 Task: Add a timeline in the project CodeWorks for the epic 'Social Media Integration' from 2024/04/01 to 2025/10/09. Add a timeline in the project CodeWorks for the epic 'E-commerce Integration' from 2023/01/26 to 2024/10/27. Add a timeline in the project CodeWorks for the epic 'Payment Gateway Integration' from 2024/02/27 to 2025/11/10
Action: Mouse moved to (174, 45)
Screenshot: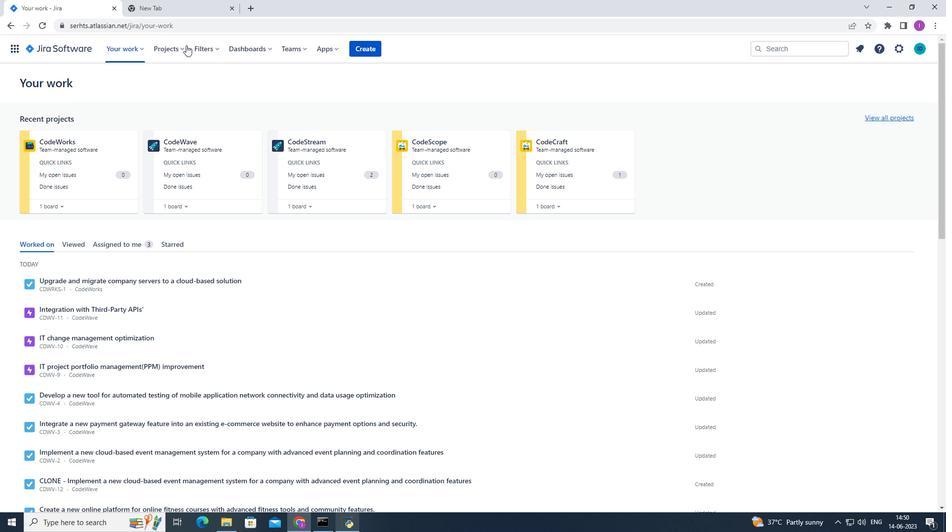 
Action: Mouse pressed left at (174, 45)
Screenshot: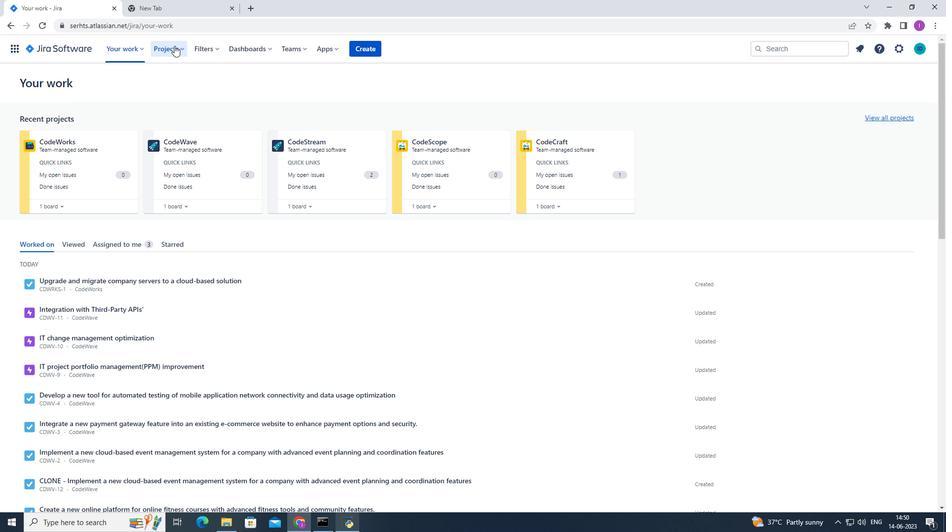 
Action: Mouse moved to (215, 91)
Screenshot: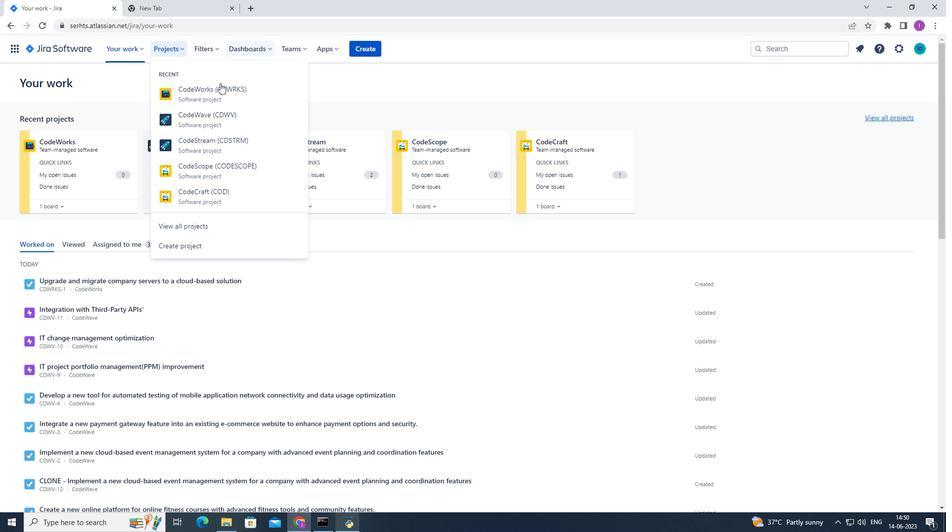 
Action: Mouse pressed left at (215, 91)
Screenshot: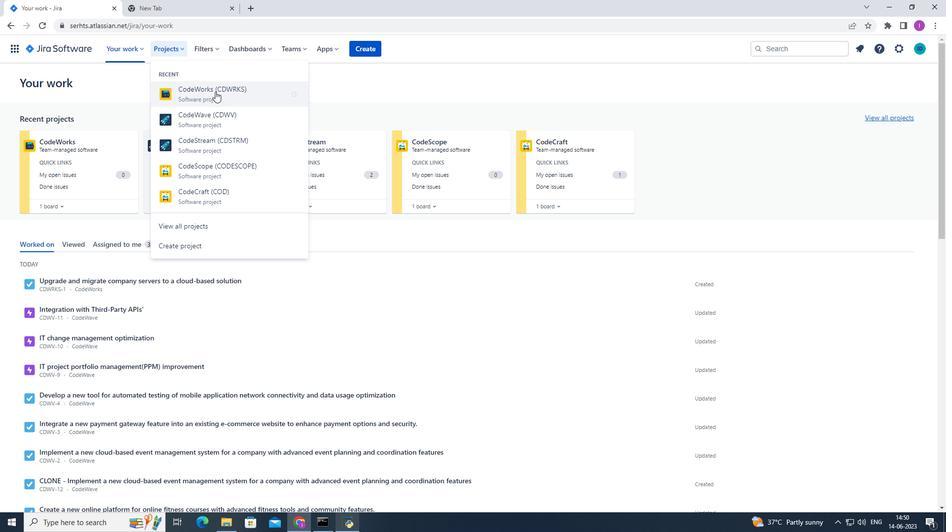
Action: Mouse moved to (45, 152)
Screenshot: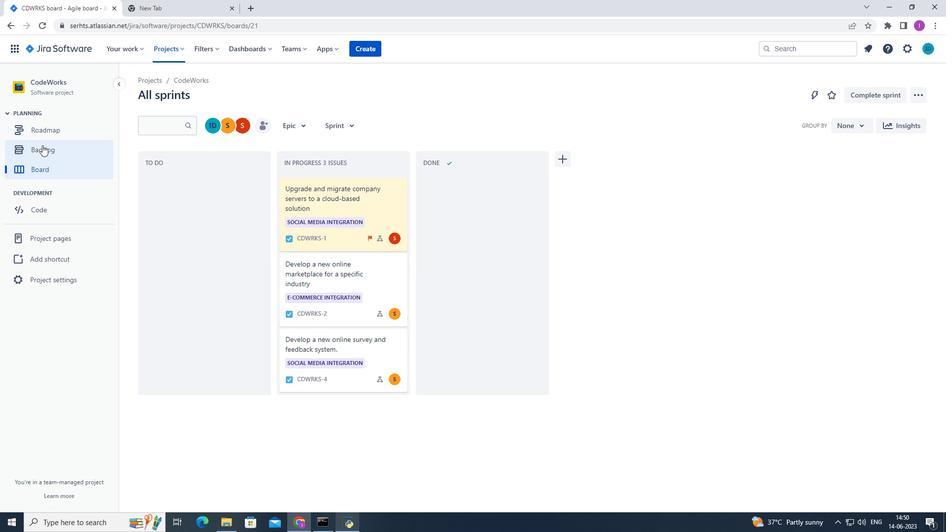 
Action: Mouse pressed left at (45, 152)
Screenshot: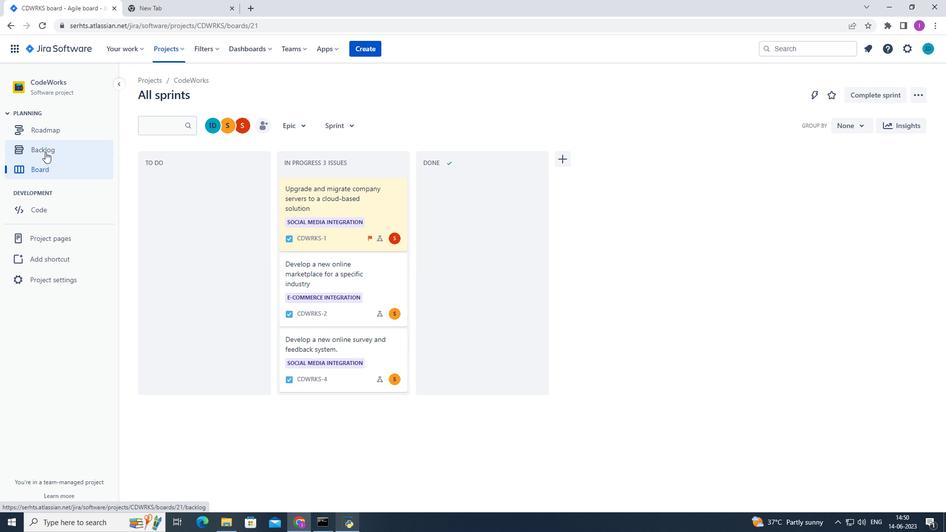 
Action: Mouse moved to (149, 200)
Screenshot: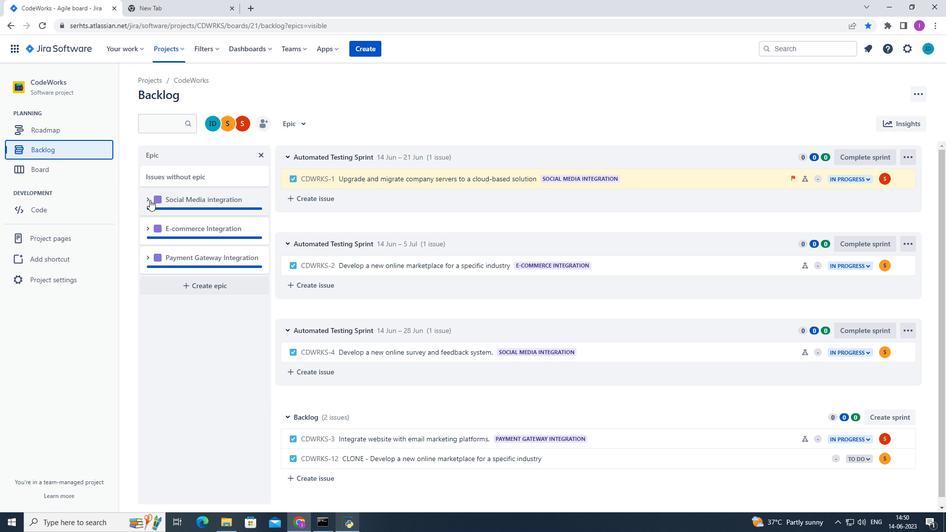 
Action: Mouse pressed left at (149, 200)
Screenshot: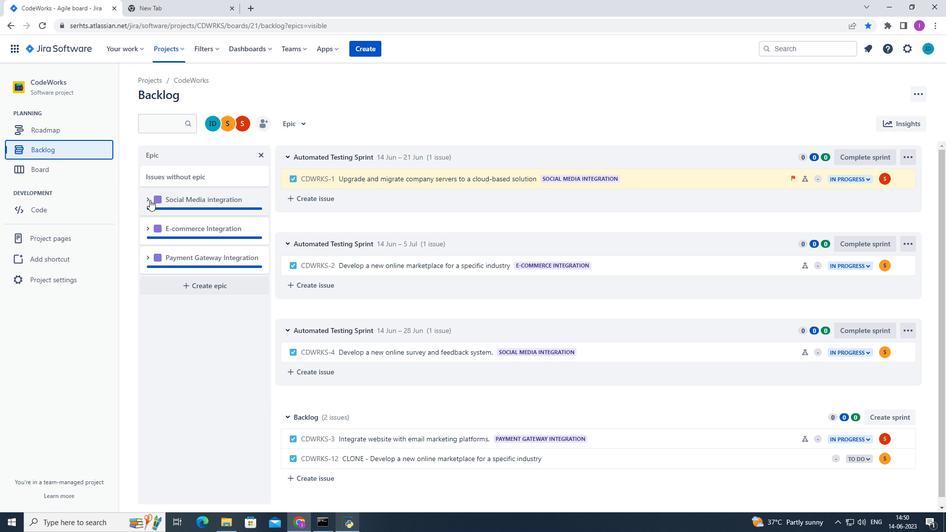 
Action: Mouse moved to (193, 271)
Screenshot: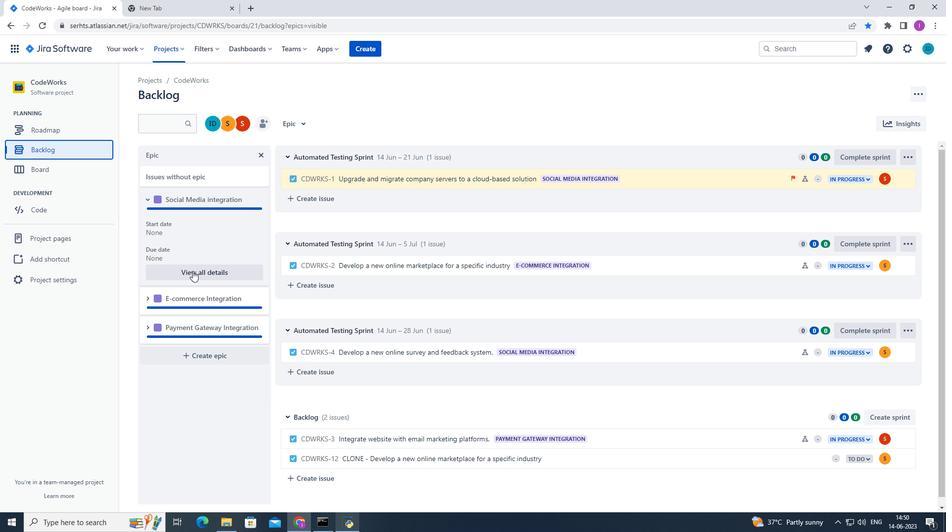 
Action: Mouse pressed left at (193, 271)
Screenshot: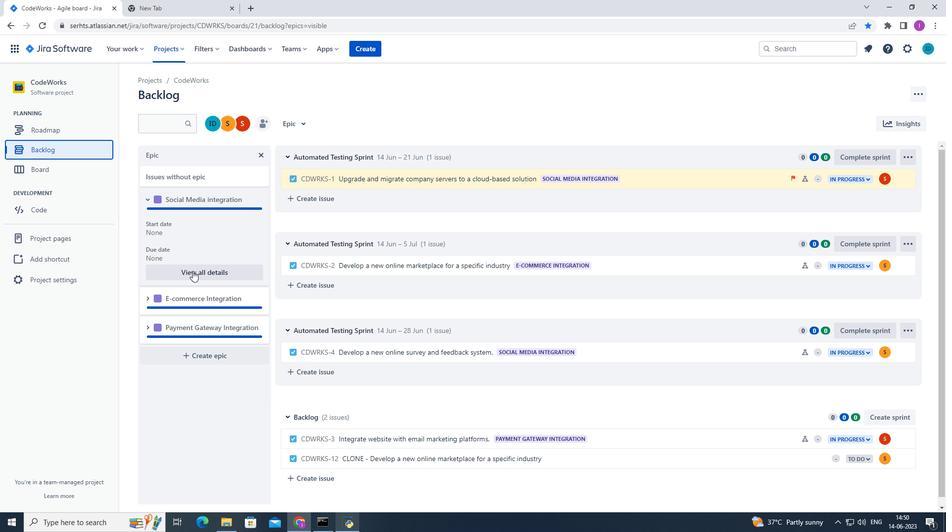 
Action: Mouse moved to (912, 415)
Screenshot: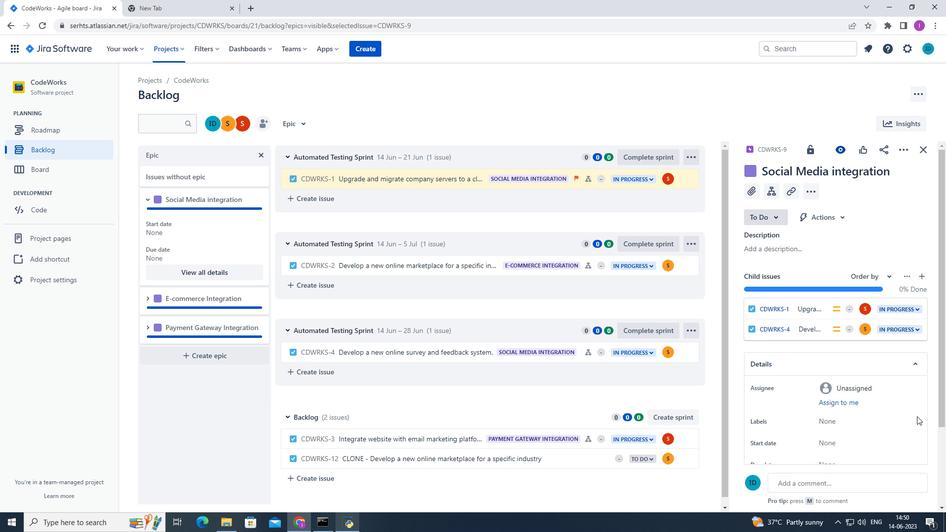 
Action: Mouse scrolled (912, 415) with delta (0, 0)
Screenshot: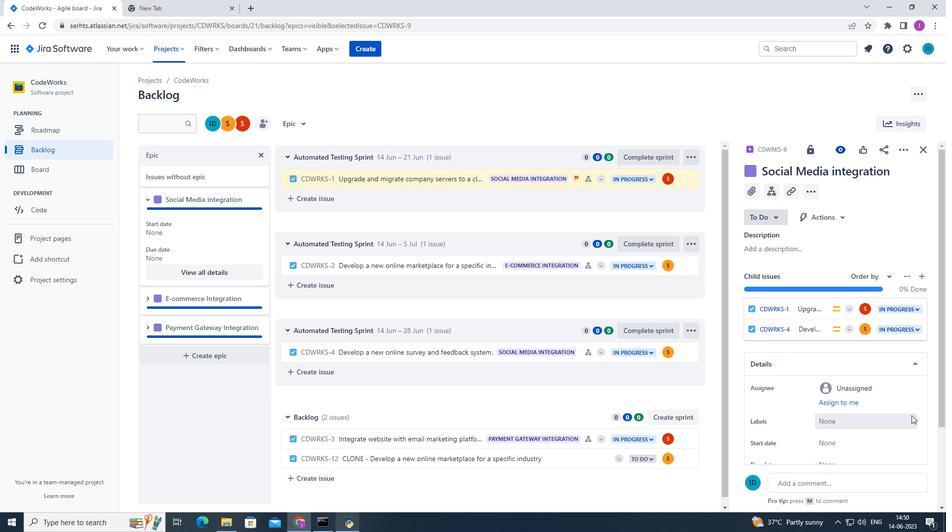 
Action: Mouse moved to (898, 362)
Screenshot: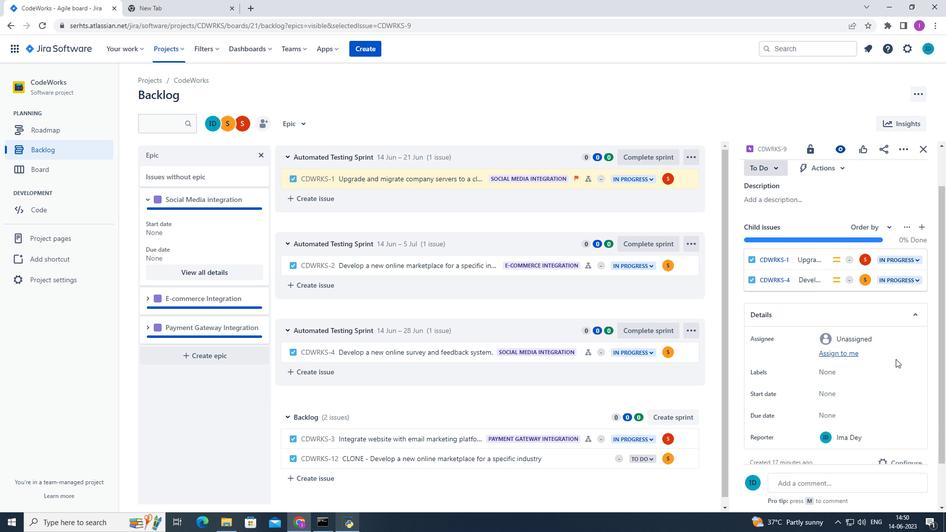 
Action: Mouse scrolled (898, 363) with delta (0, 0)
Screenshot: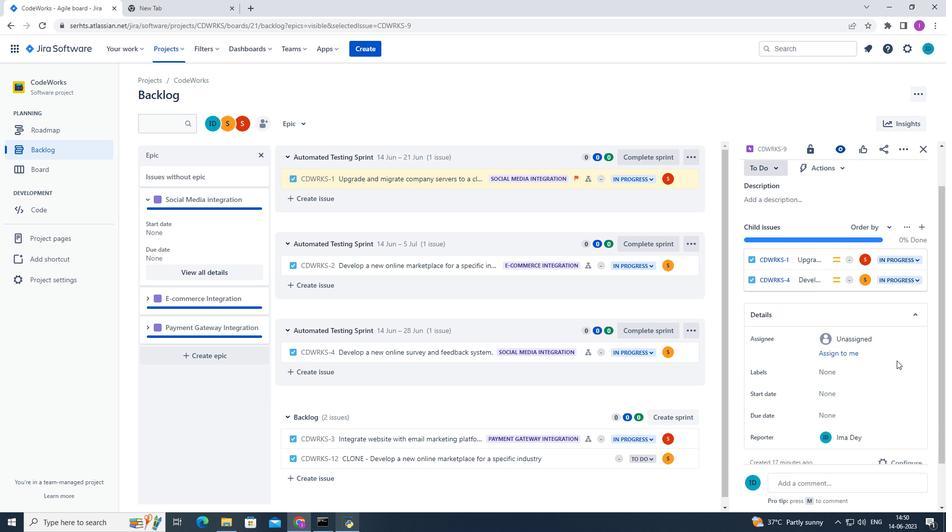 
Action: Mouse scrolled (898, 362) with delta (0, 0)
Screenshot: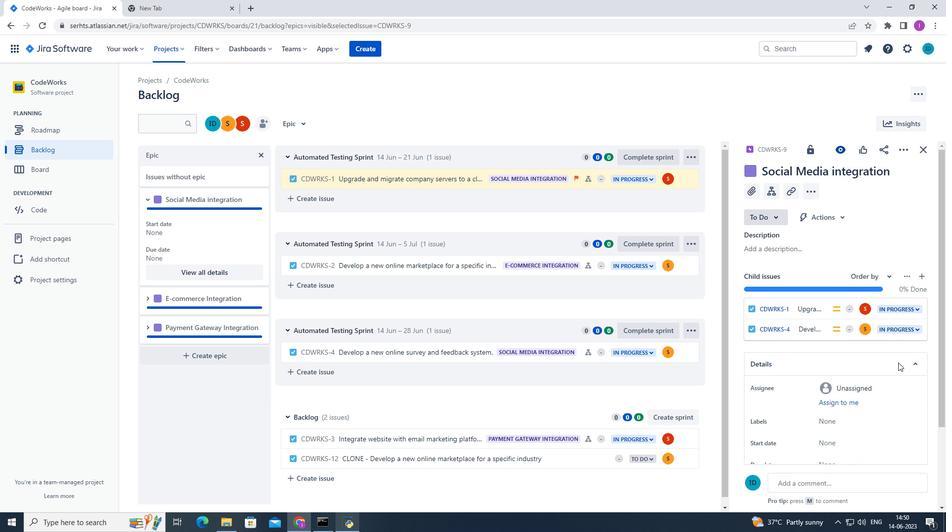 
Action: Mouse moved to (844, 390)
Screenshot: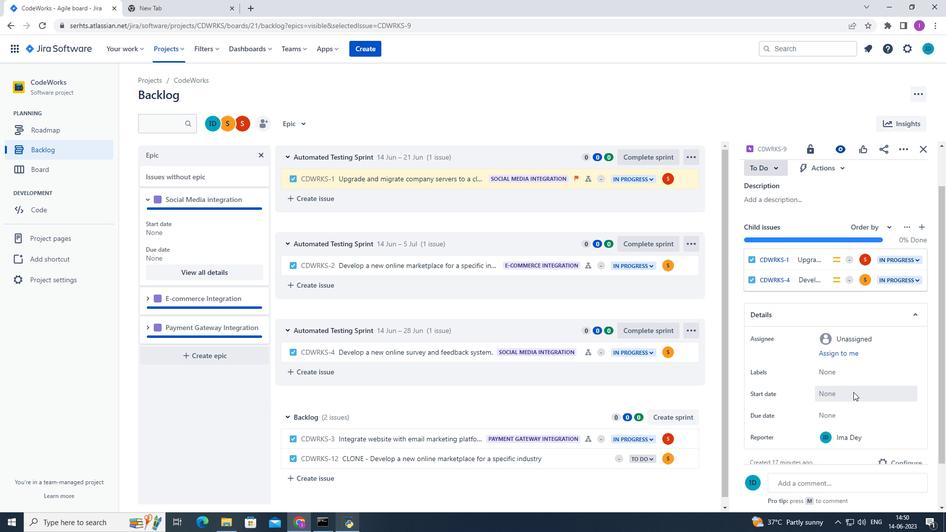 
Action: Mouse pressed left at (844, 390)
Screenshot: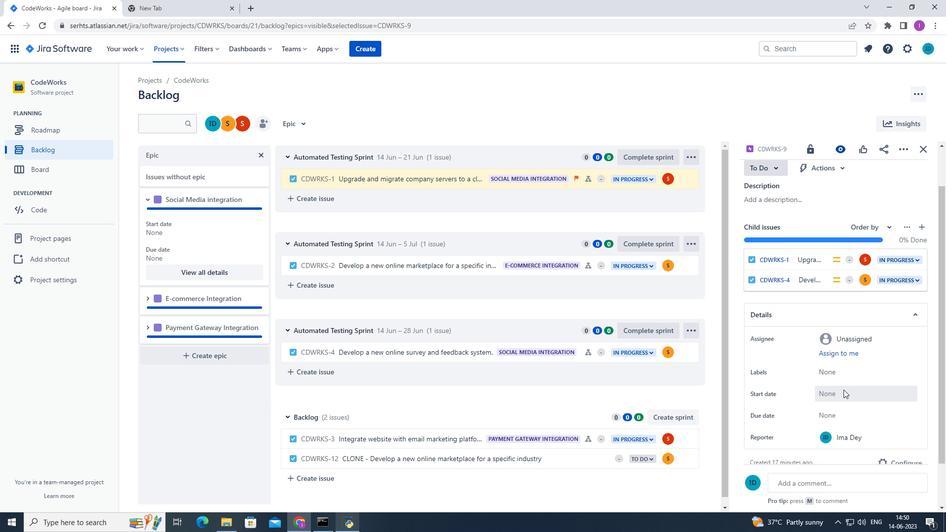 
Action: Mouse moved to (930, 252)
Screenshot: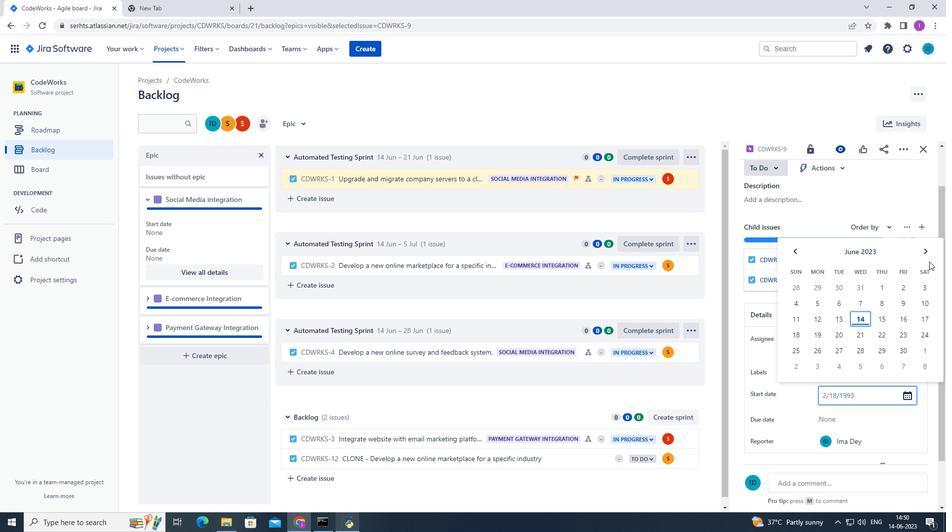
Action: Mouse pressed left at (930, 252)
Screenshot: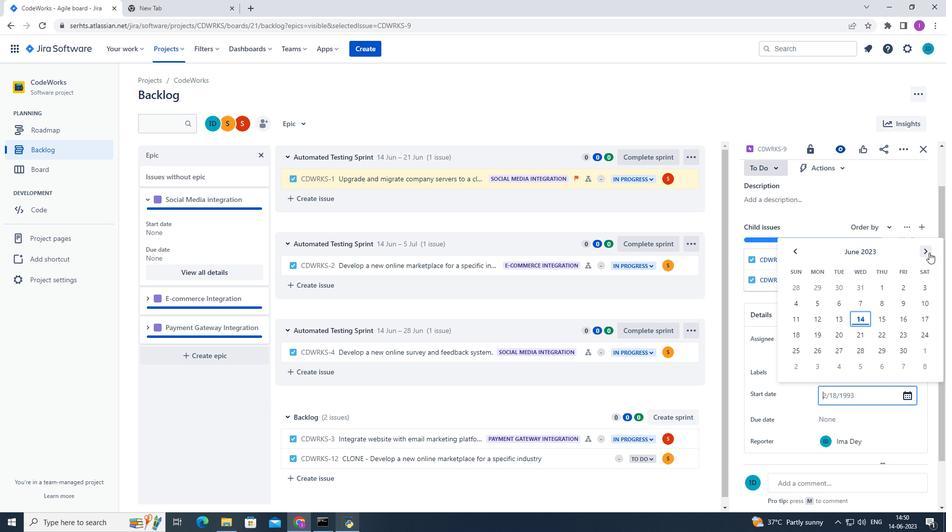
Action: Mouse moved to (930, 252)
Screenshot: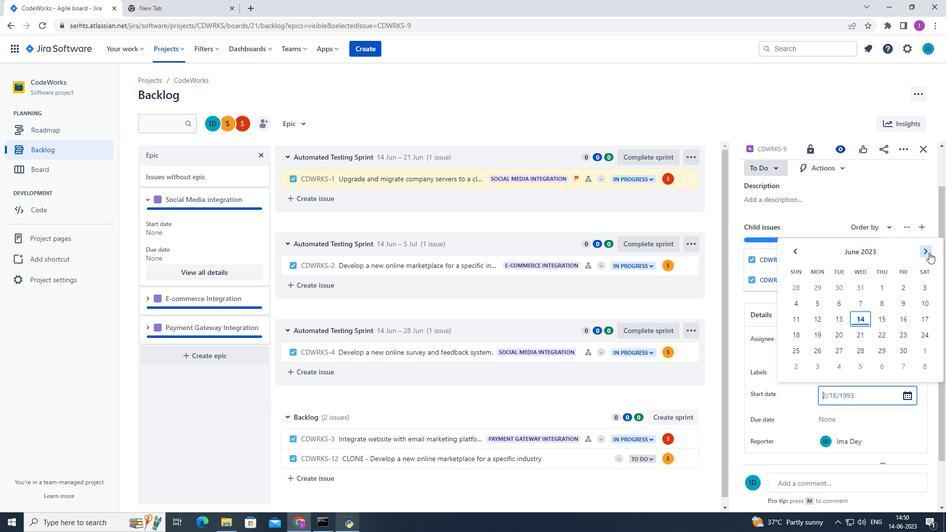 
Action: Mouse pressed left at (930, 252)
Screenshot: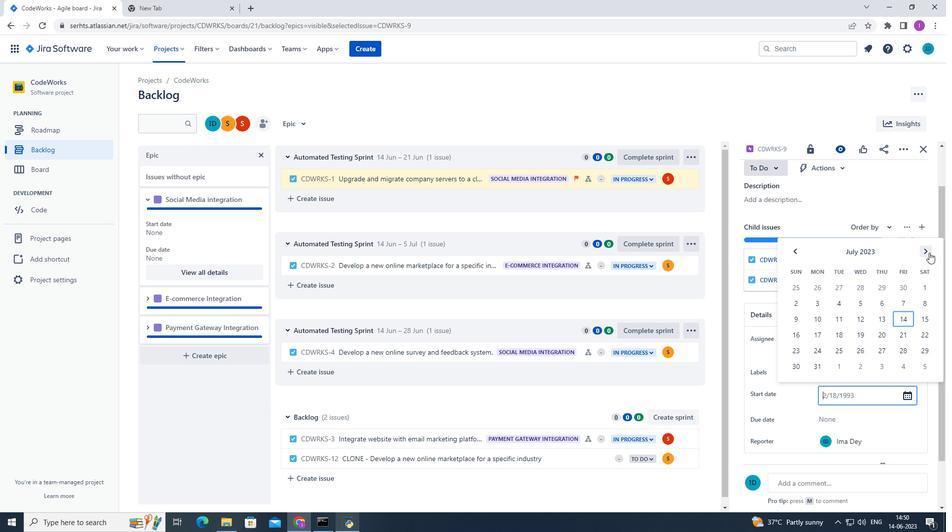 
Action: Mouse pressed left at (930, 252)
Screenshot: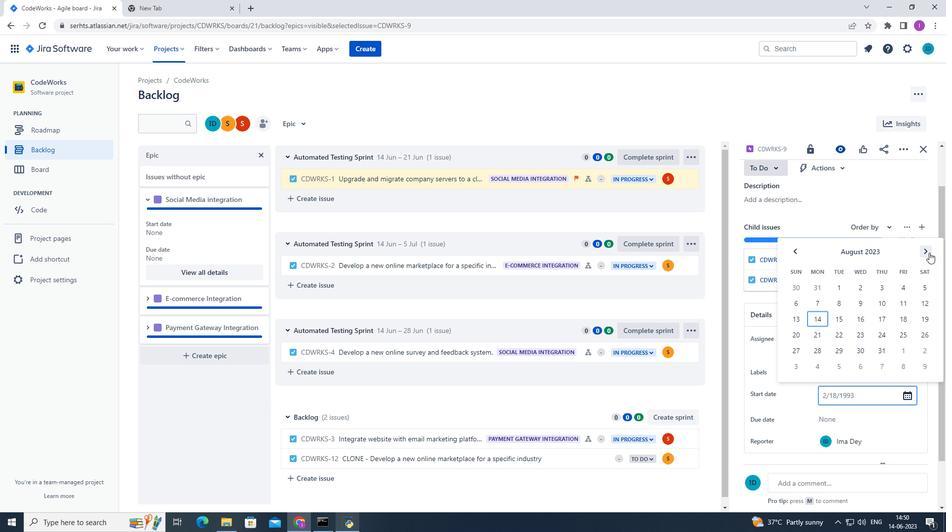 
Action: Mouse pressed left at (930, 252)
Screenshot: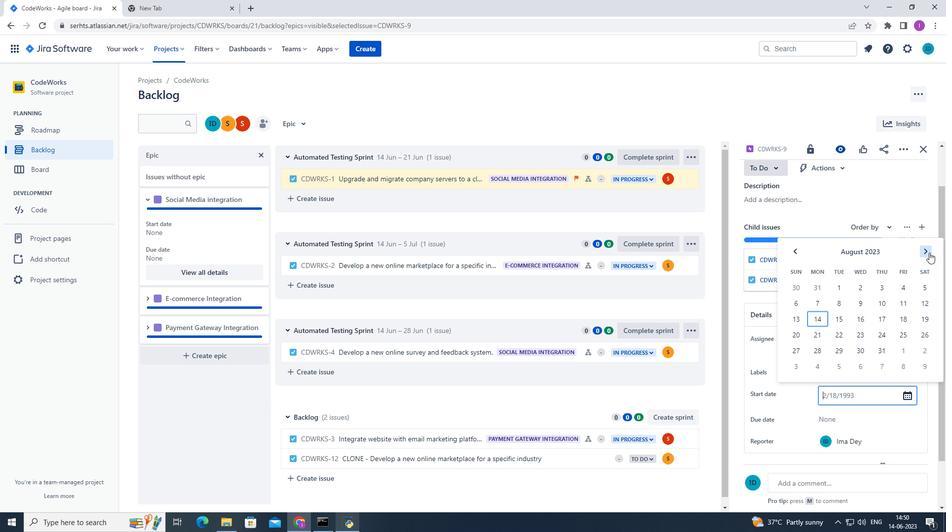 
Action: Mouse pressed left at (930, 252)
Screenshot: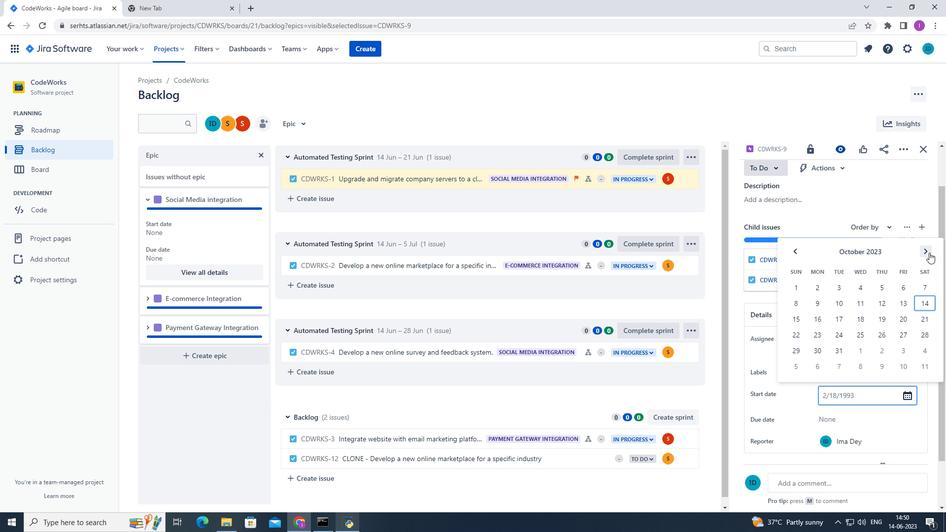 
Action: Mouse pressed left at (930, 252)
Screenshot: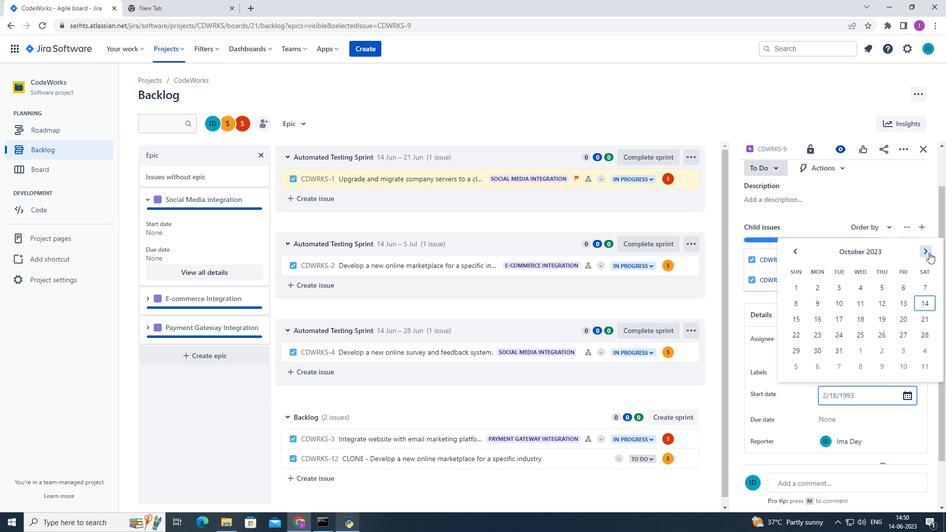 
Action: Mouse moved to (928, 254)
Screenshot: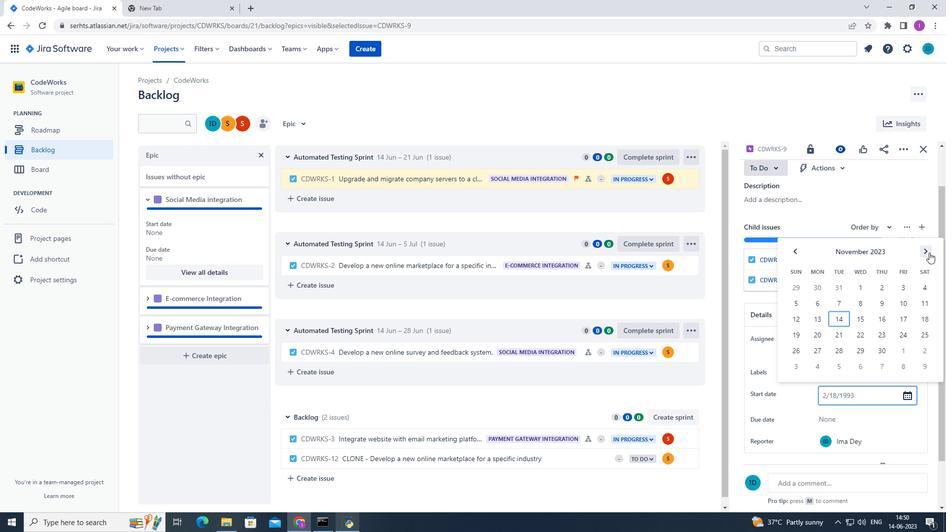 
Action: Mouse pressed left at (928, 254)
Screenshot: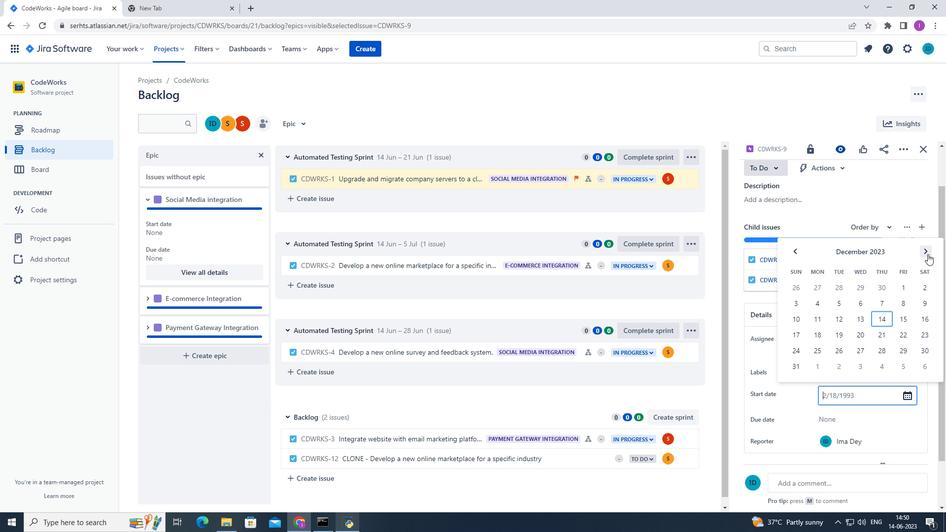 
Action: Mouse moved to (928, 254)
Screenshot: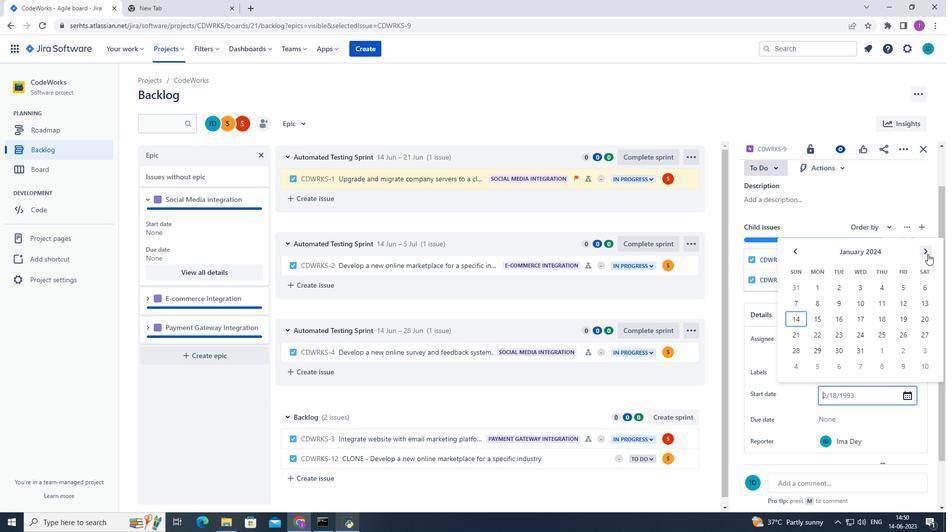 
Action: Mouse pressed left at (928, 254)
Screenshot: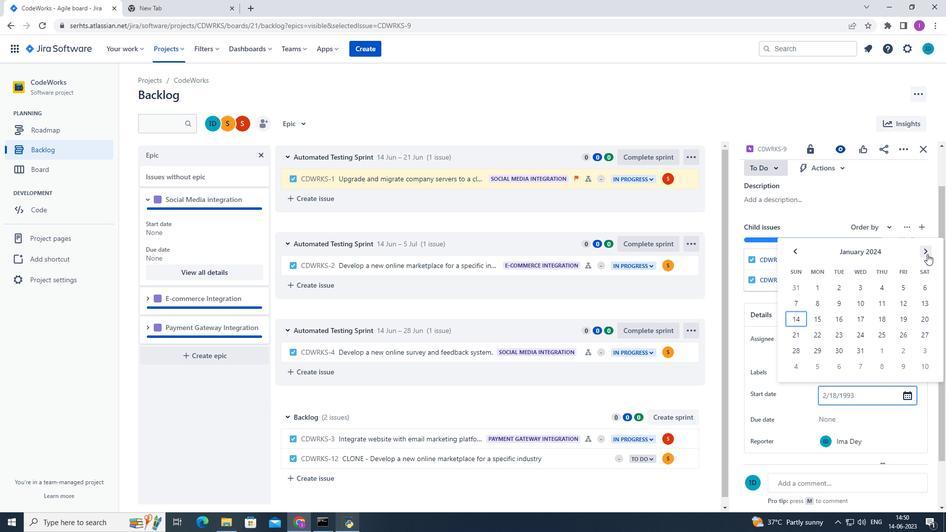 
Action: Mouse pressed left at (928, 254)
Screenshot: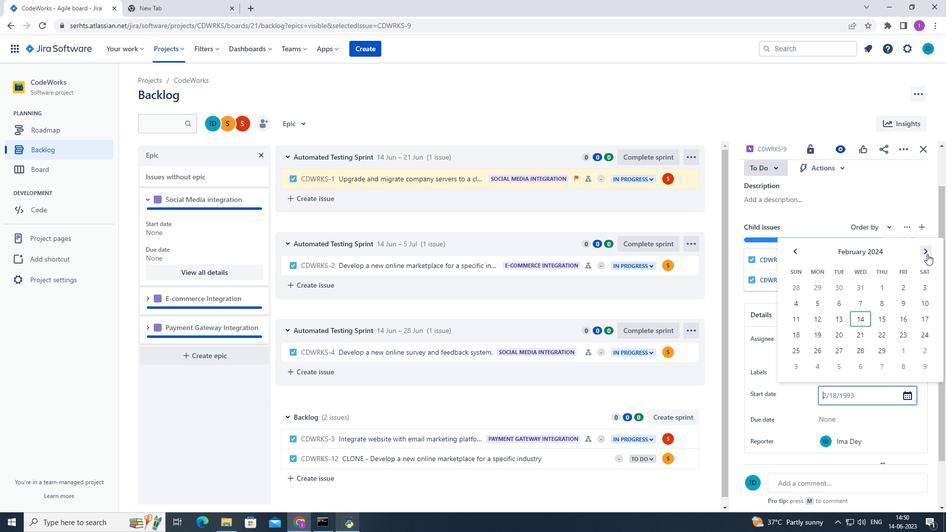 
Action: Mouse pressed left at (928, 254)
Screenshot: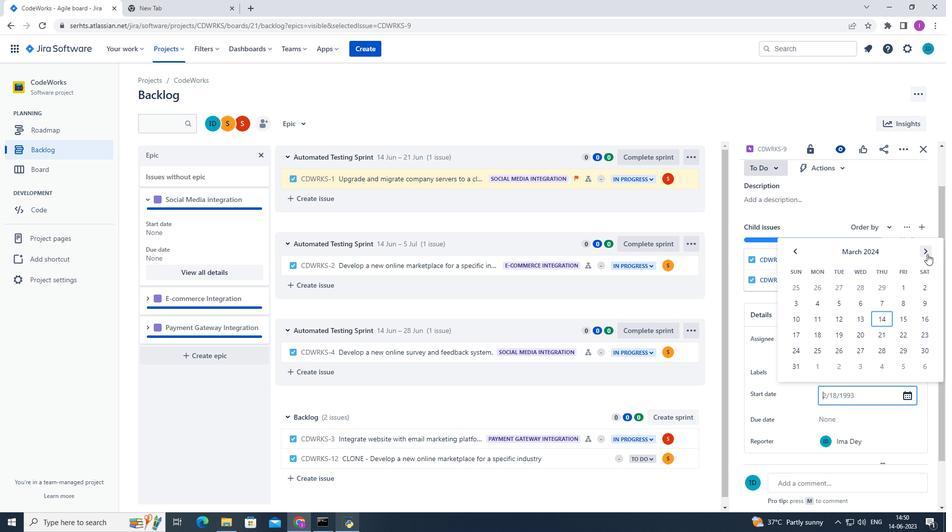 
Action: Mouse moved to (819, 285)
Screenshot: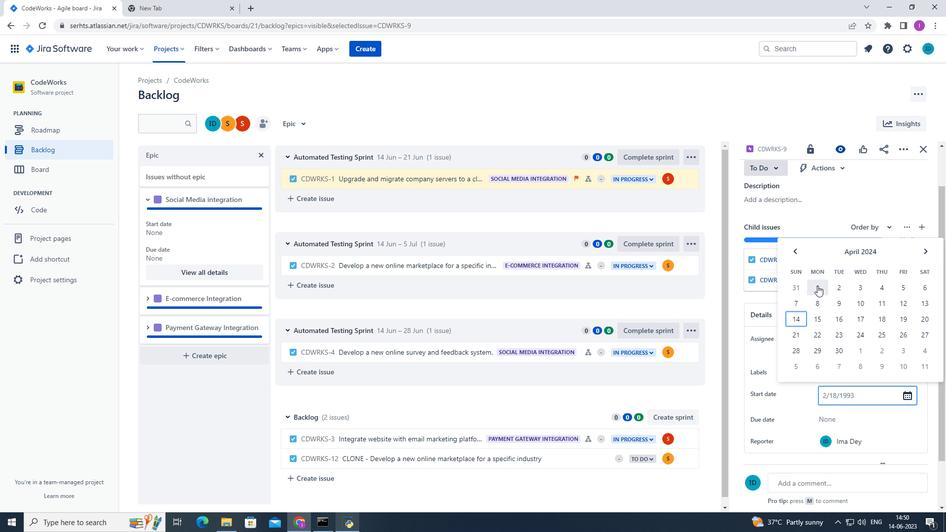 
Action: Mouse pressed left at (819, 285)
Screenshot: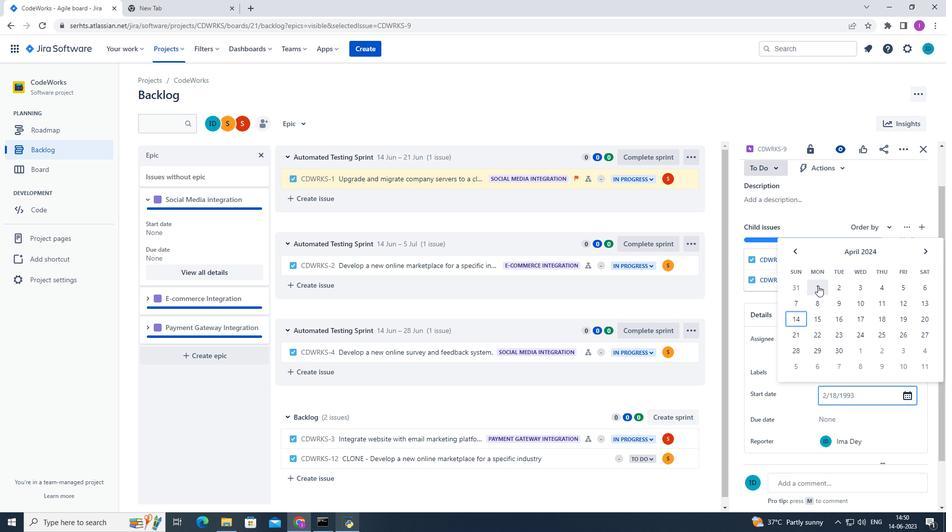 
Action: Mouse moved to (867, 401)
Screenshot: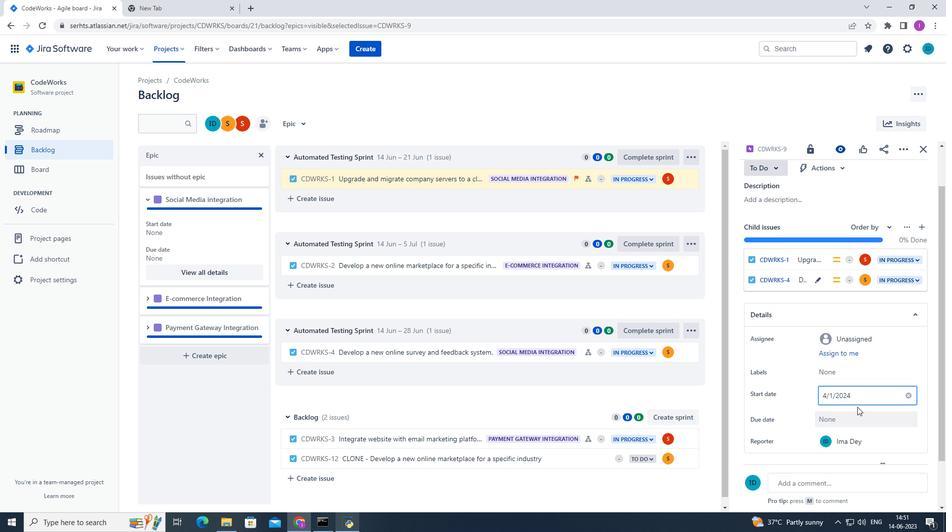 
Action: Mouse scrolled (867, 400) with delta (0, 0)
Screenshot: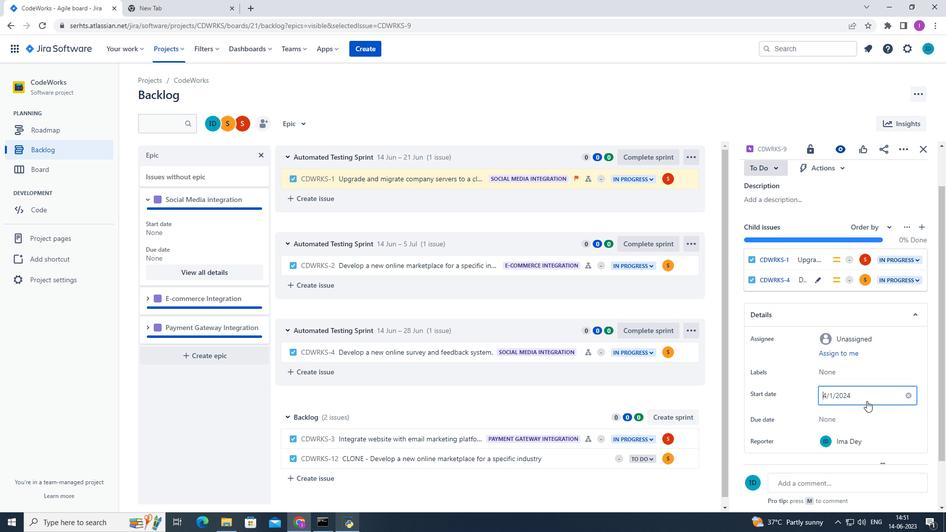 
Action: Mouse moved to (841, 374)
Screenshot: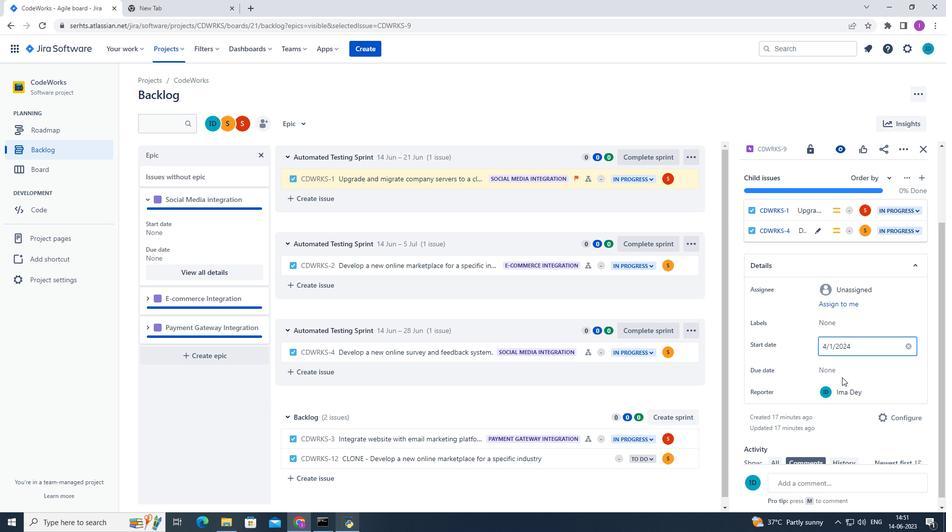 
Action: Mouse pressed left at (841, 374)
Screenshot: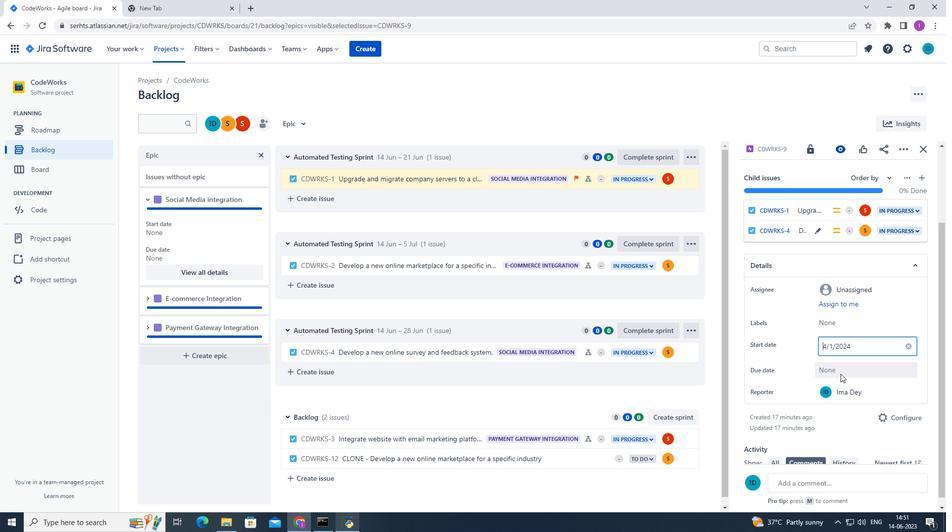 
Action: Mouse moved to (924, 228)
Screenshot: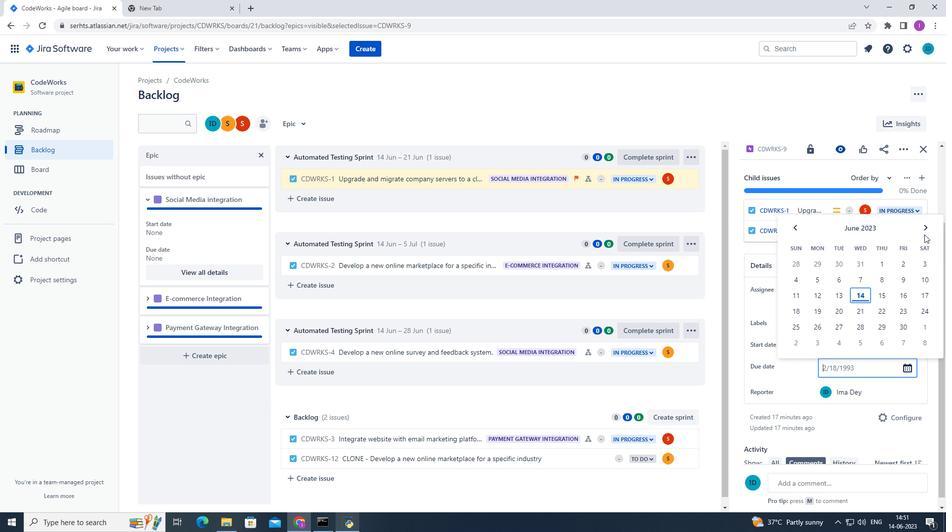 
Action: Mouse pressed left at (924, 228)
Screenshot: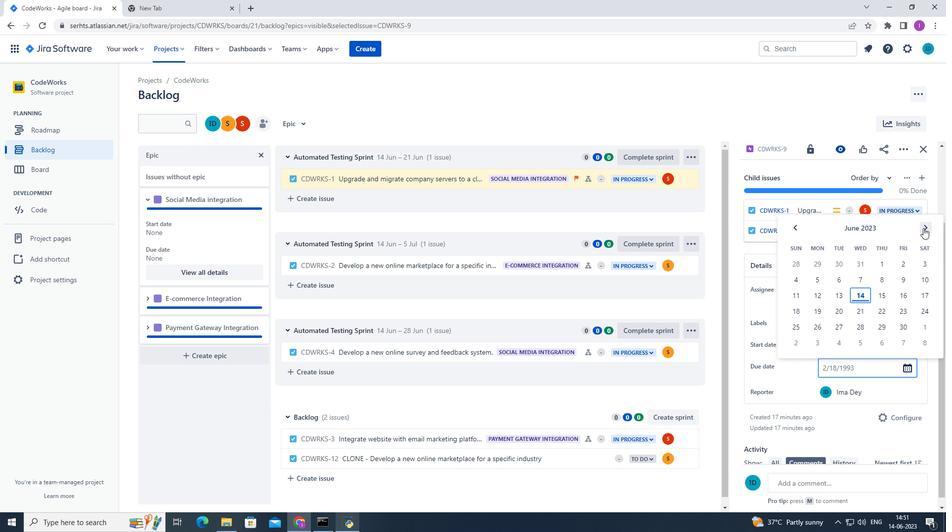 
Action: Mouse pressed left at (924, 228)
Screenshot: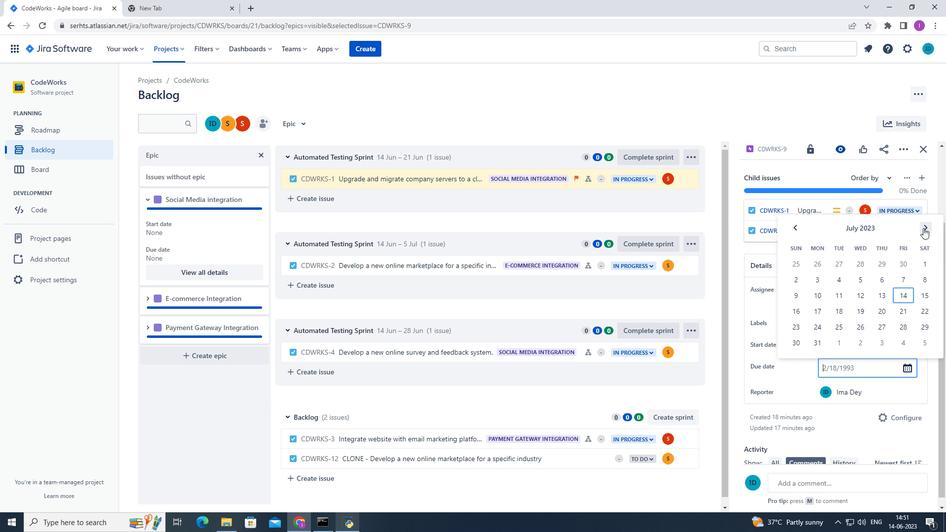 
Action: Mouse pressed left at (924, 228)
Screenshot: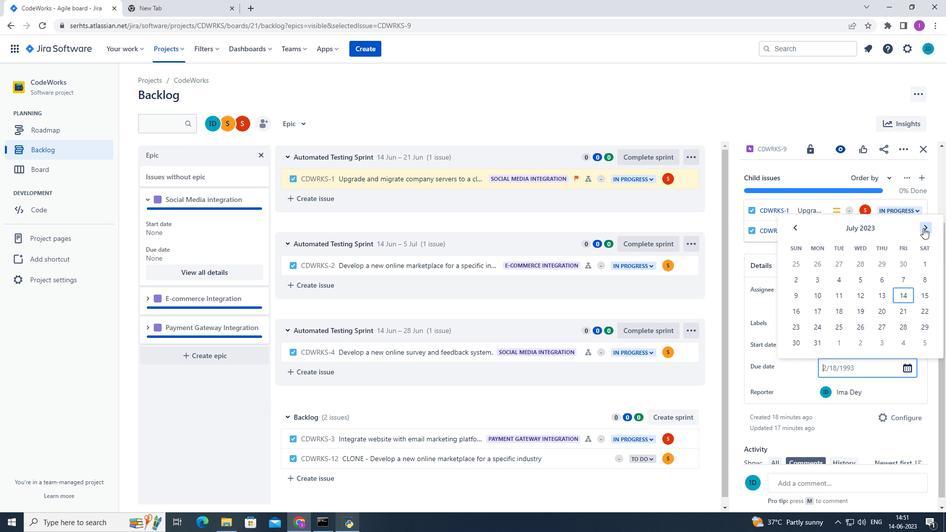 
Action: Mouse pressed left at (924, 228)
Screenshot: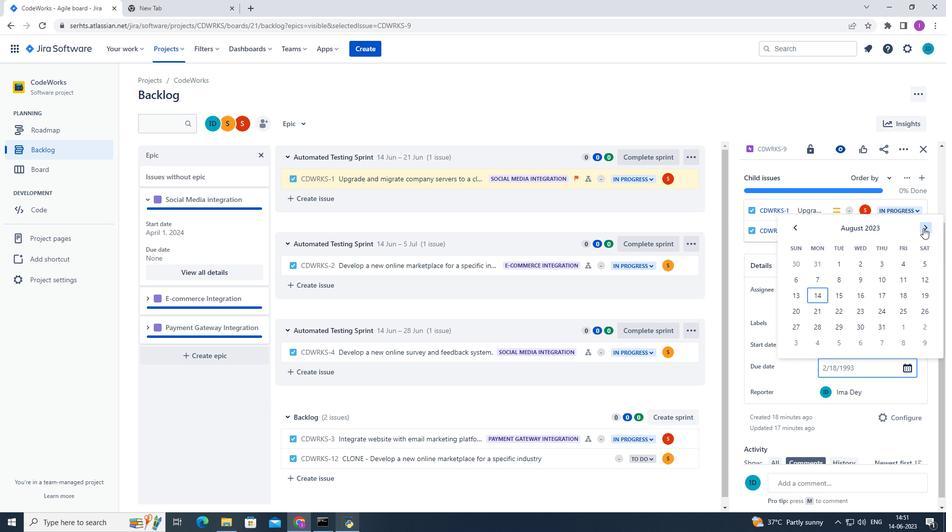 
Action: Mouse pressed left at (924, 228)
Screenshot: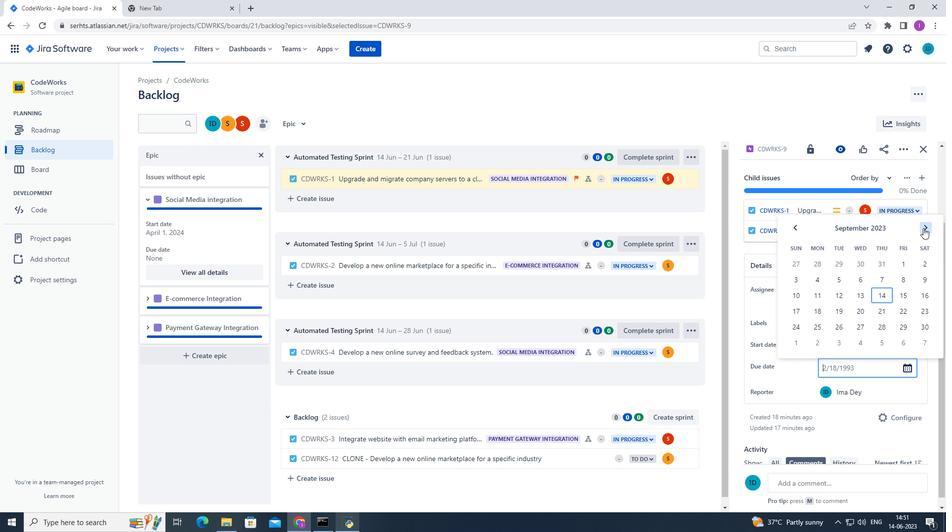 
Action: Mouse pressed left at (924, 228)
Screenshot: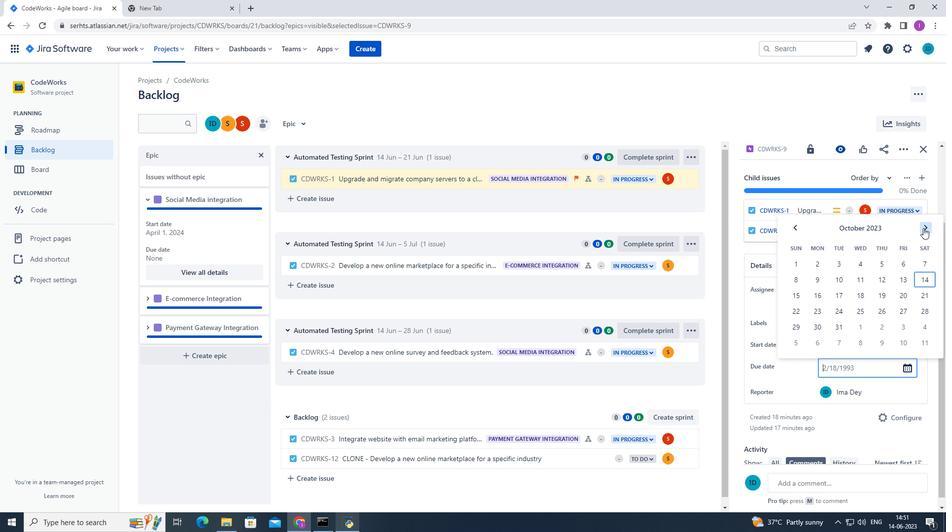 
Action: Mouse pressed left at (924, 228)
Screenshot: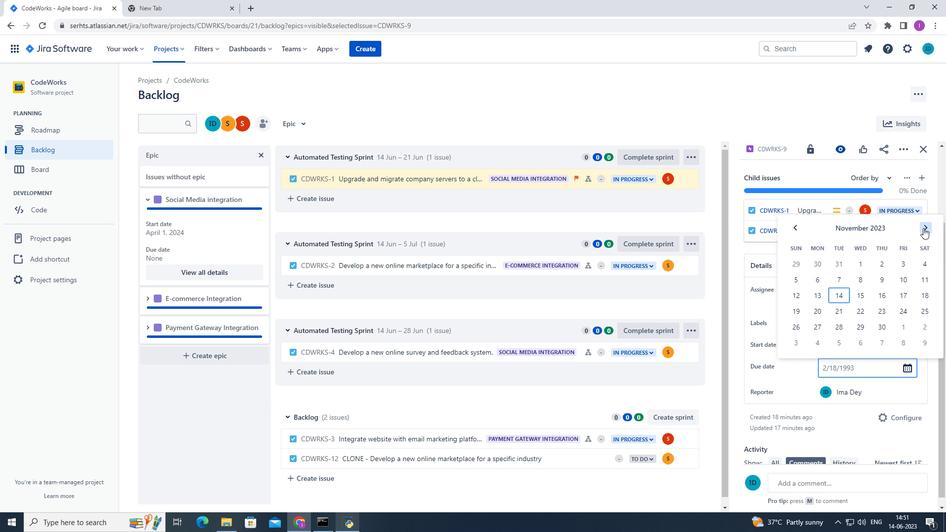 
Action: Mouse pressed left at (924, 228)
Screenshot: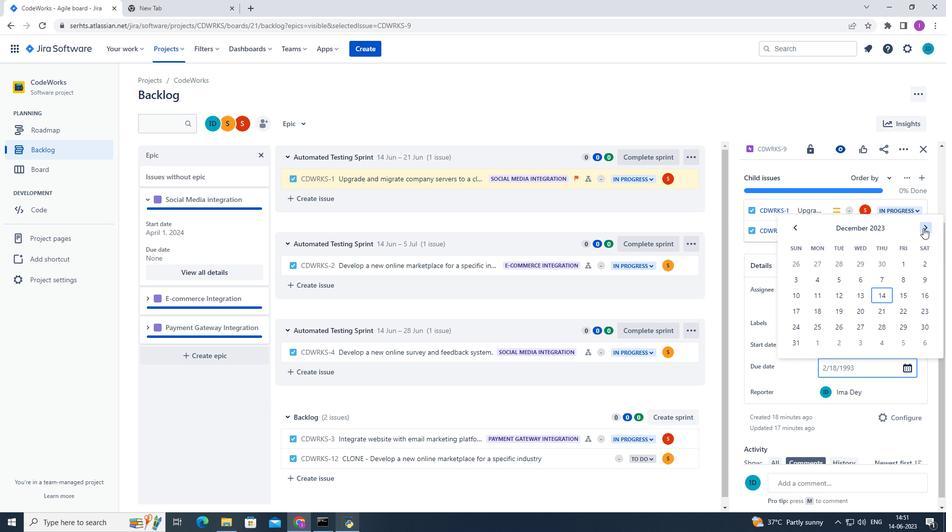 
Action: Mouse pressed left at (924, 228)
Screenshot: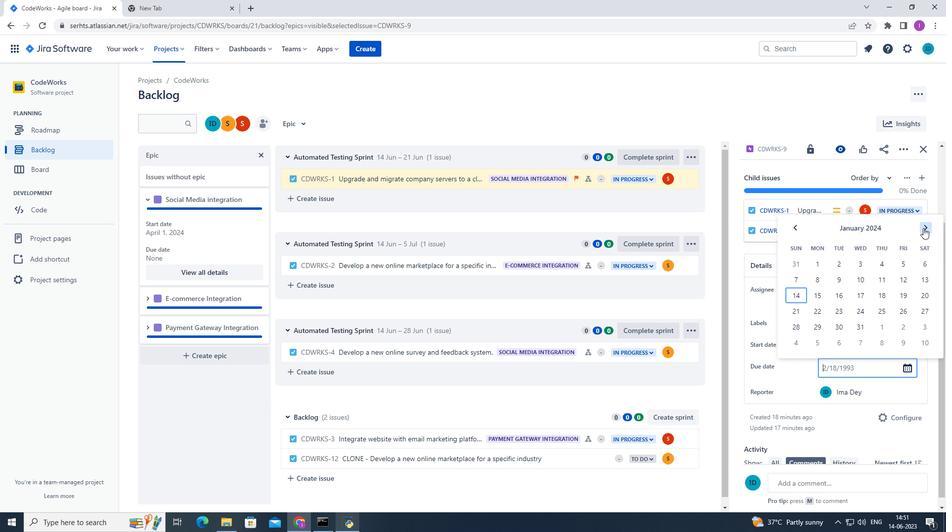 
Action: Mouse pressed left at (924, 228)
Screenshot: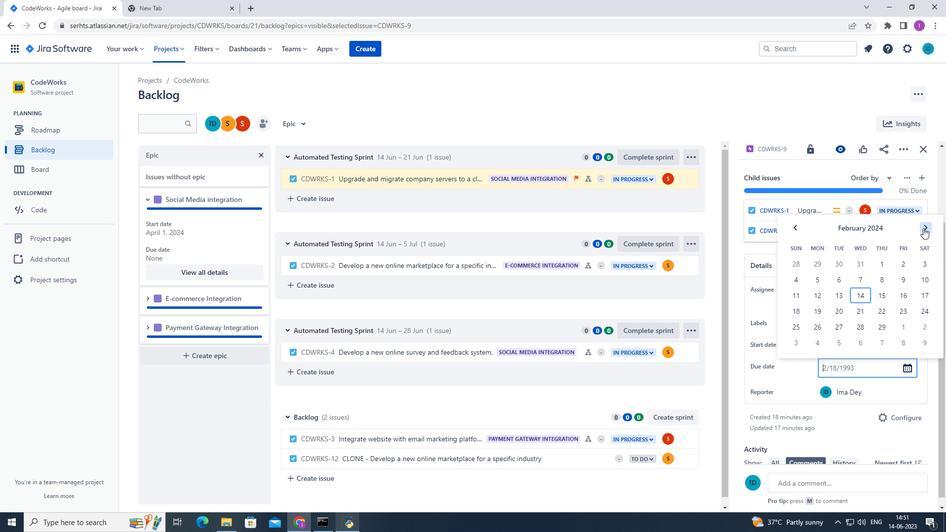 
Action: Mouse pressed left at (924, 228)
Screenshot: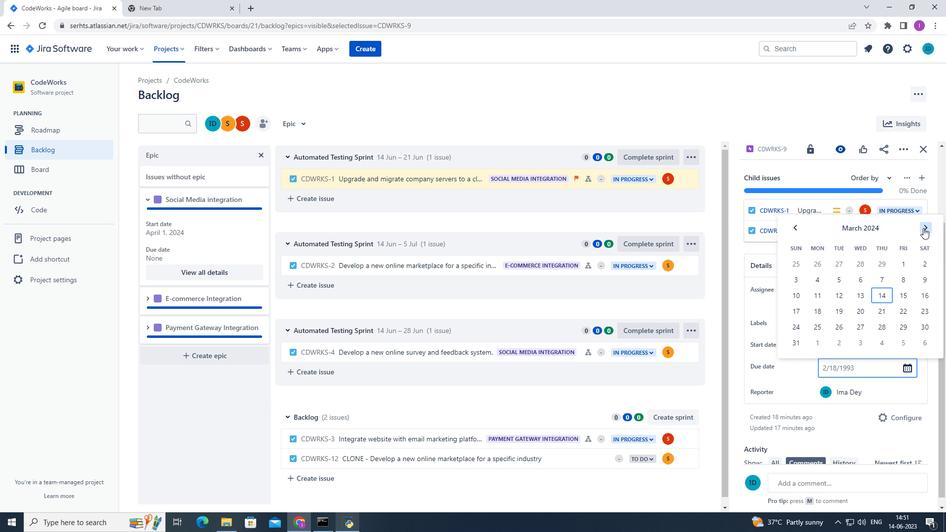 
Action: Mouse pressed left at (924, 228)
Screenshot: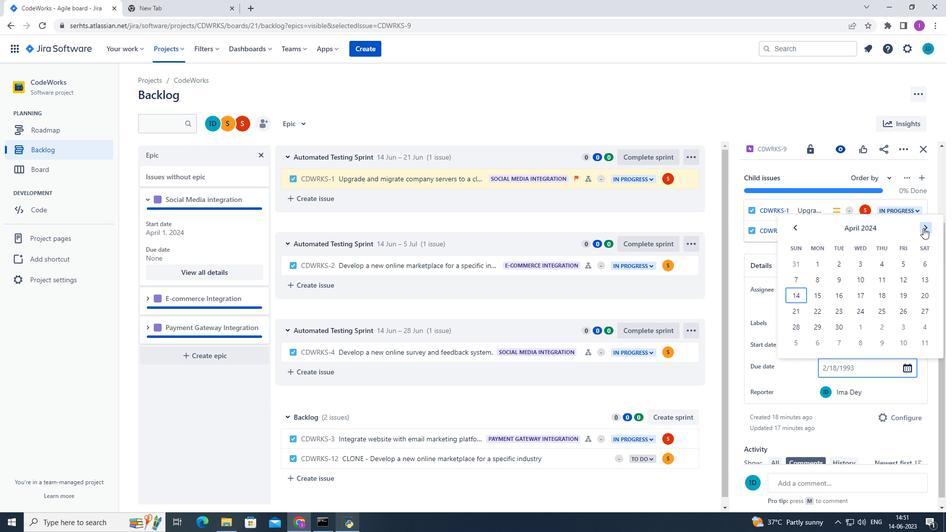 
Action: Mouse pressed left at (924, 228)
Screenshot: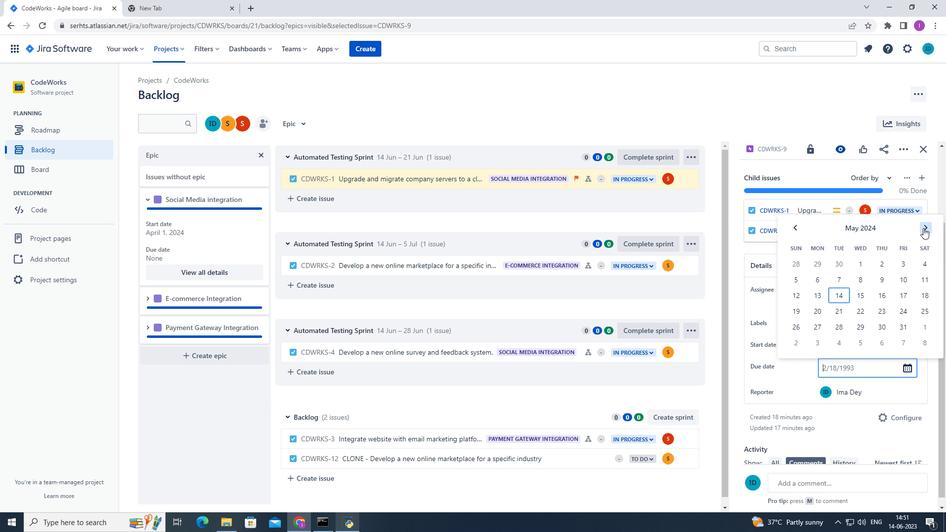 
Action: Mouse pressed left at (924, 228)
Screenshot: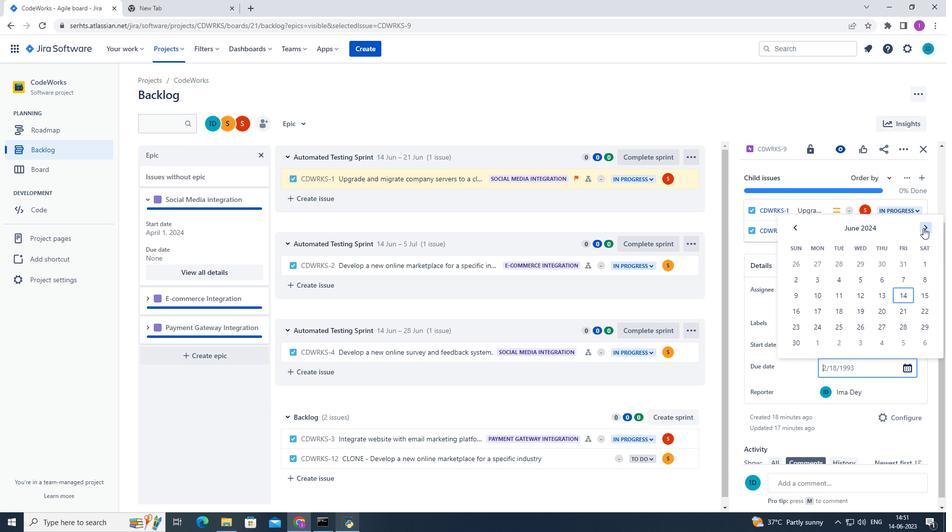 
Action: Mouse pressed left at (924, 228)
Screenshot: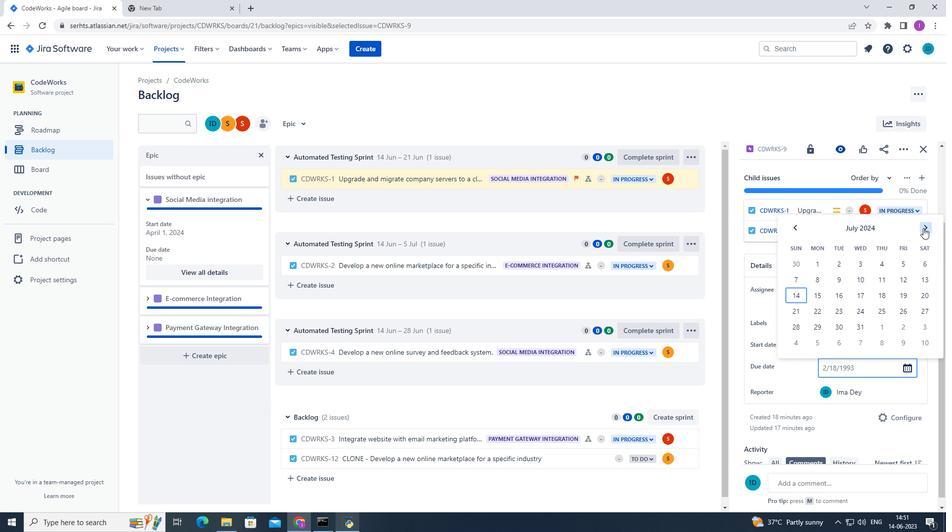 
Action: Mouse pressed left at (924, 228)
Screenshot: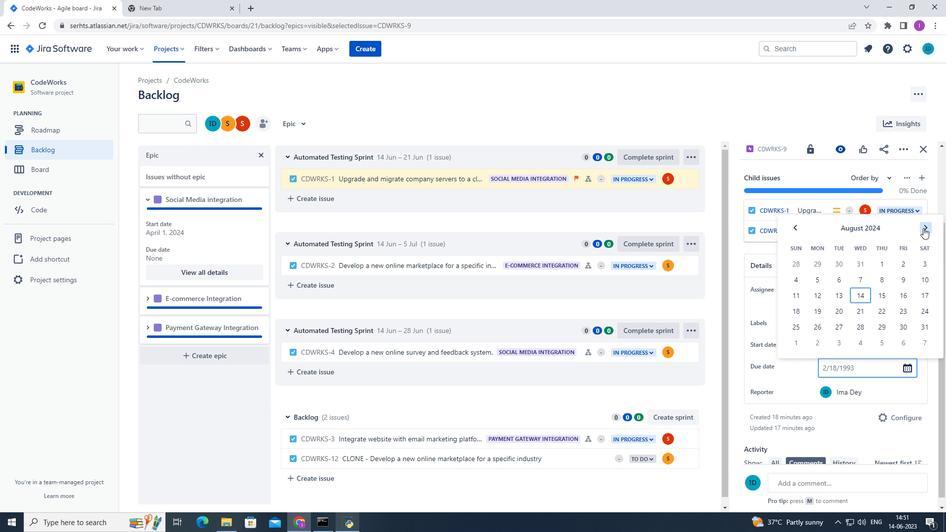 
Action: Mouse pressed left at (924, 228)
Screenshot: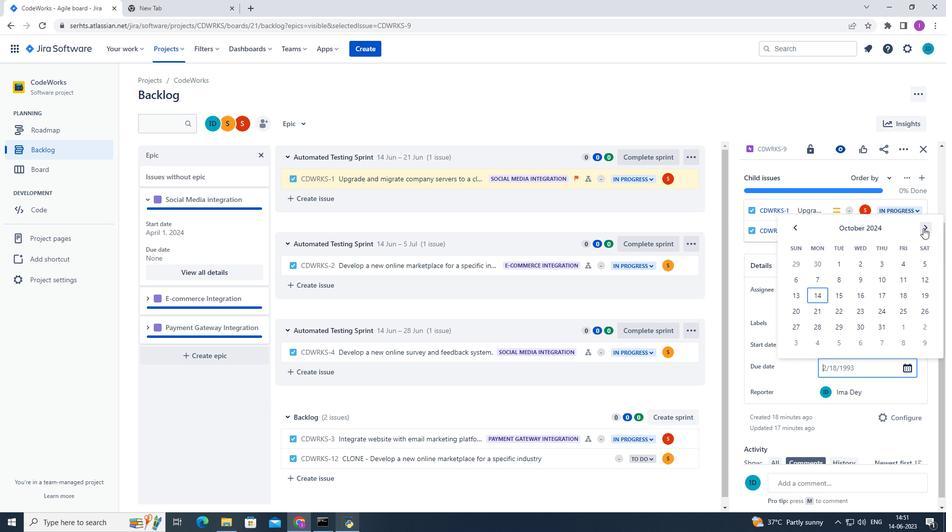 
Action: Mouse pressed left at (924, 228)
Screenshot: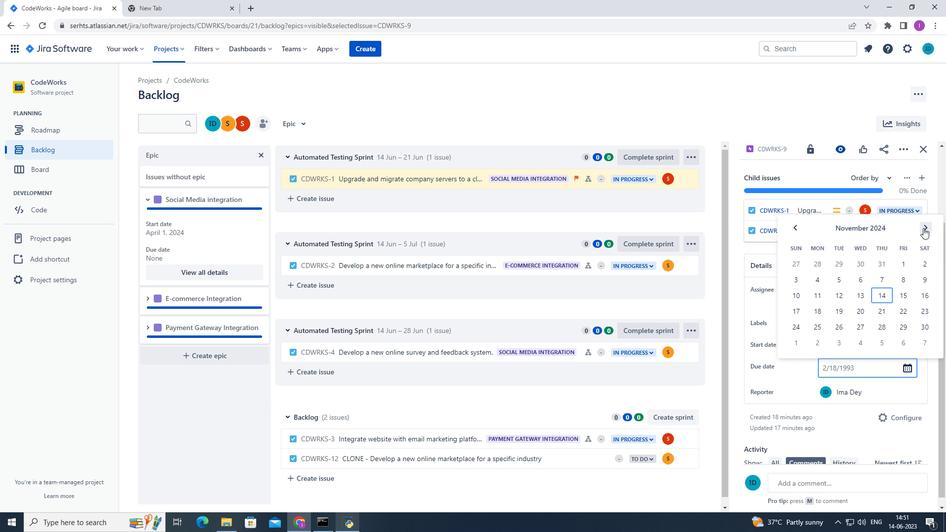 
Action: Mouse pressed left at (924, 228)
Screenshot: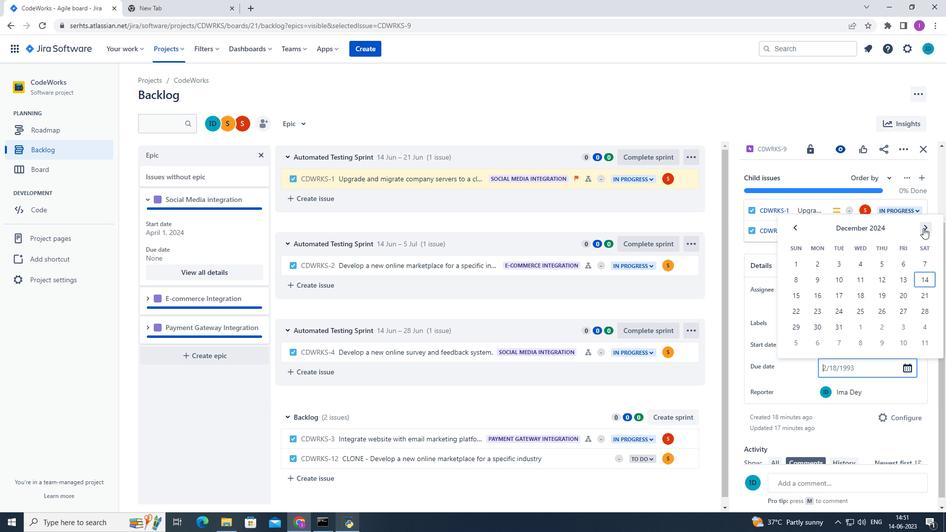 
Action: Mouse pressed left at (924, 228)
Screenshot: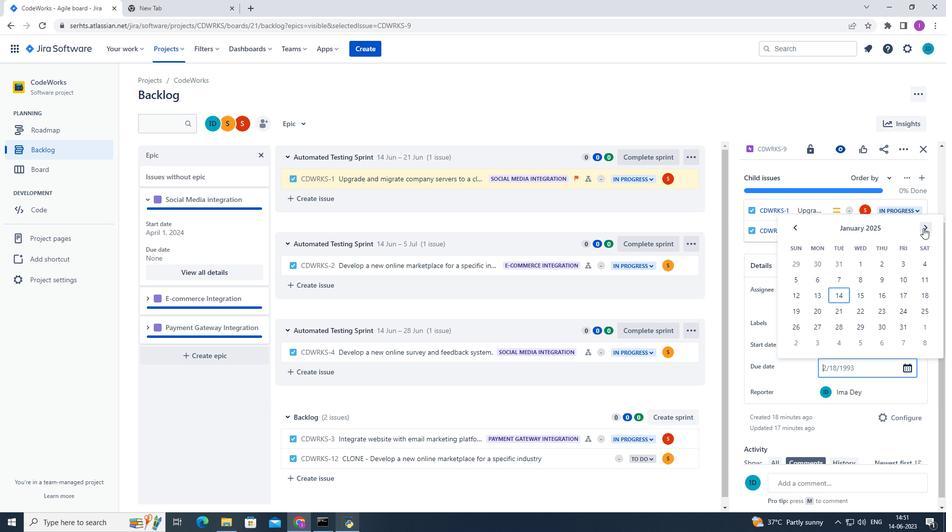 
Action: Mouse pressed left at (924, 228)
Screenshot: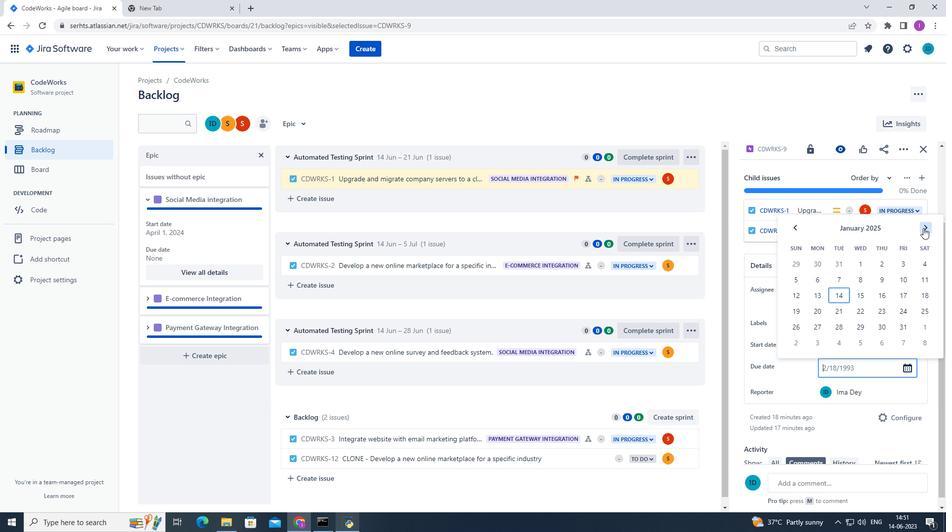 
Action: Mouse pressed left at (924, 228)
Screenshot: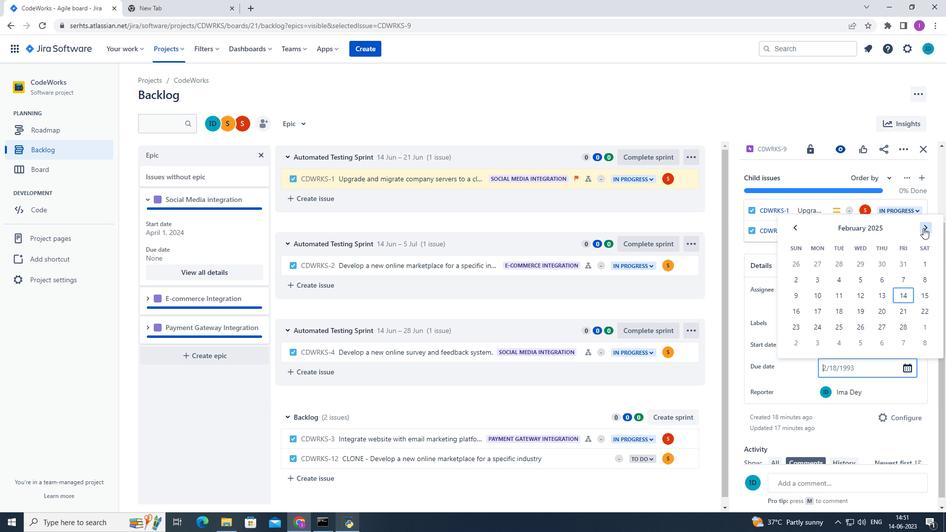 
Action: Mouse pressed left at (924, 228)
Screenshot: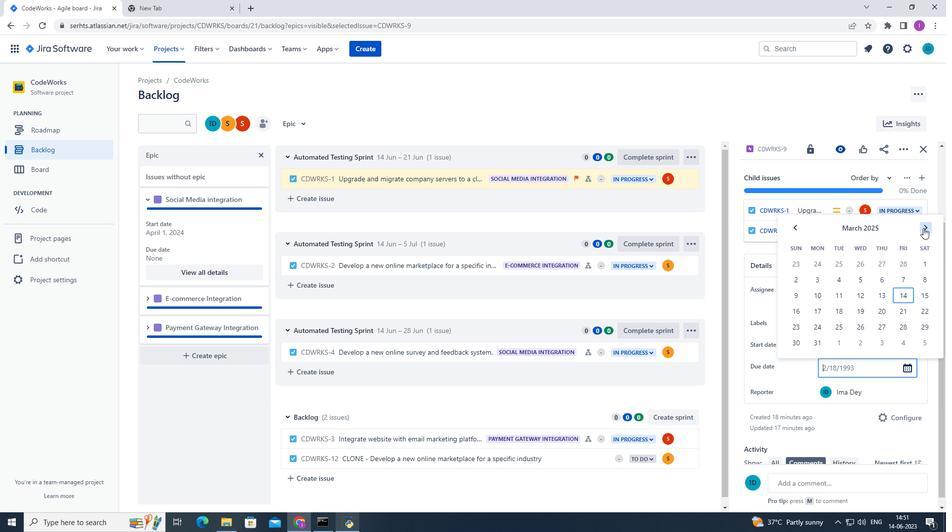 
Action: Mouse pressed left at (924, 228)
Screenshot: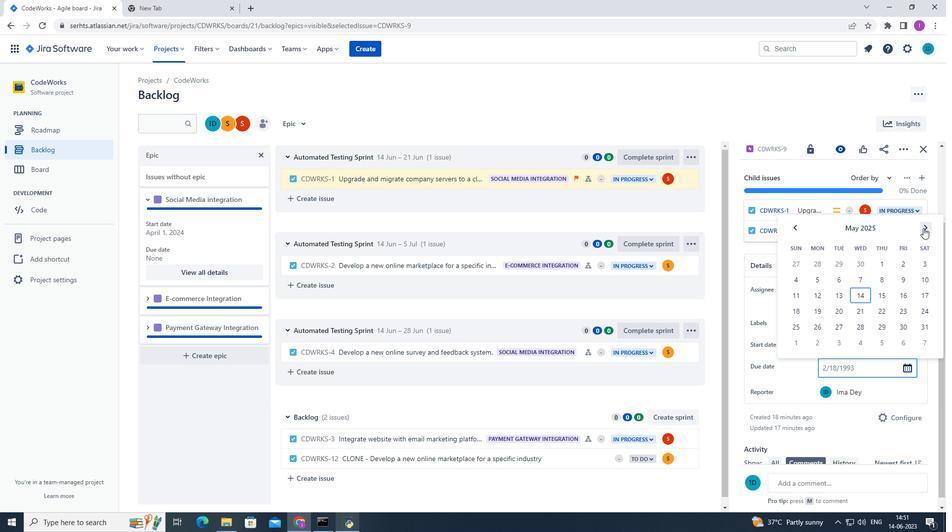 
Action: Mouse pressed left at (924, 228)
Screenshot: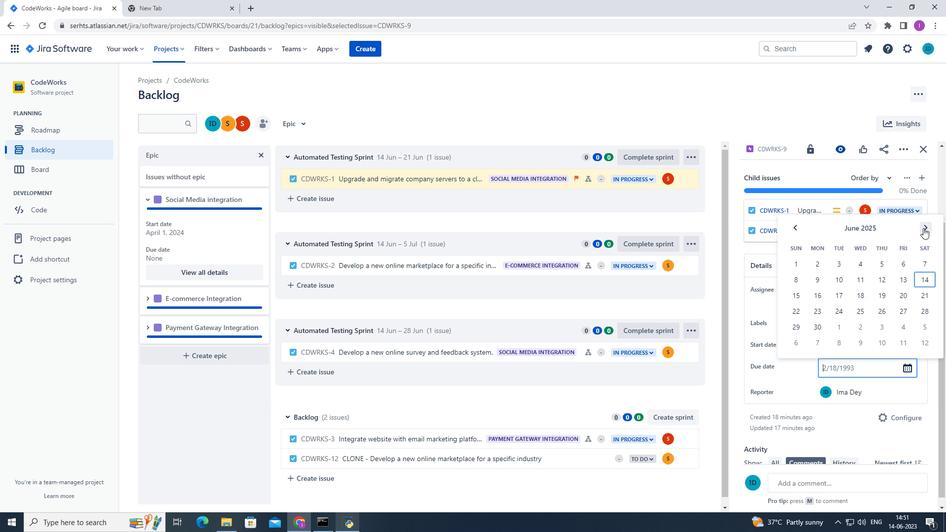 
Action: Mouse pressed left at (924, 228)
Screenshot: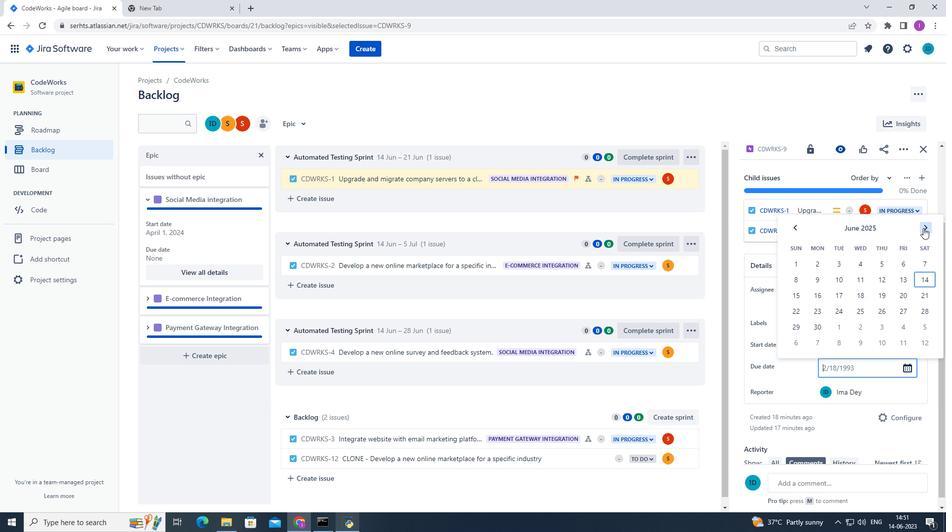 
Action: Mouse pressed left at (924, 228)
Screenshot: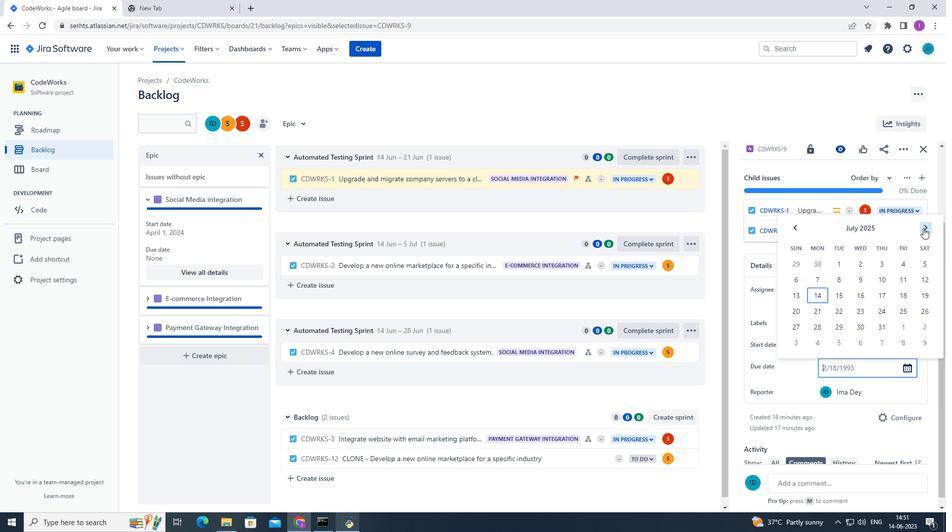 
Action: Mouse pressed left at (924, 228)
Screenshot: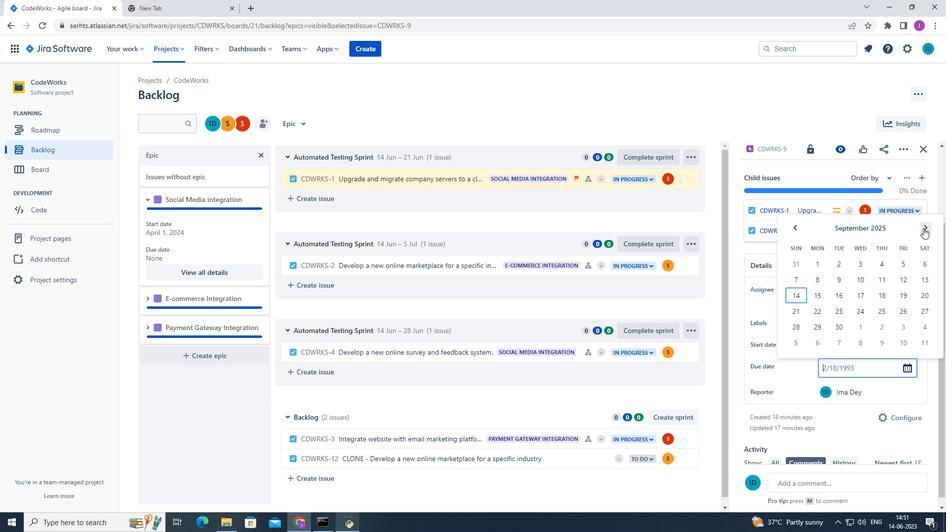 
Action: Mouse moved to (879, 276)
Screenshot: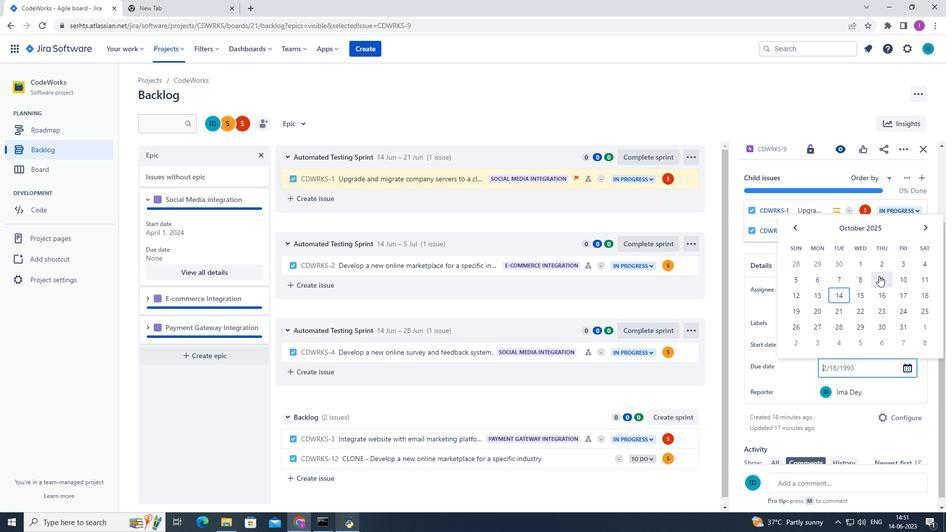 
Action: Mouse pressed left at (879, 276)
Screenshot: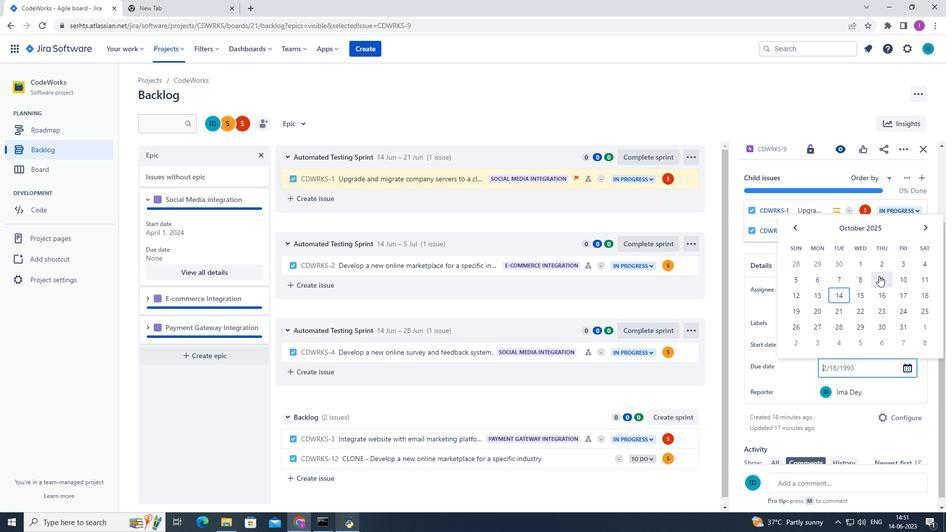 
Action: Mouse moved to (828, 319)
Screenshot: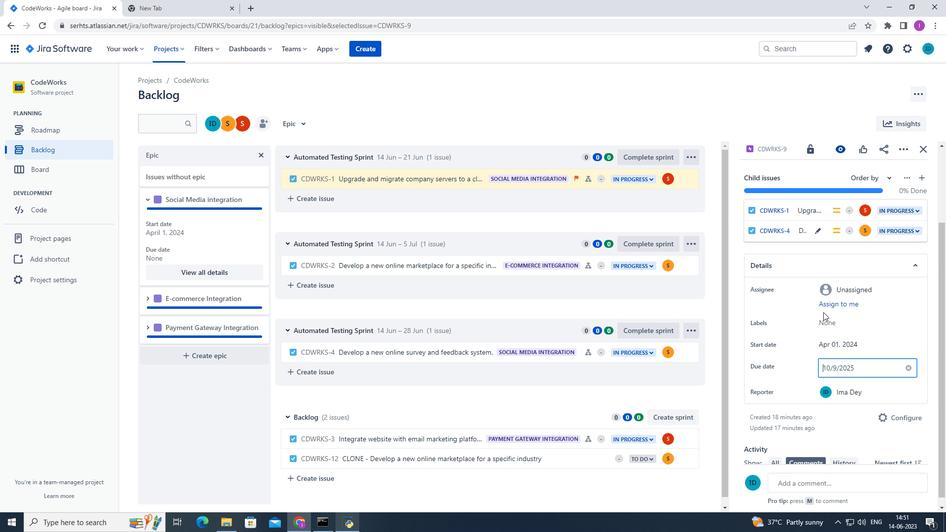 
Action: Mouse pressed left at (828, 319)
Screenshot: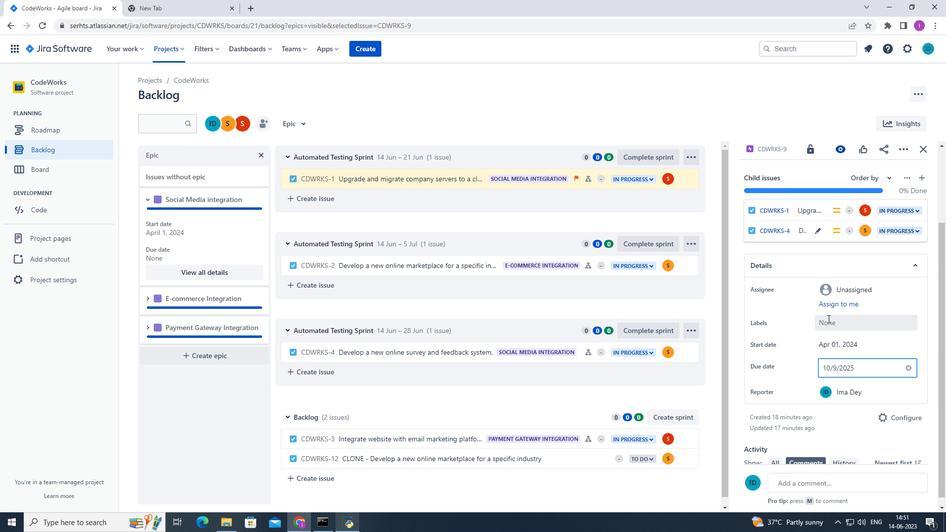
Action: Mouse moved to (146, 302)
Screenshot: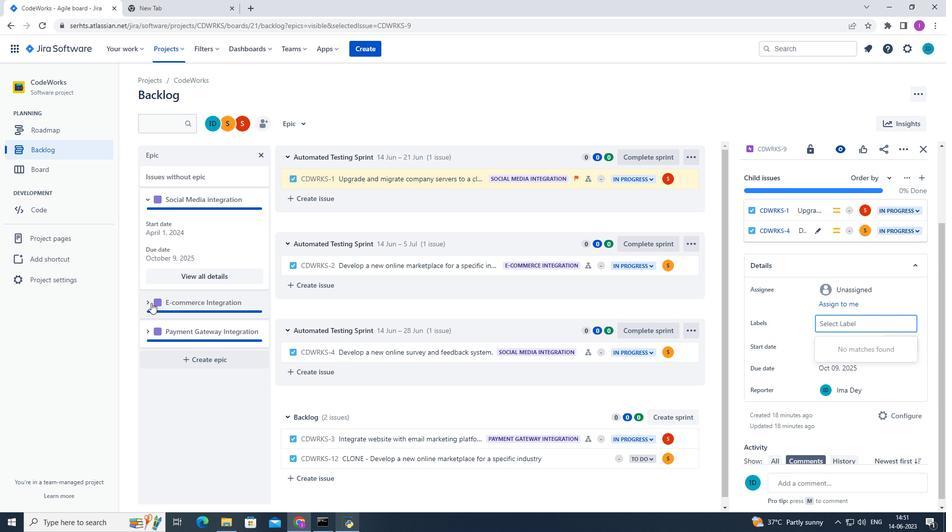 
Action: Mouse pressed left at (146, 302)
Screenshot: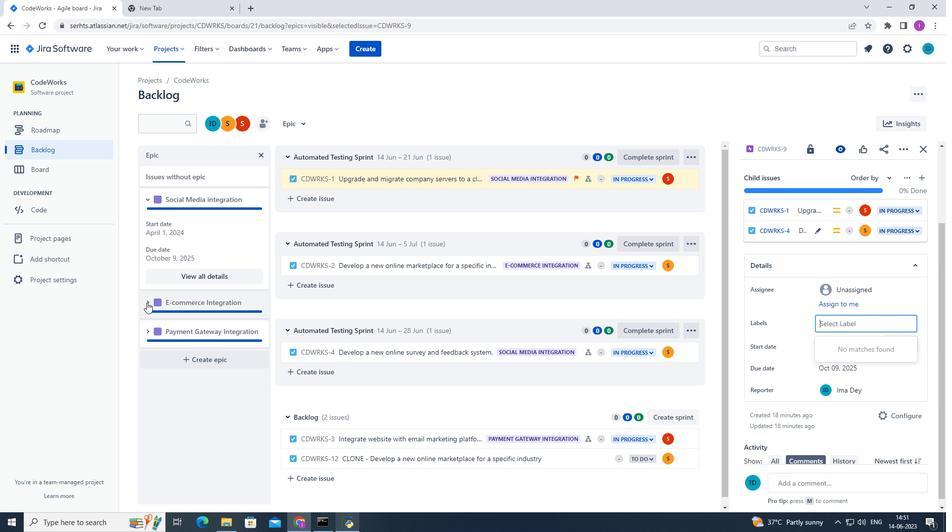 
Action: Mouse moved to (193, 379)
Screenshot: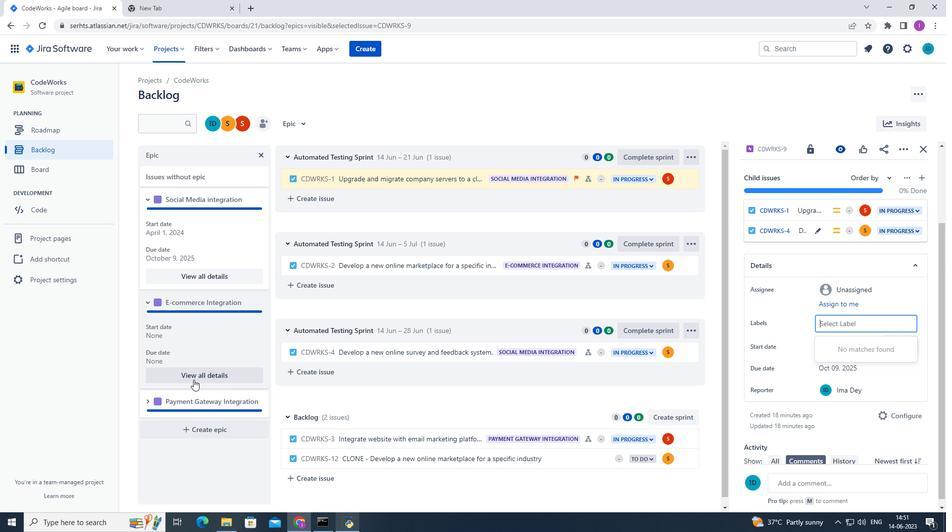 
Action: Mouse pressed left at (193, 379)
Screenshot: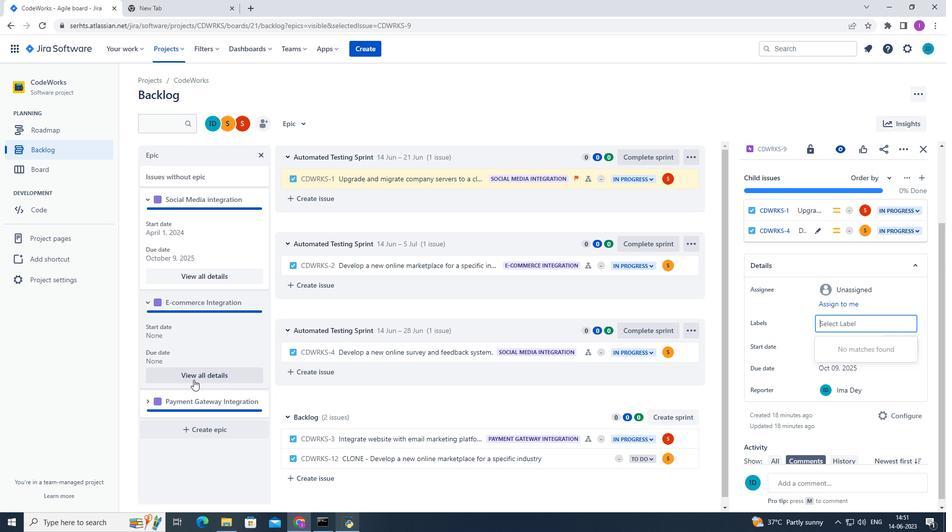 
Action: Mouse moved to (826, 411)
Screenshot: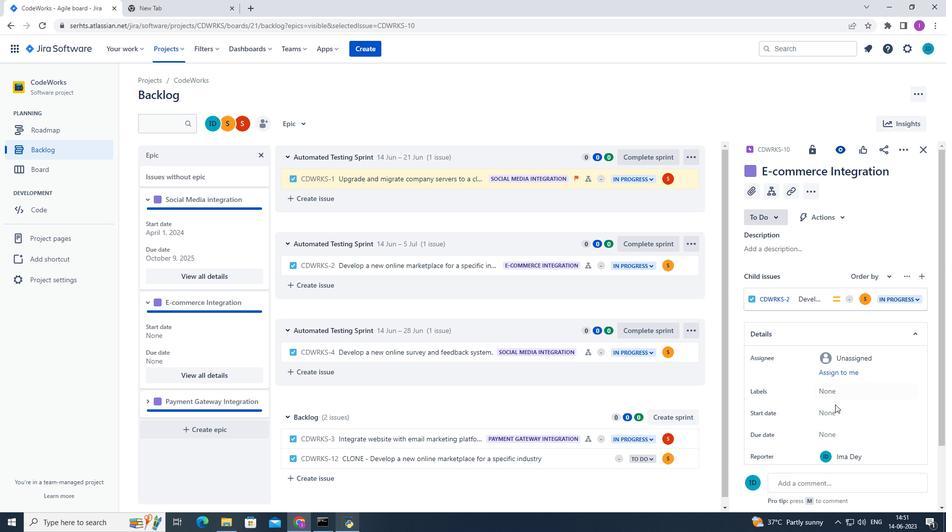 
Action: Mouse pressed left at (826, 411)
Screenshot: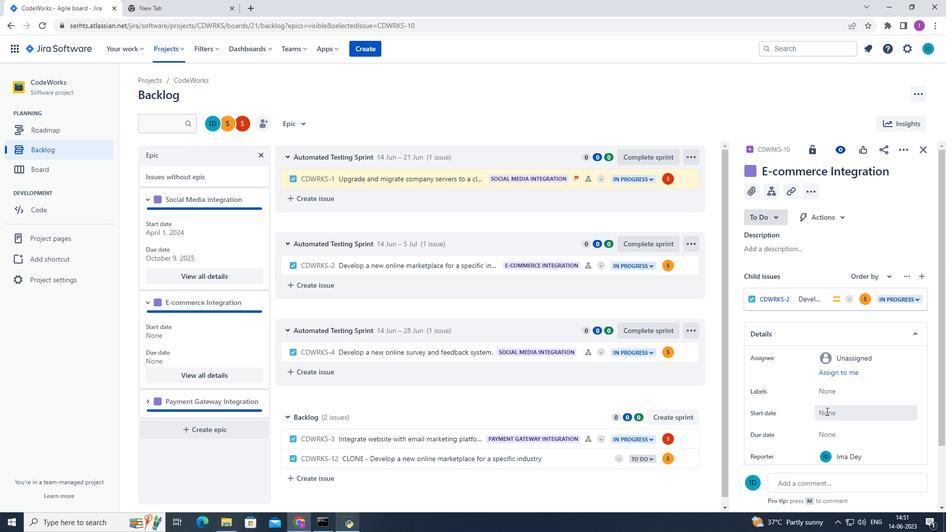 
Action: Mouse moved to (925, 268)
Screenshot: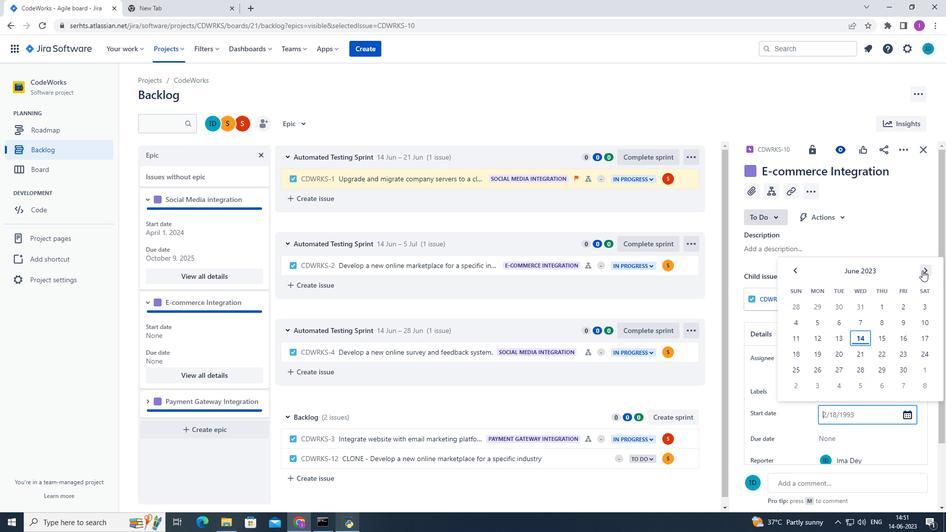 
Action: Mouse pressed left at (925, 268)
Screenshot: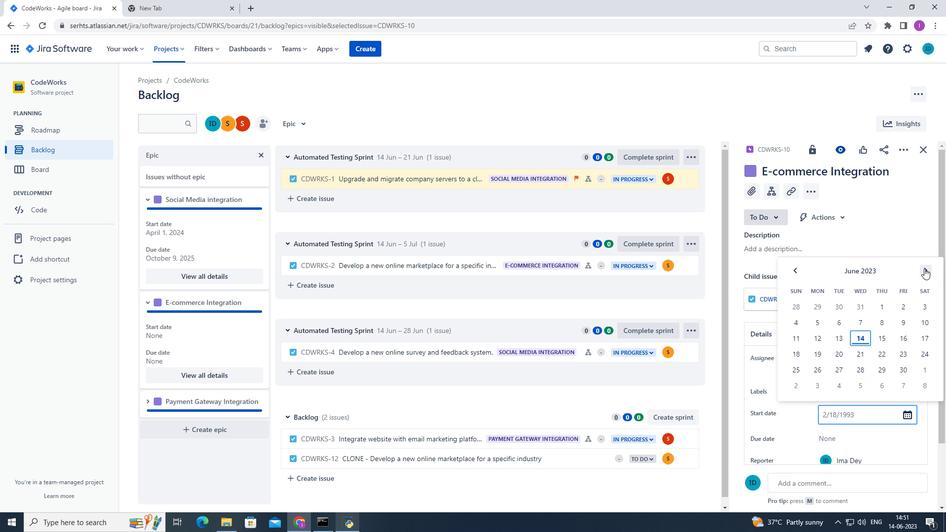 
Action: Mouse pressed left at (925, 268)
Screenshot: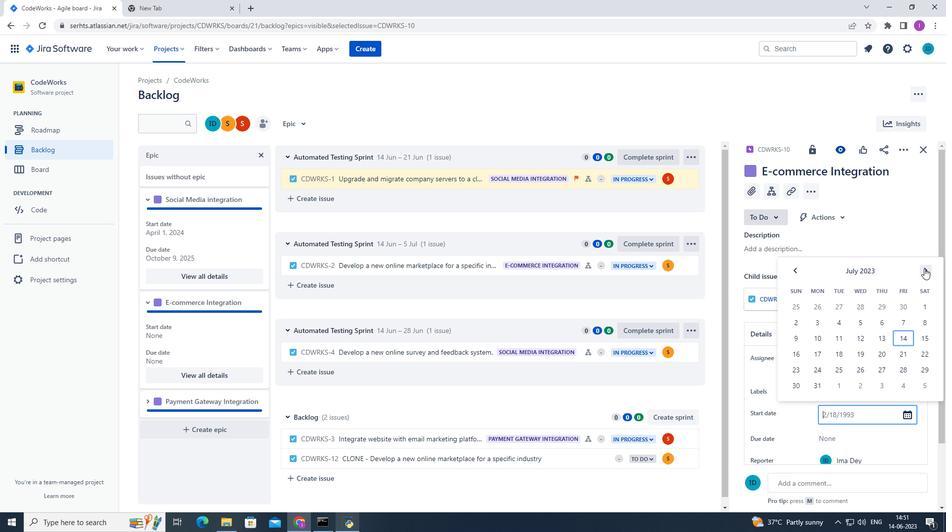 
Action: Mouse moved to (797, 274)
Screenshot: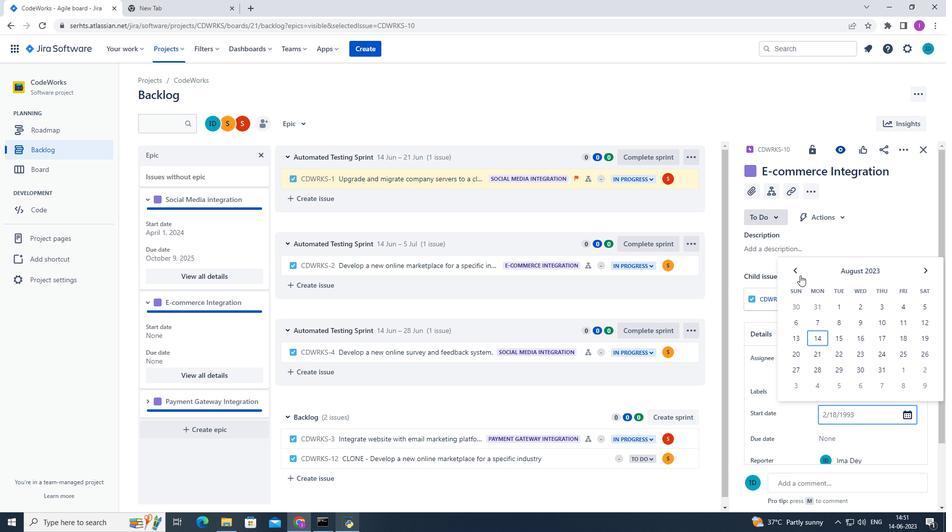 
Action: Mouse pressed left at (797, 274)
Screenshot: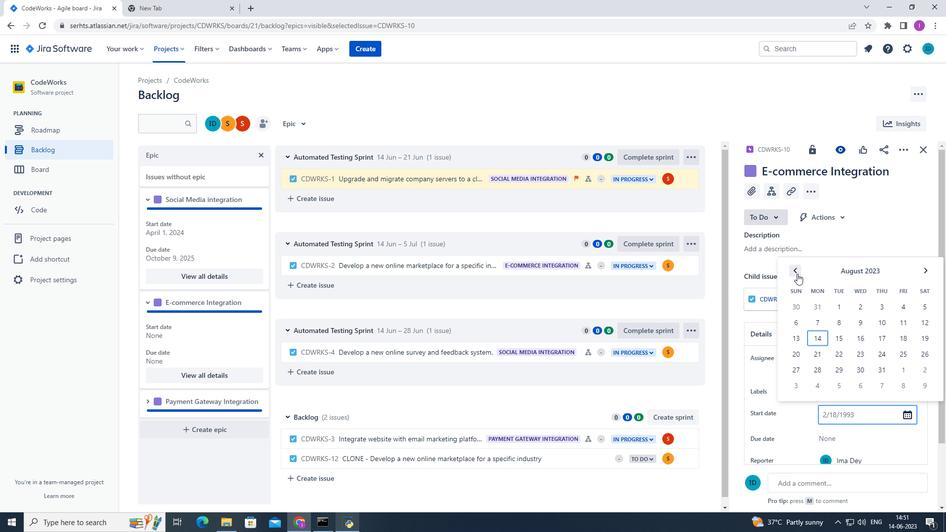 
Action: Mouse pressed left at (797, 274)
Screenshot: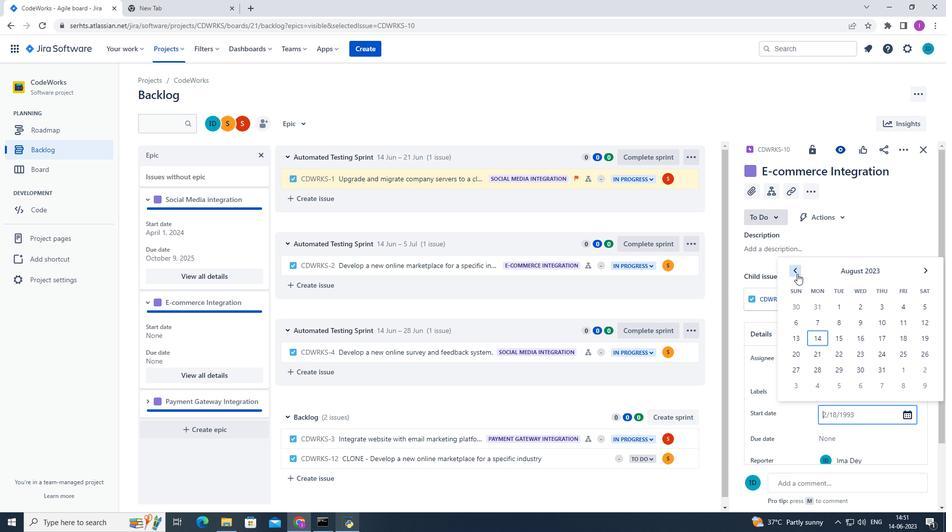 
Action: Mouse pressed left at (797, 274)
Screenshot: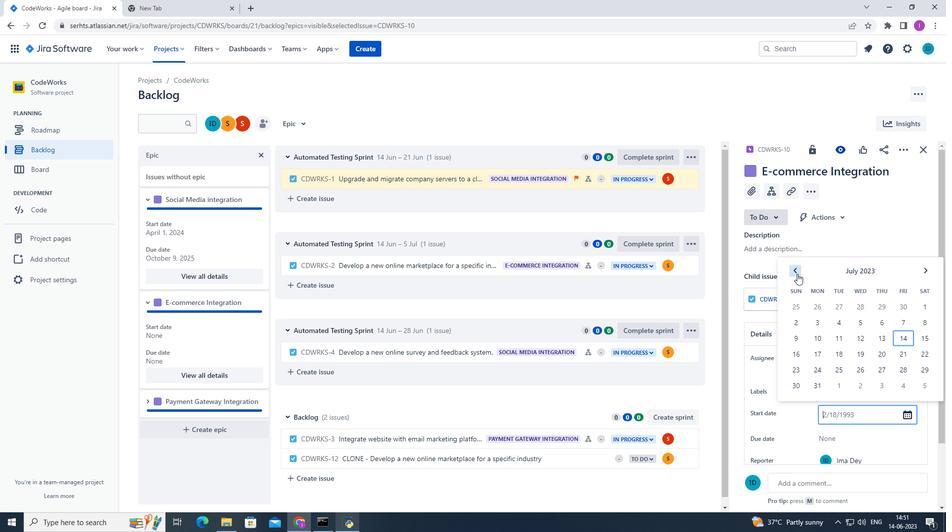 
Action: Mouse pressed left at (797, 274)
Screenshot: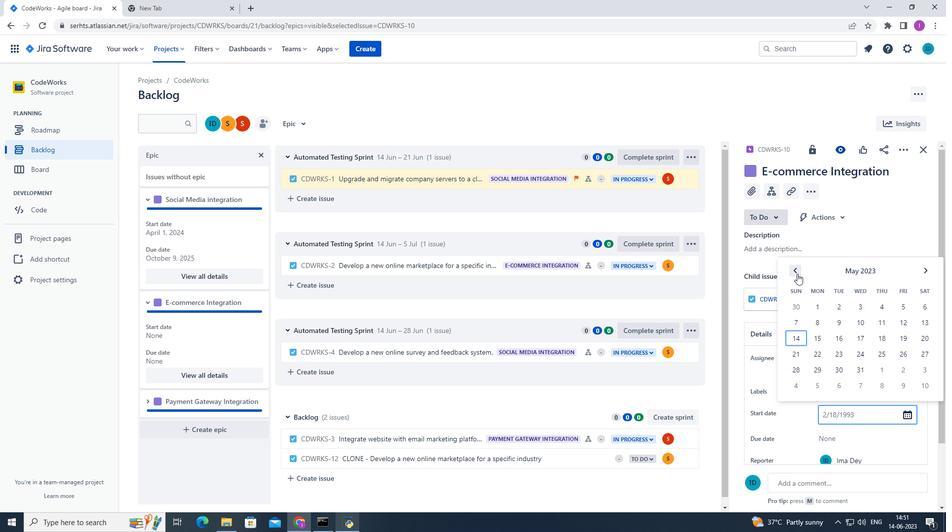 
Action: Mouse pressed left at (797, 274)
Screenshot: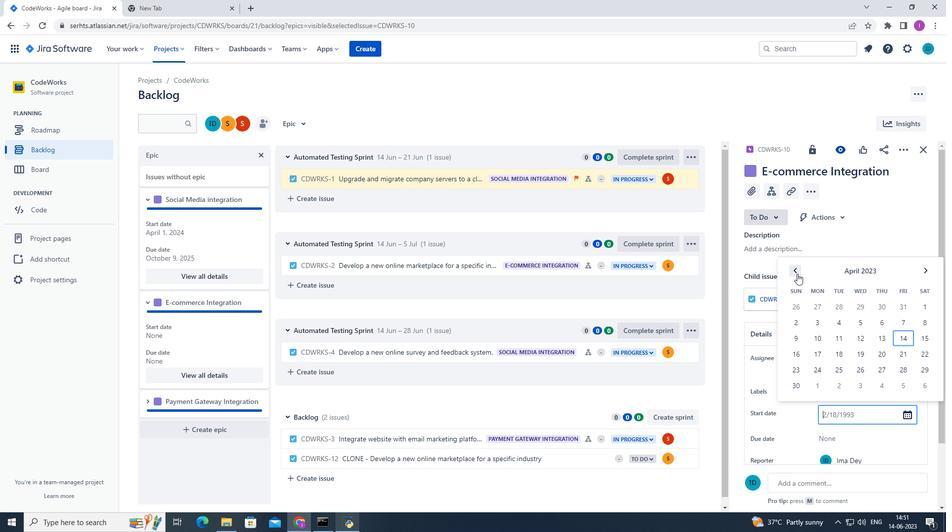 
Action: Mouse pressed left at (797, 274)
Screenshot: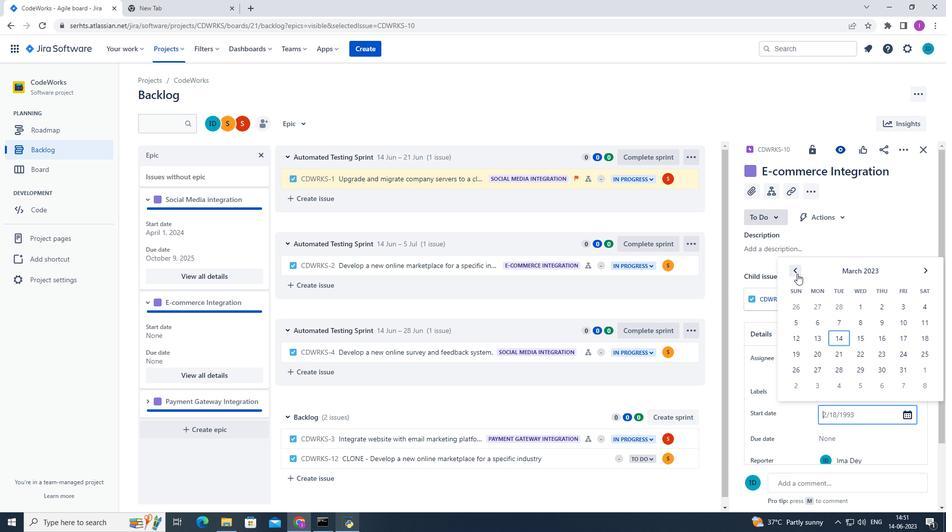 
Action: Mouse pressed left at (797, 274)
Screenshot: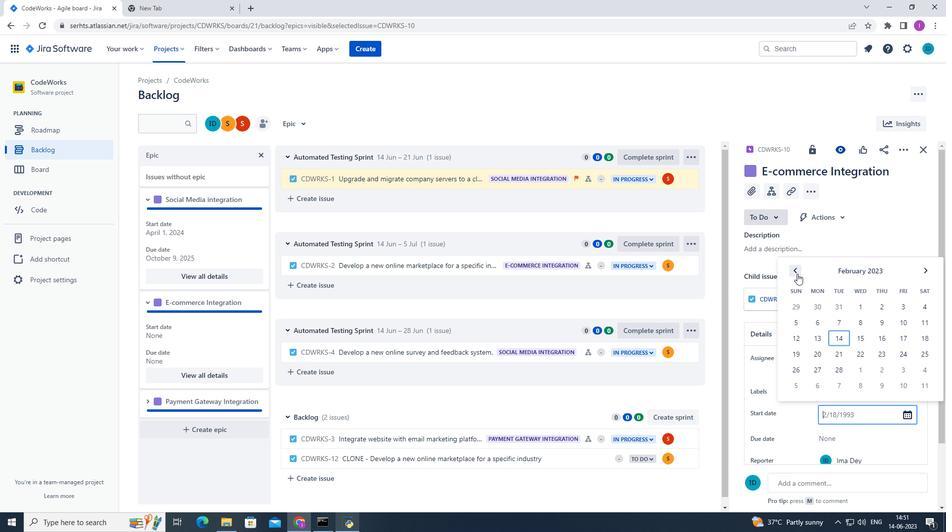 
Action: Mouse moved to (881, 352)
Screenshot: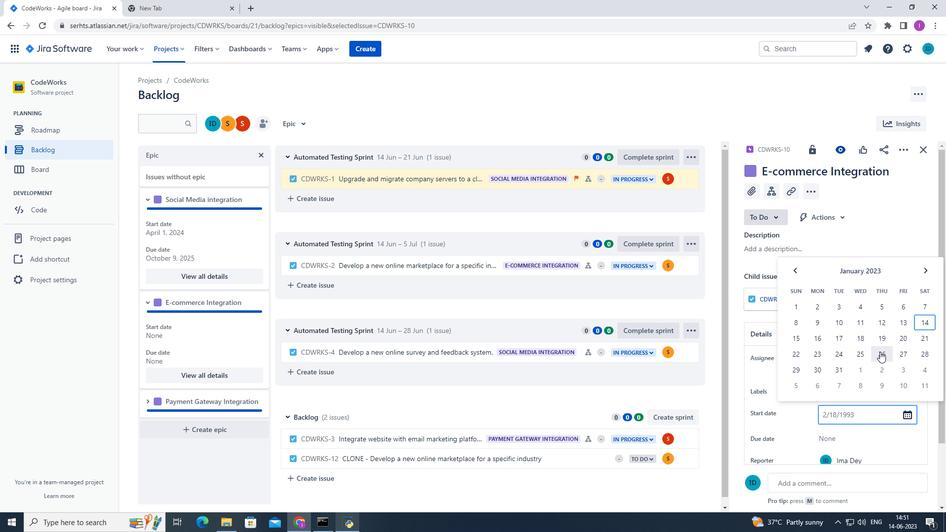 
Action: Mouse pressed left at (881, 352)
Screenshot: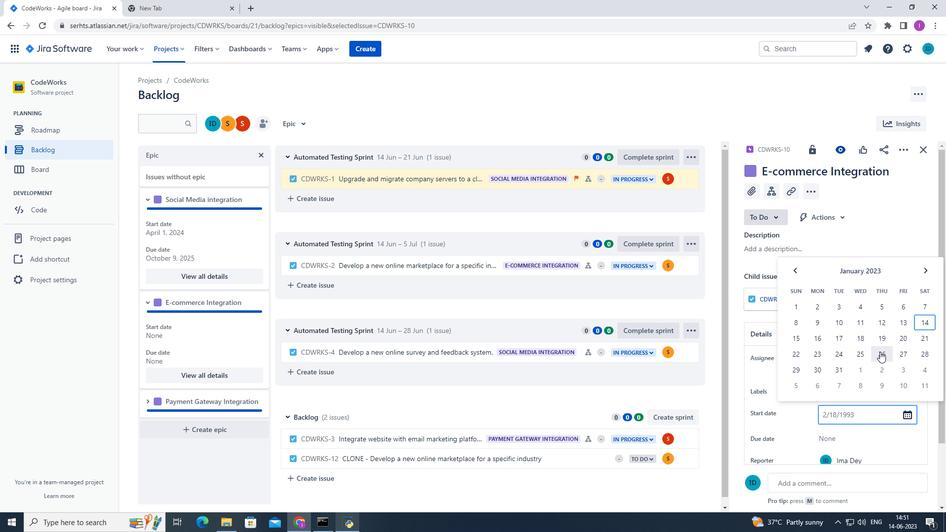 
Action: Mouse moved to (850, 430)
Screenshot: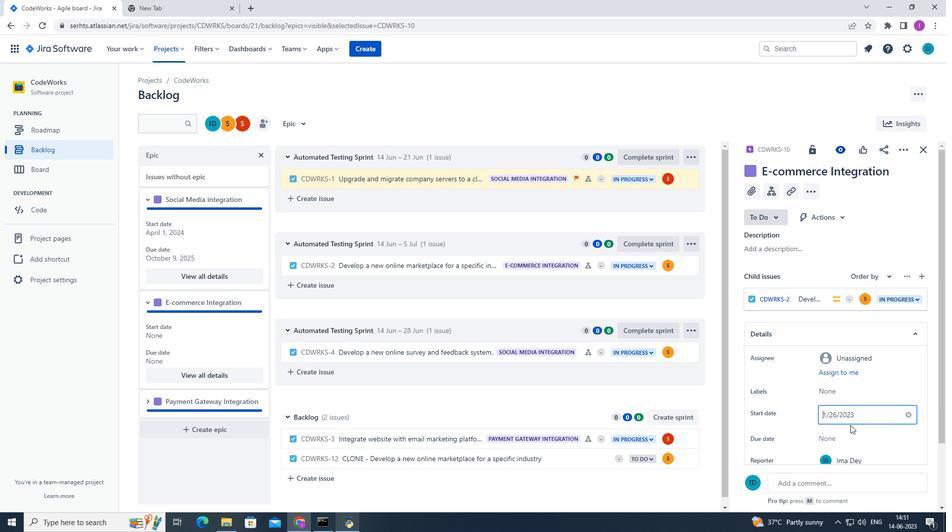 
Action: Mouse scrolled (850, 429) with delta (0, 0)
Screenshot: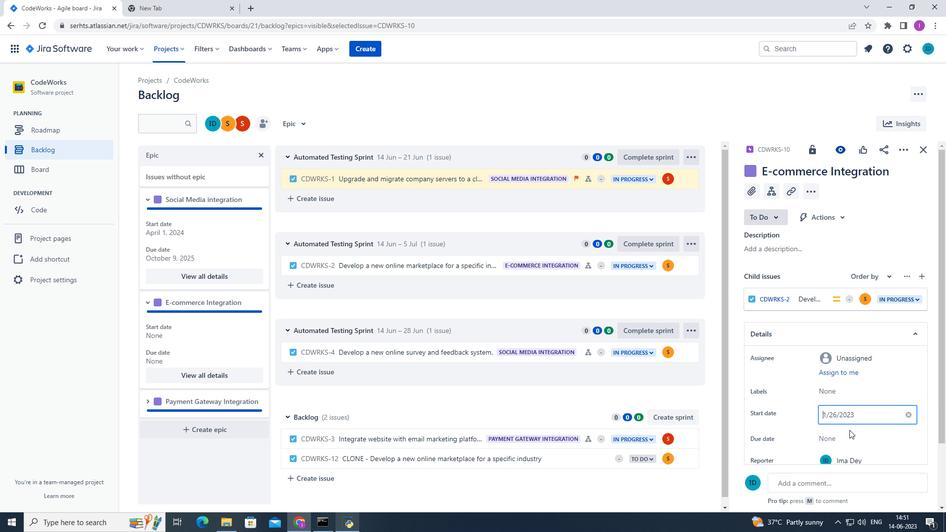 
Action: Mouse moved to (835, 391)
Screenshot: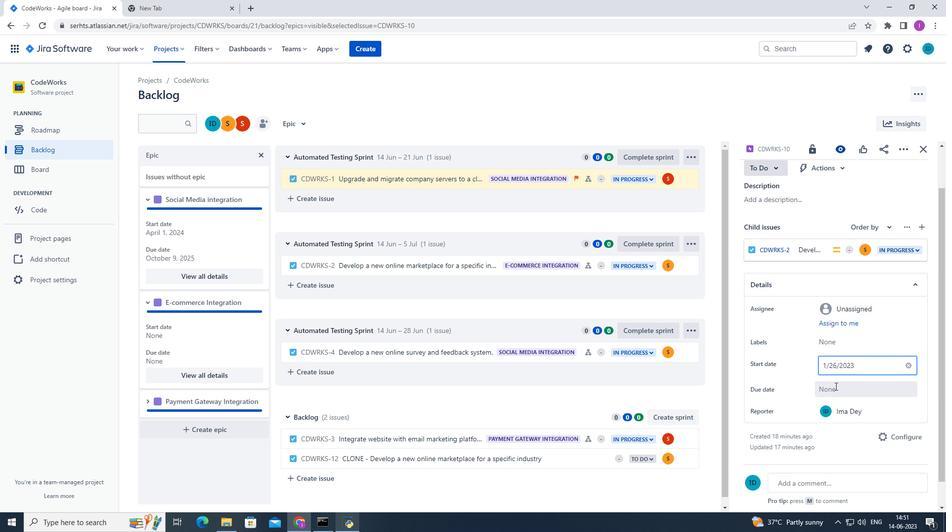 
Action: Mouse pressed left at (835, 391)
Screenshot: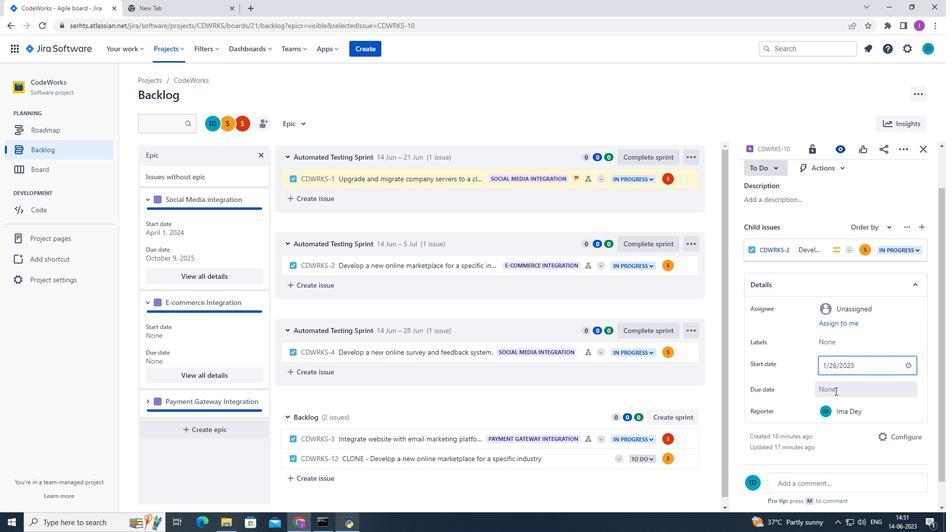 
Action: Mouse moved to (925, 247)
Screenshot: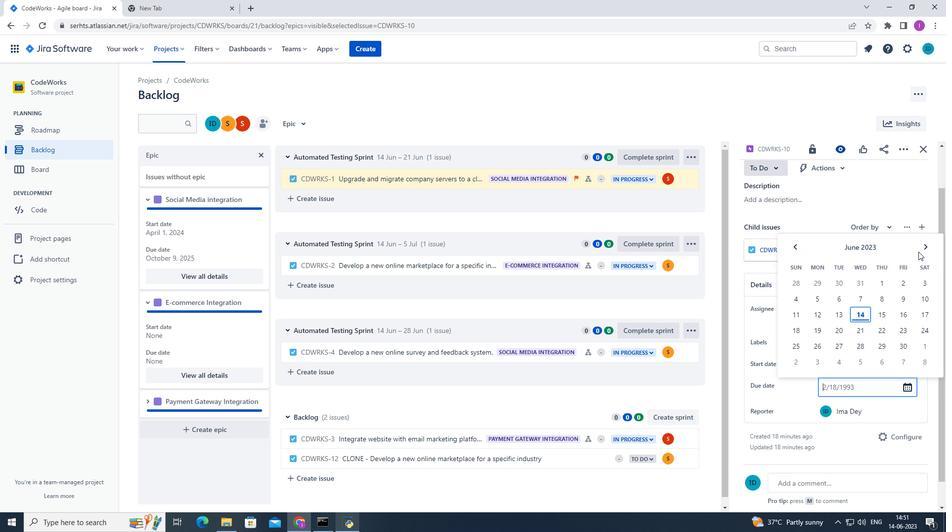 
Action: Mouse pressed left at (925, 247)
Screenshot: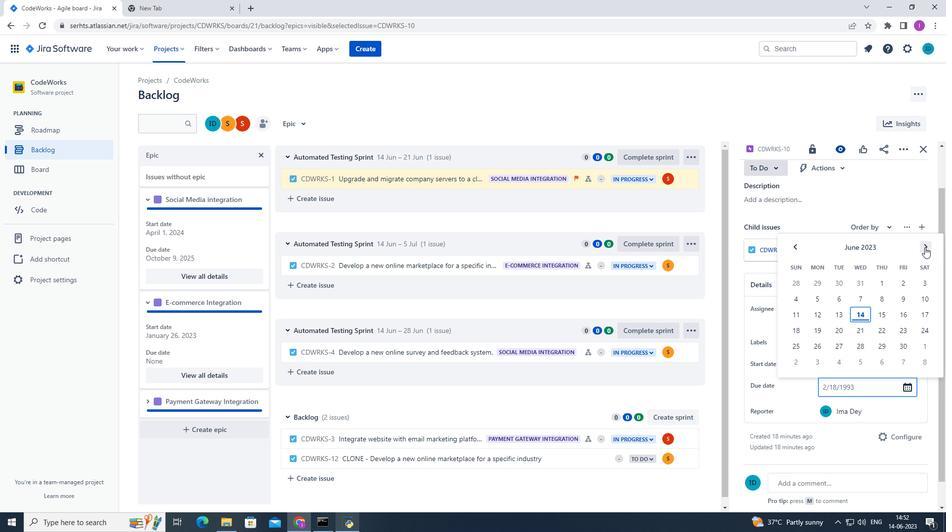 
Action: Mouse pressed left at (925, 247)
Screenshot: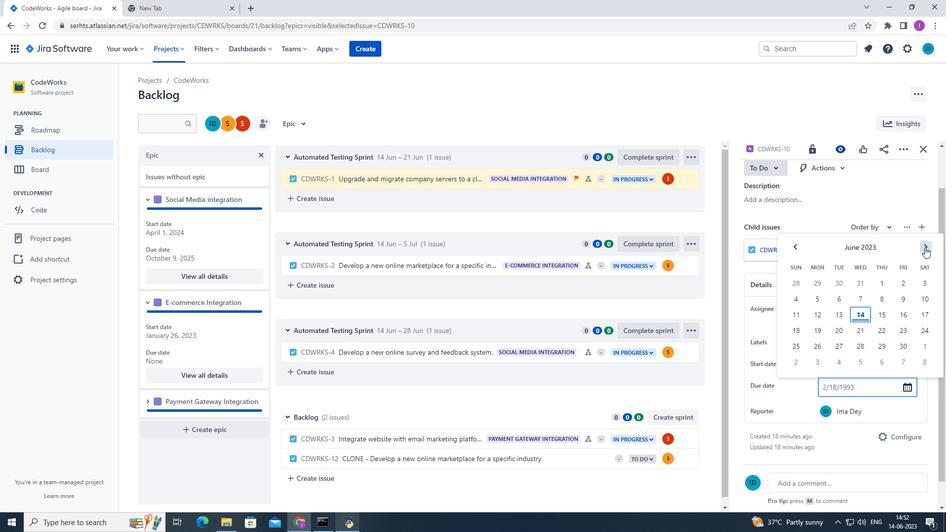
Action: Mouse pressed left at (925, 247)
Screenshot: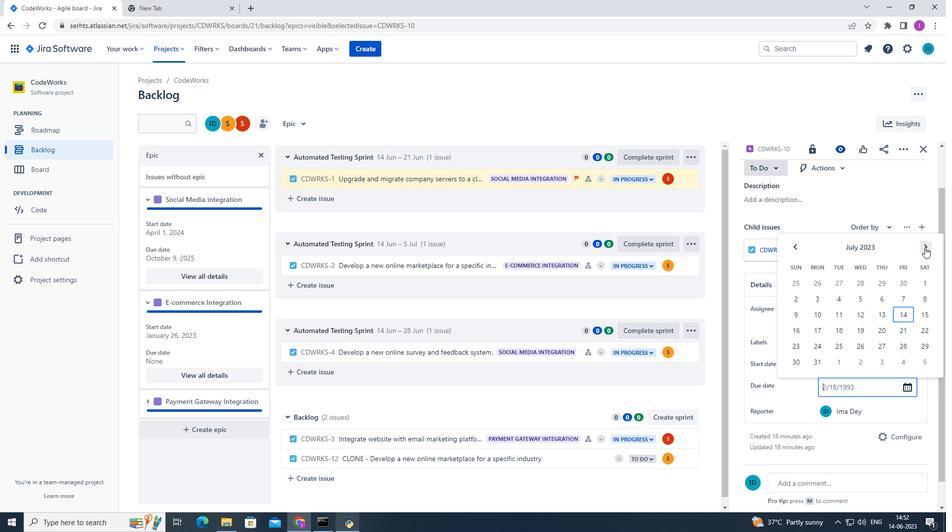 
Action: Mouse pressed left at (925, 247)
Screenshot: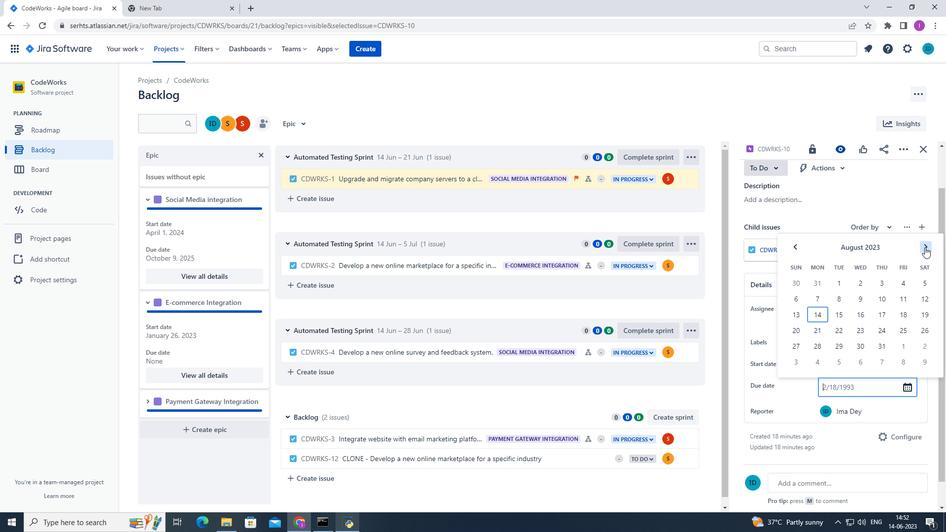 
Action: Mouse pressed left at (925, 247)
Screenshot: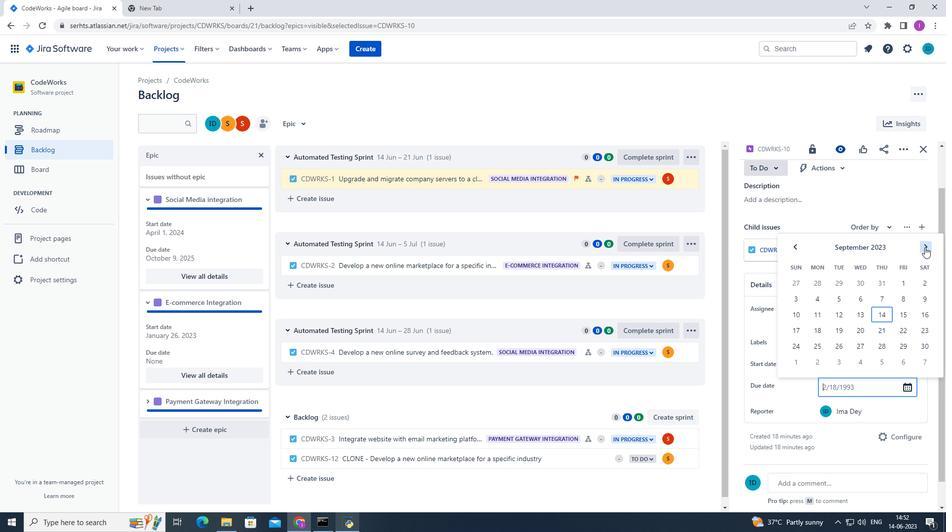 
Action: Mouse pressed left at (925, 247)
Screenshot: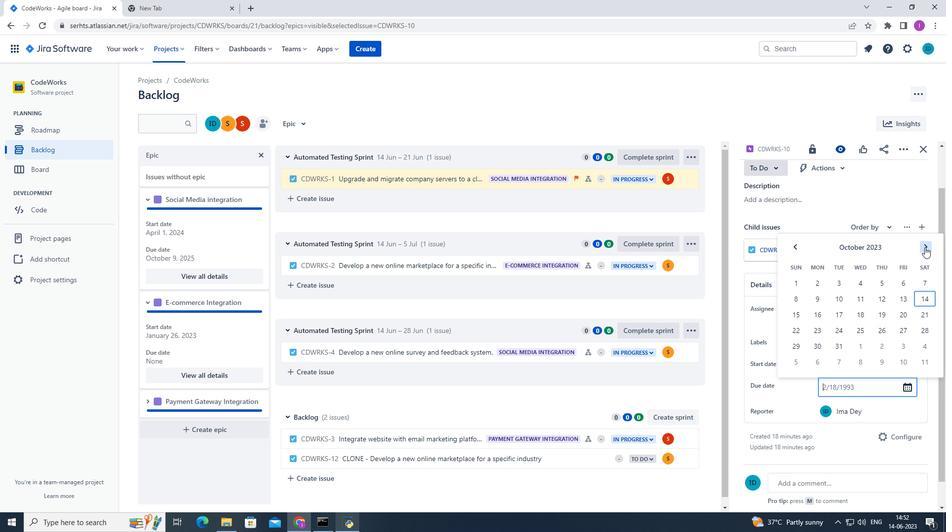 
Action: Mouse pressed left at (925, 247)
Screenshot: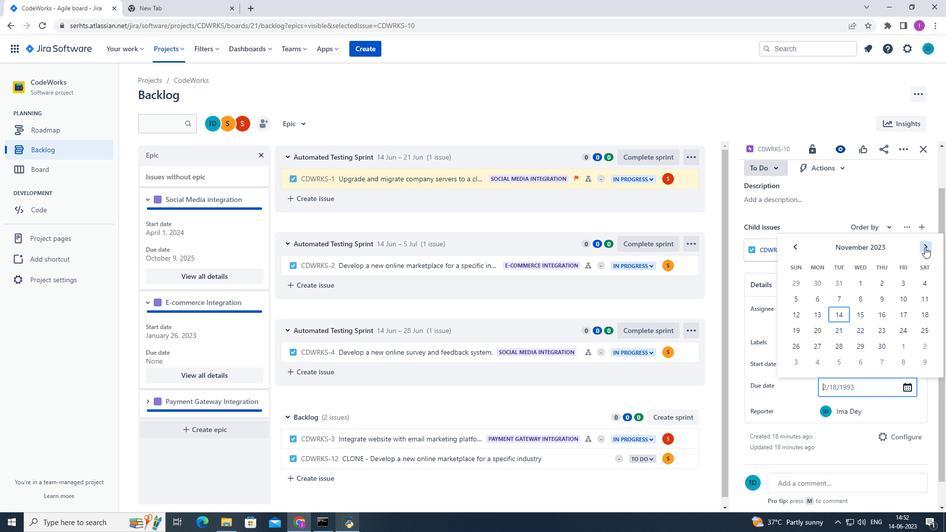 
Action: Mouse pressed left at (925, 247)
Screenshot: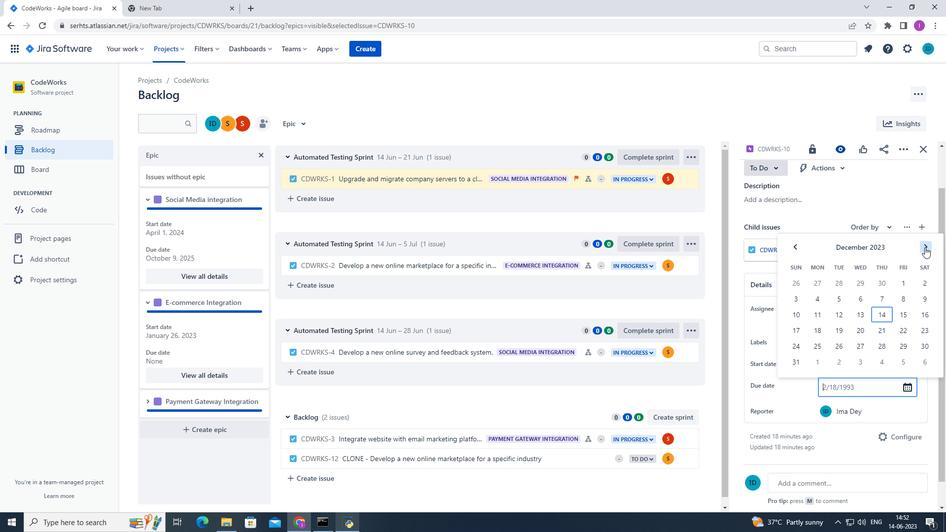 
Action: Mouse pressed left at (925, 247)
Screenshot: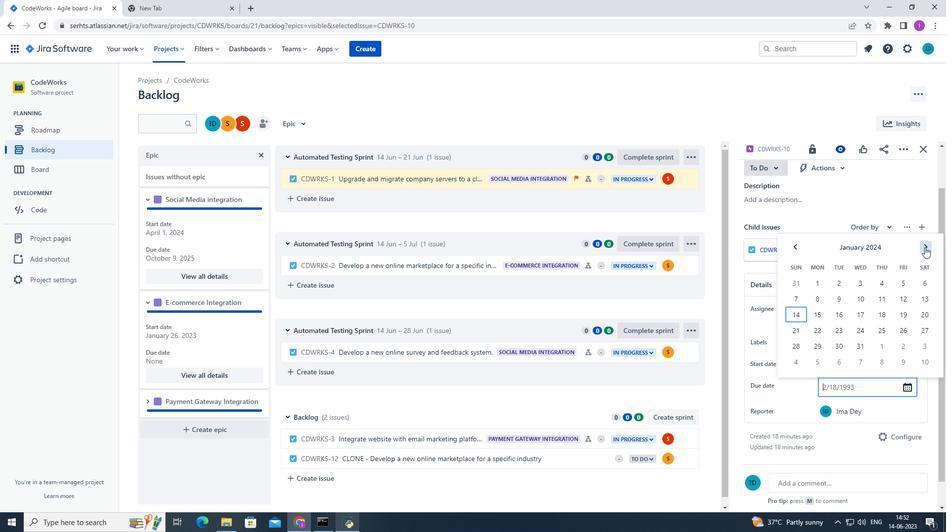 
Action: Mouse pressed left at (925, 247)
Screenshot: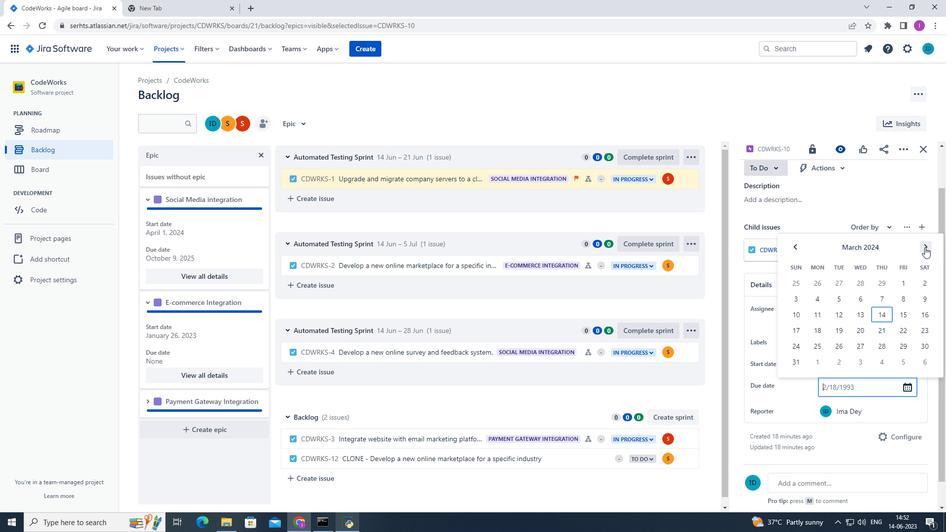 
Action: Mouse pressed left at (925, 247)
Screenshot: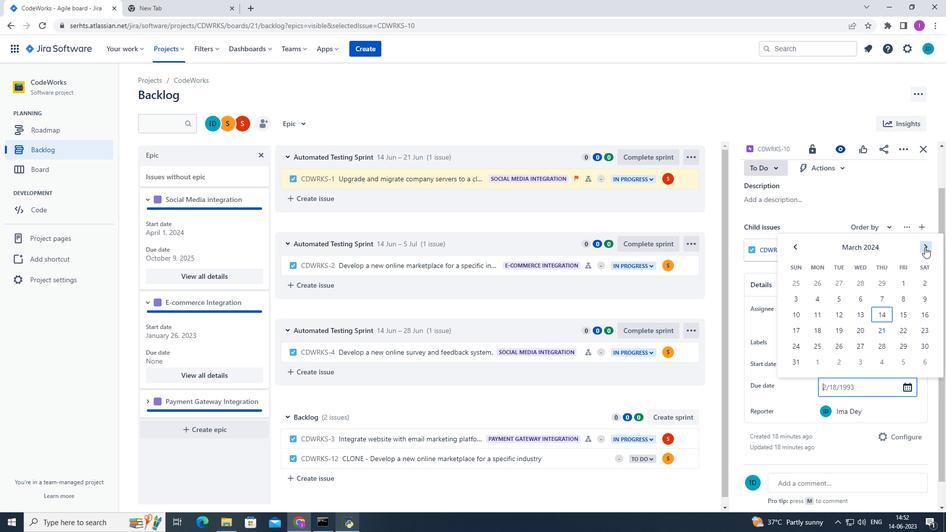 
Action: Mouse pressed left at (925, 247)
Screenshot: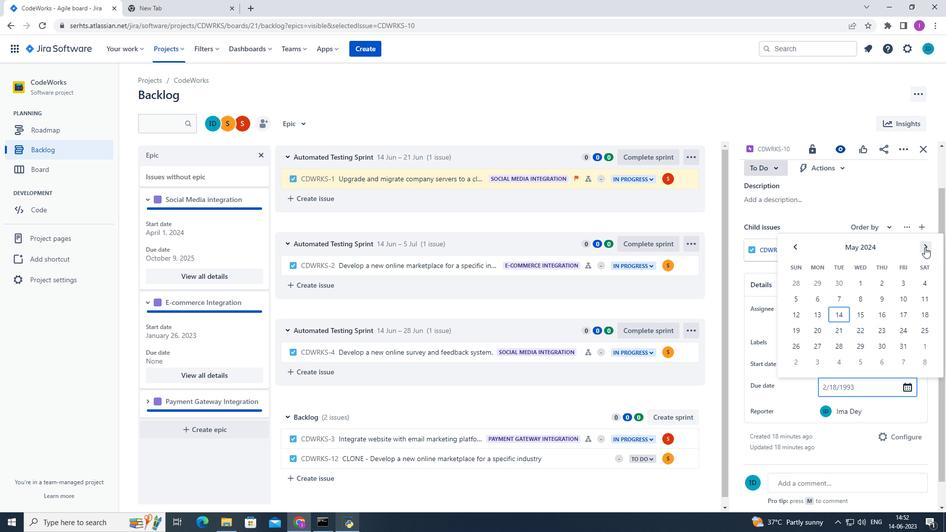 
Action: Mouse pressed left at (925, 247)
Screenshot: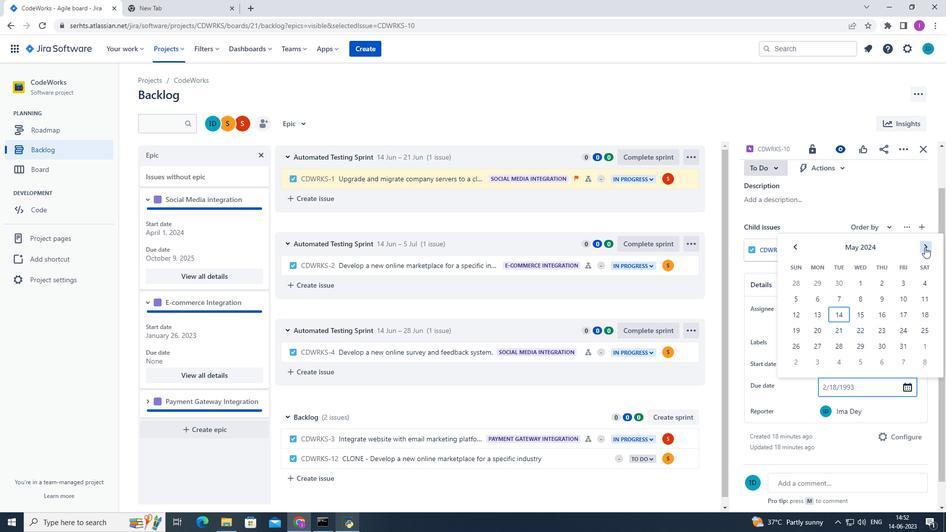 
Action: Mouse pressed left at (925, 247)
Screenshot: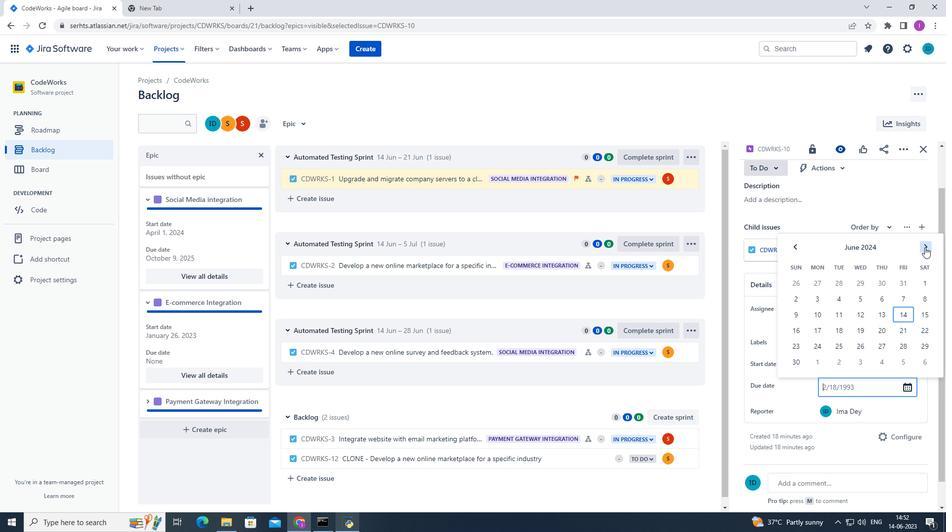 
Action: Mouse pressed left at (925, 247)
Screenshot: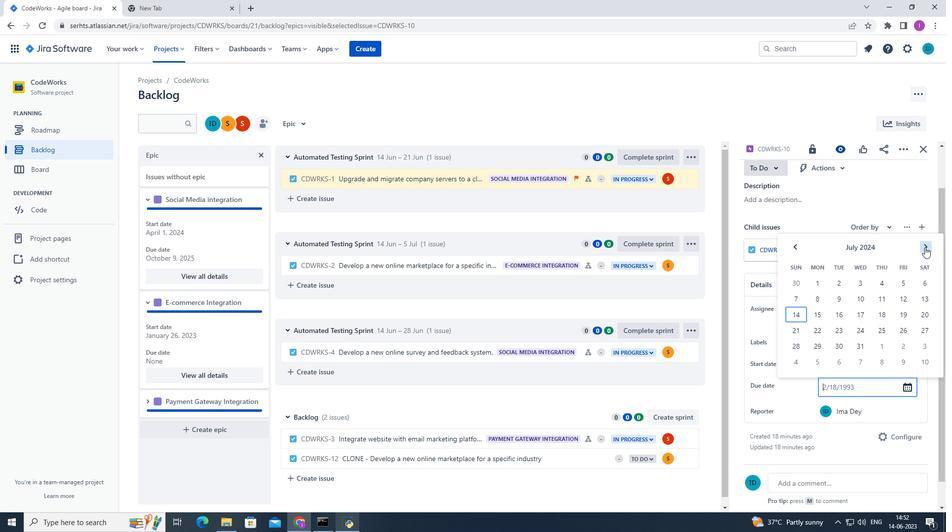 
Action: Mouse pressed left at (925, 247)
Screenshot: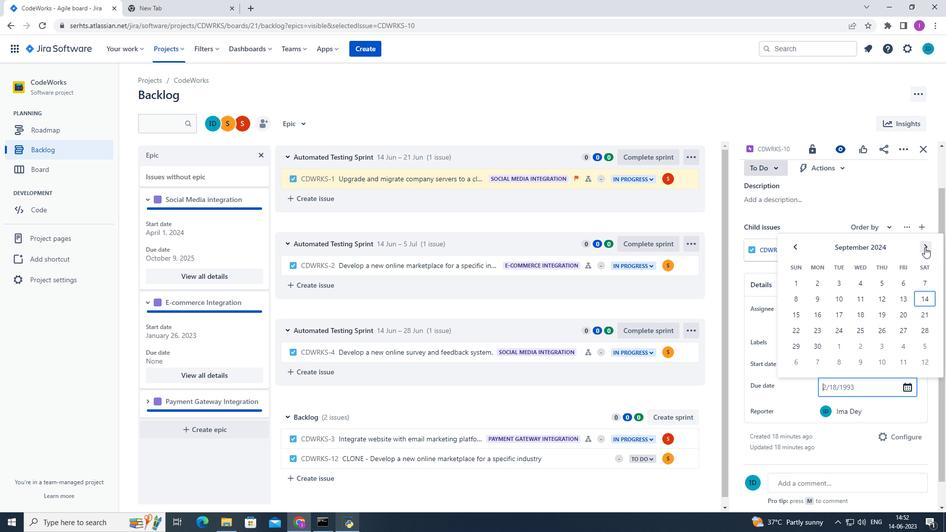
Action: Mouse moved to (799, 343)
Screenshot: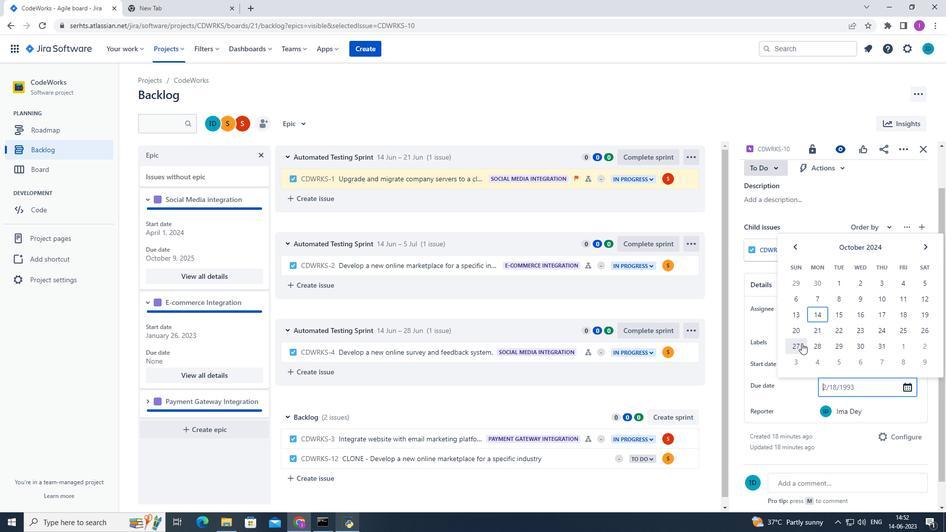 
Action: Mouse pressed left at (799, 343)
Screenshot: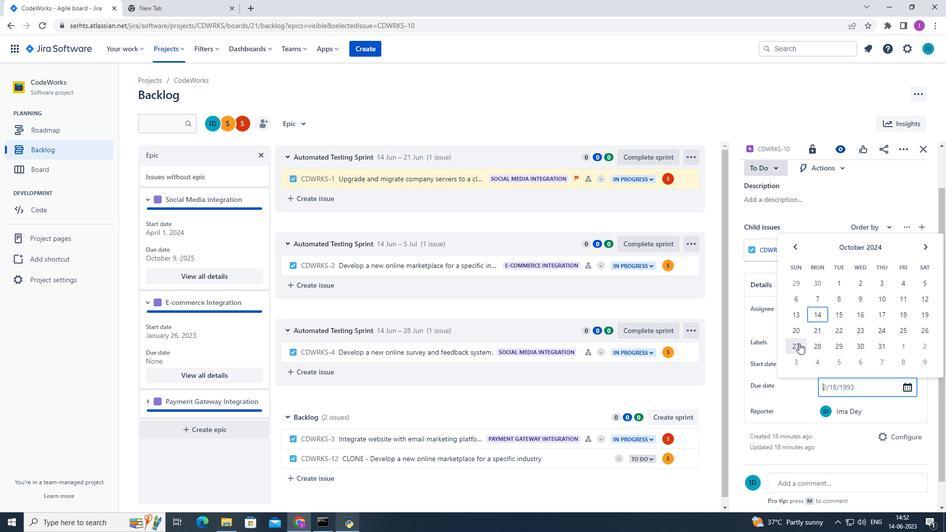 
Action: Mouse moved to (833, 345)
Screenshot: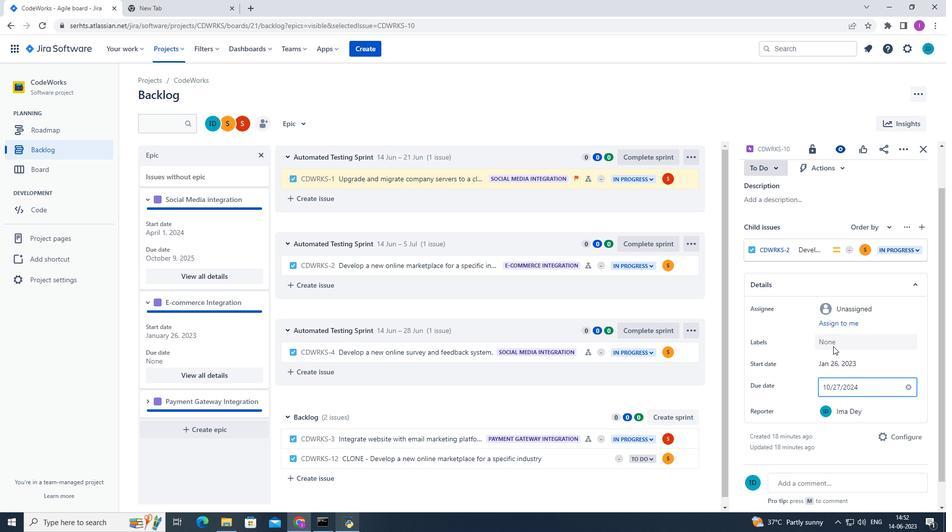 
Action: Mouse pressed left at (833, 345)
Screenshot: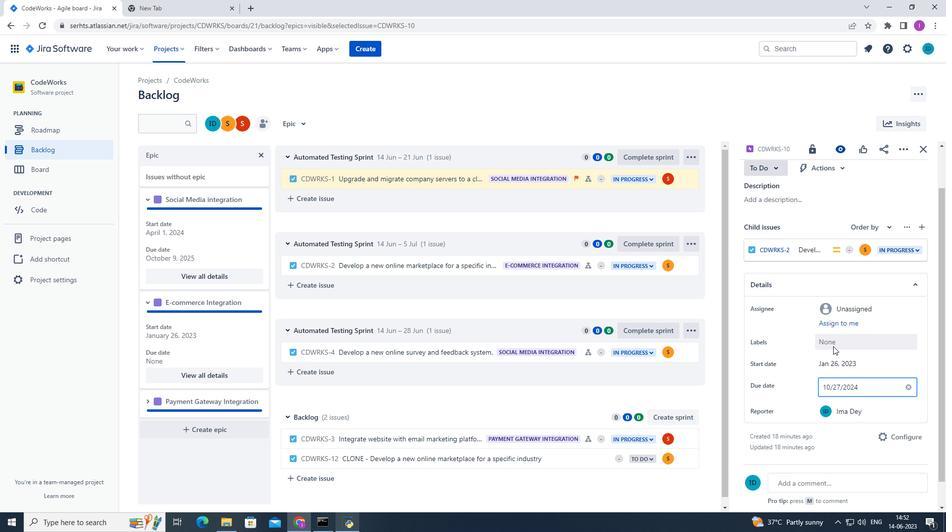 
Action: Mouse moved to (145, 405)
Screenshot: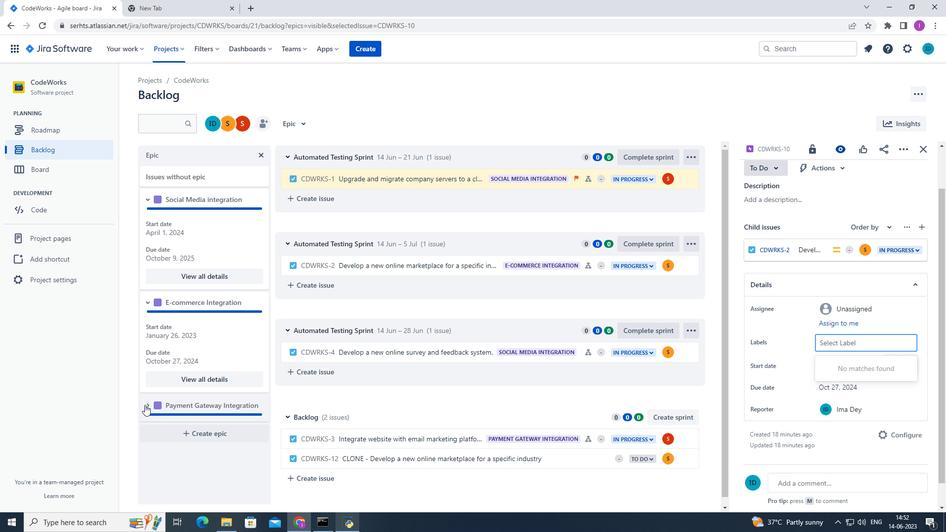 
Action: Mouse pressed left at (145, 405)
Screenshot: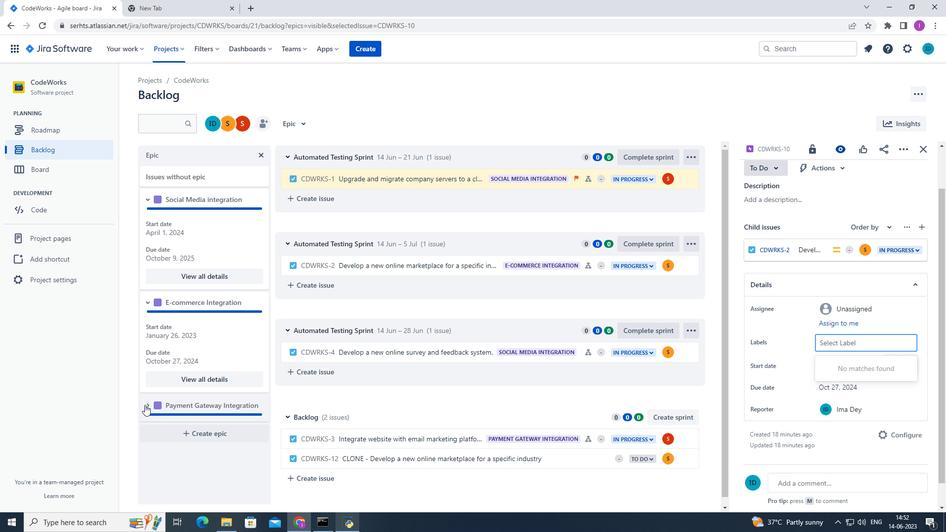 
Action: Mouse moved to (232, 441)
Screenshot: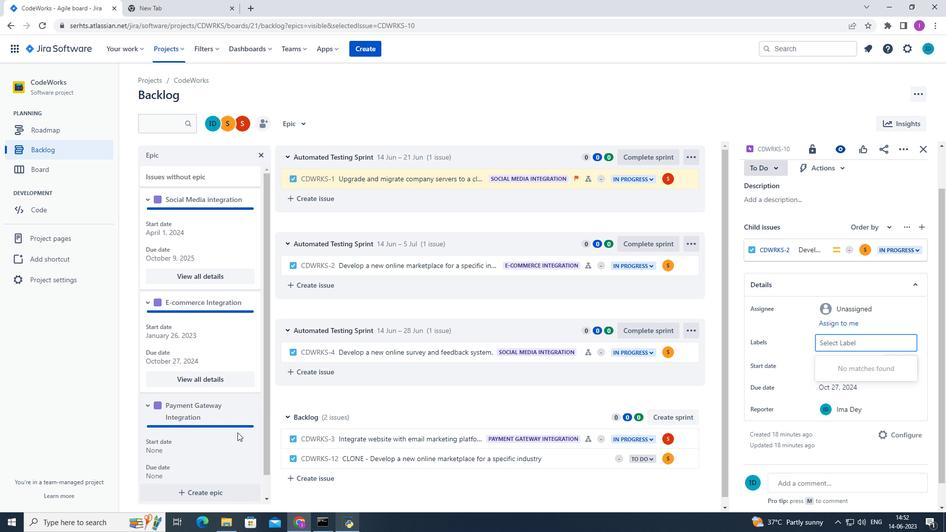 
Action: Mouse scrolled (232, 440) with delta (0, 0)
Screenshot: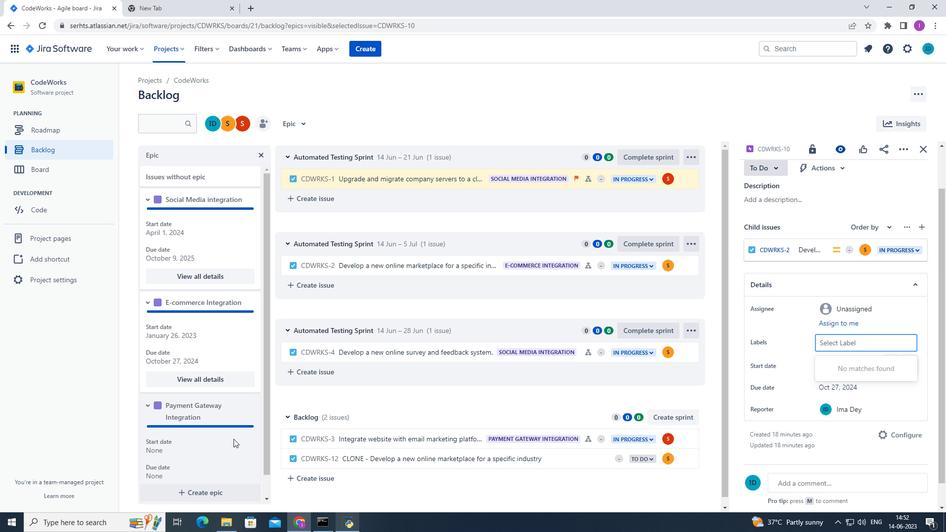 
Action: Mouse scrolled (232, 440) with delta (0, 0)
Screenshot: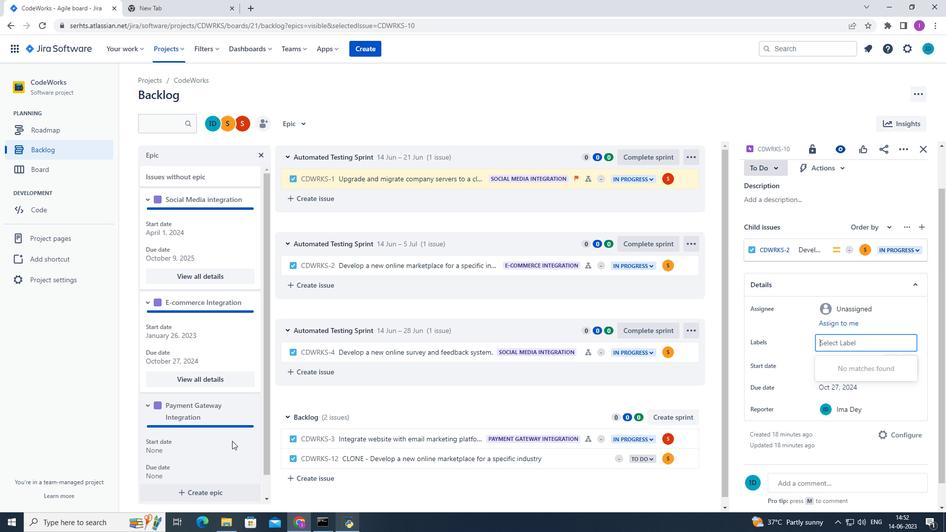 
Action: Mouse scrolled (232, 440) with delta (0, 0)
Screenshot: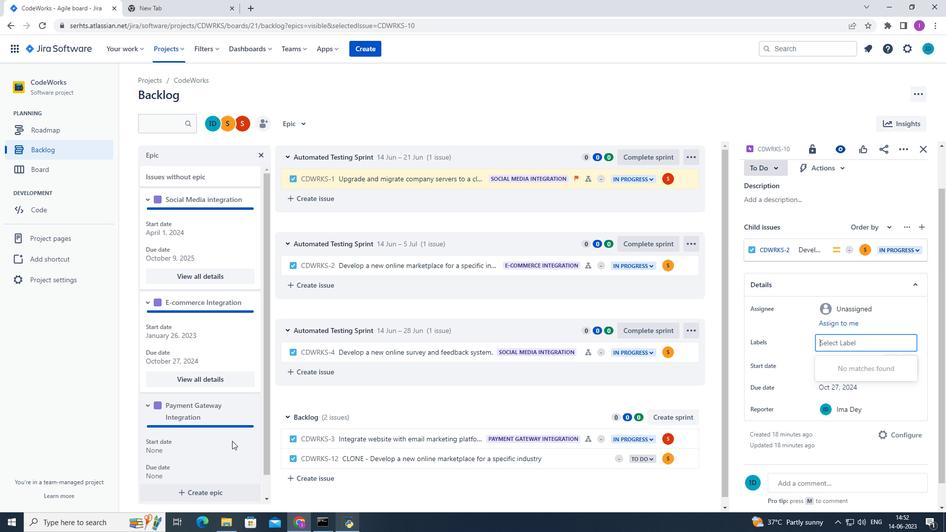 
Action: Mouse moved to (232, 441)
Screenshot: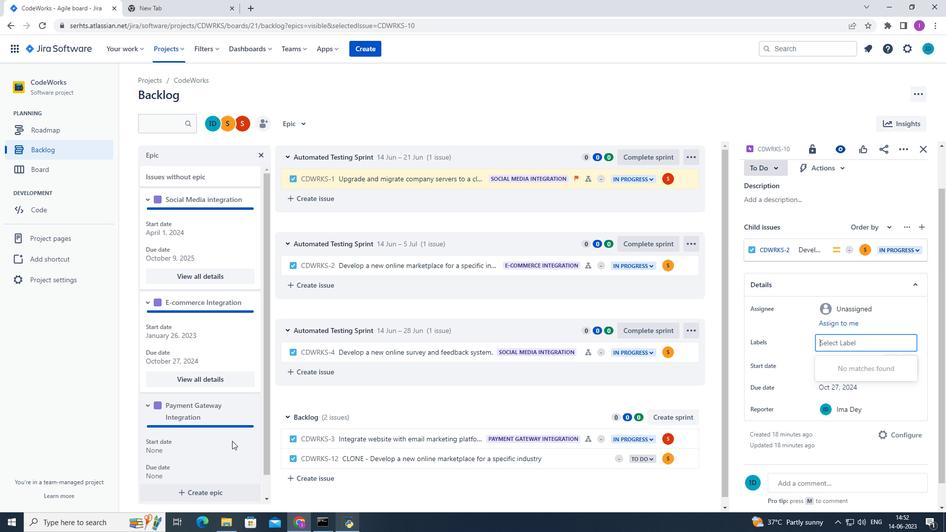
Action: Mouse scrolled (232, 441) with delta (0, 0)
Screenshot: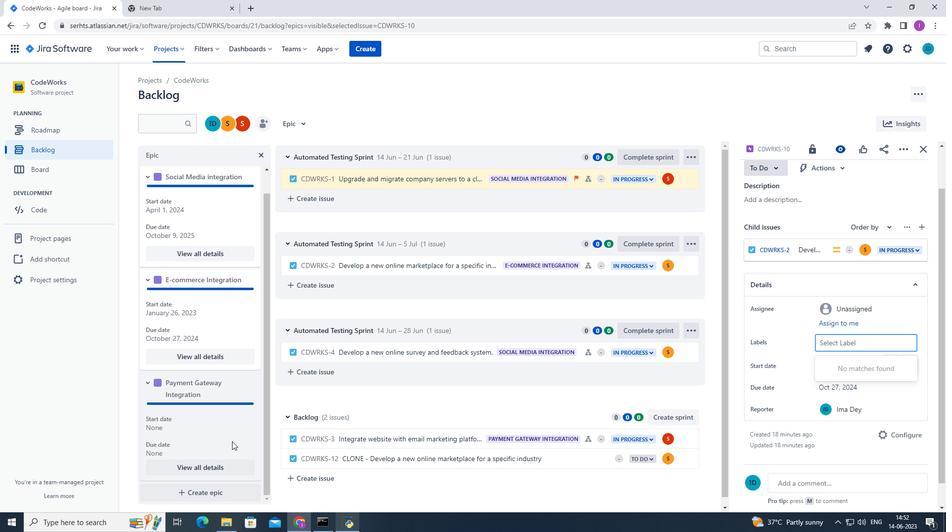 
Action: Mouse scrolled (232, 441) with delta (0, 0)
Screenshot: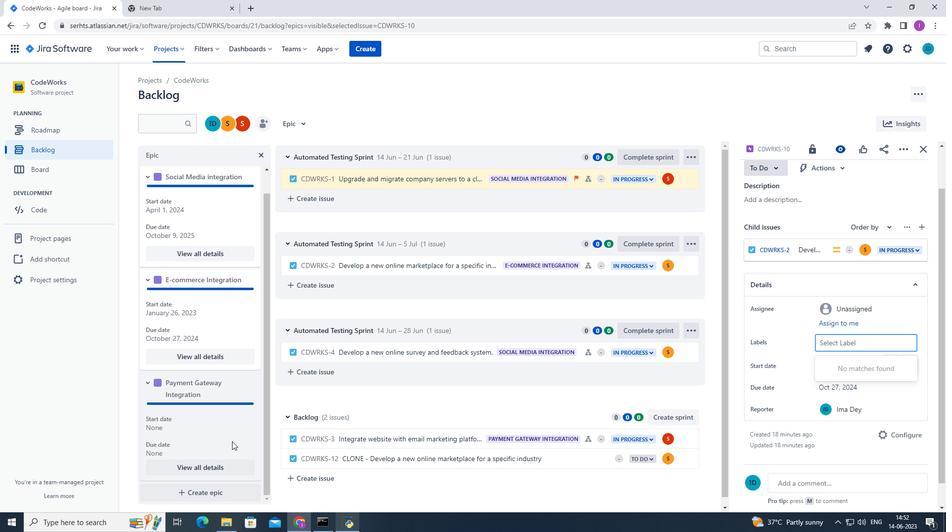 
Action: Mouse scrolled (232, 441) with delta (0, 0)
Screenshot: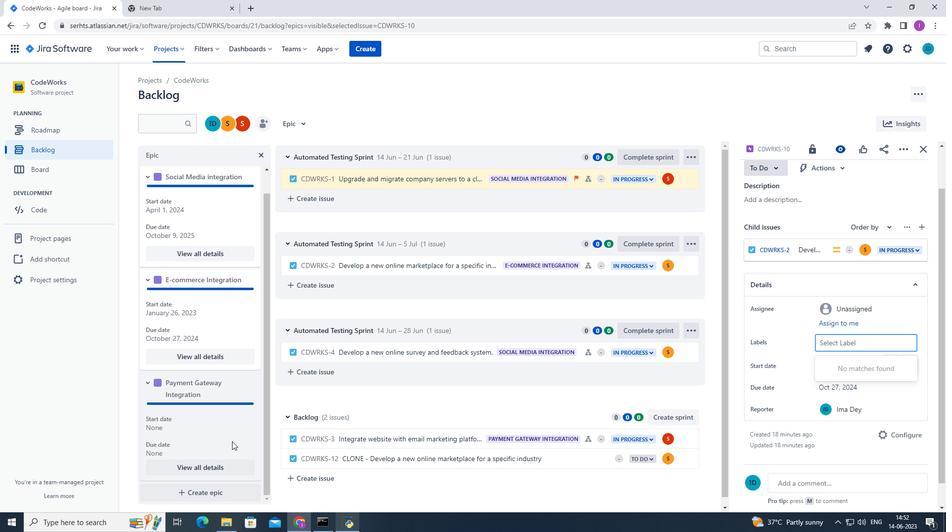 
Action: Mouse moved to (199, 467)
Screenshot: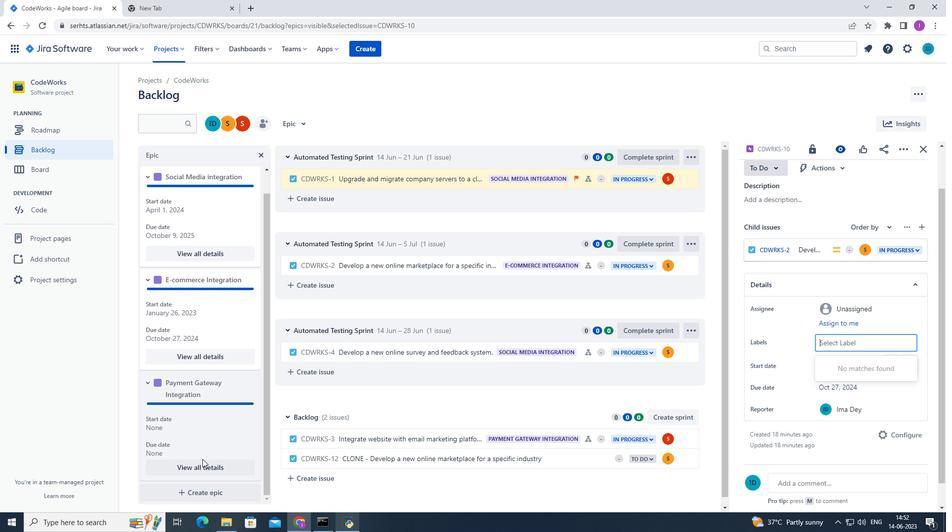 
Action: Mouse pressed left at (199, 467)
Screenshot: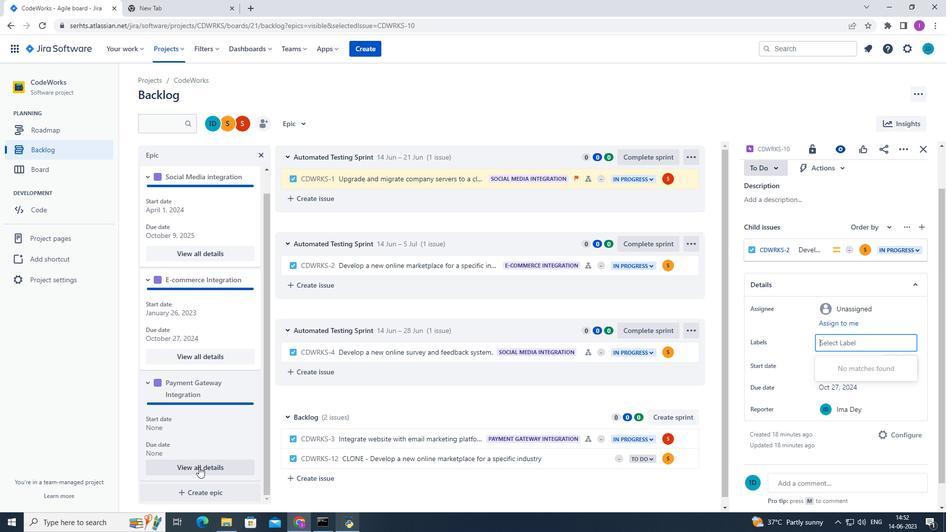 
Action: Mouse moved to (824, 413)
Screenshot: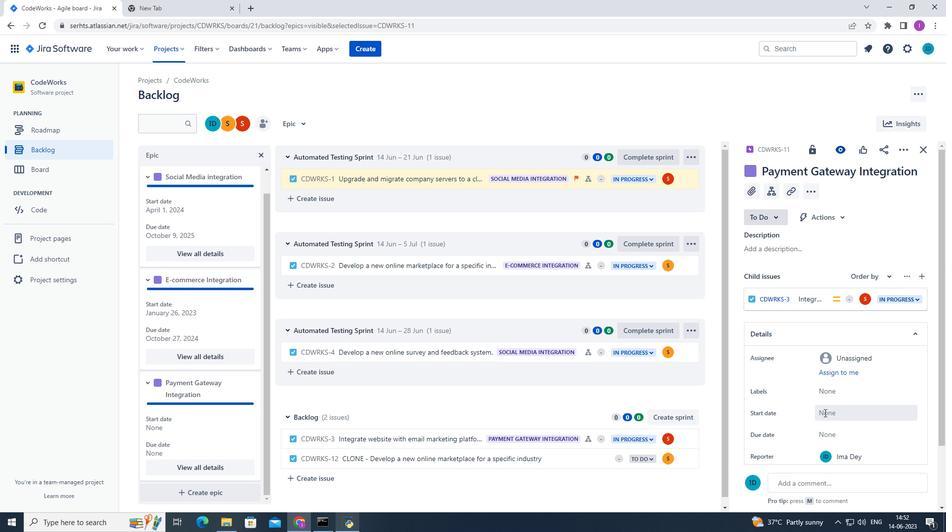 
Action: Mouse pressed left at (824, 413)
Screenshot: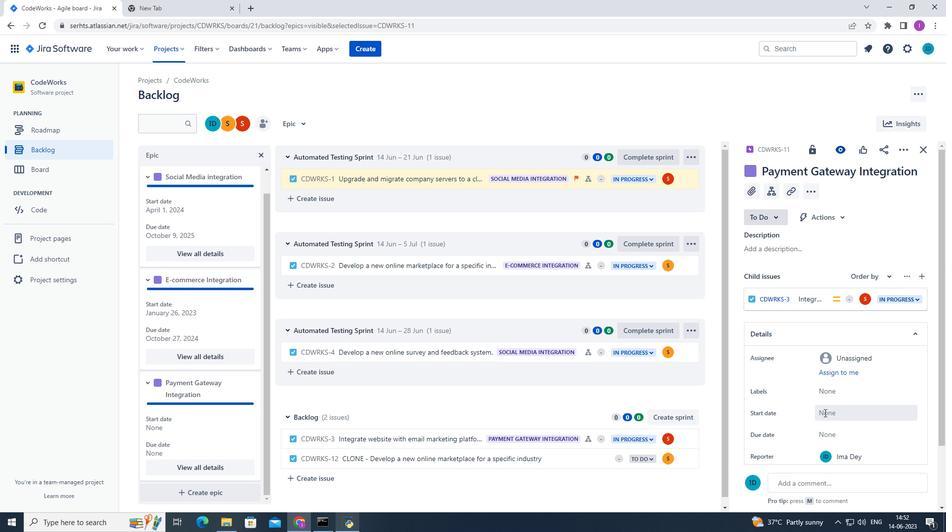 
Action: Mouse moved to (928, 265)
Screenshot: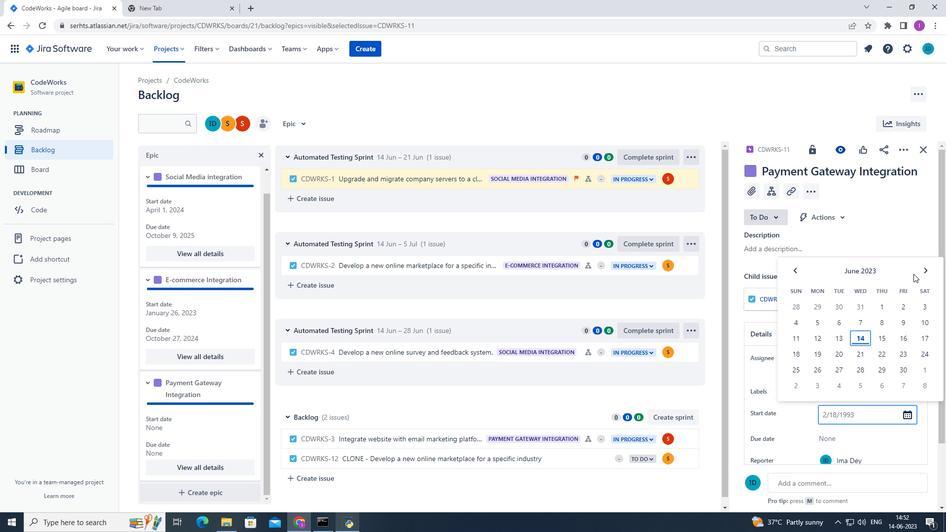 
Action: Mouse pressed left at (928, 265)
Screenshot: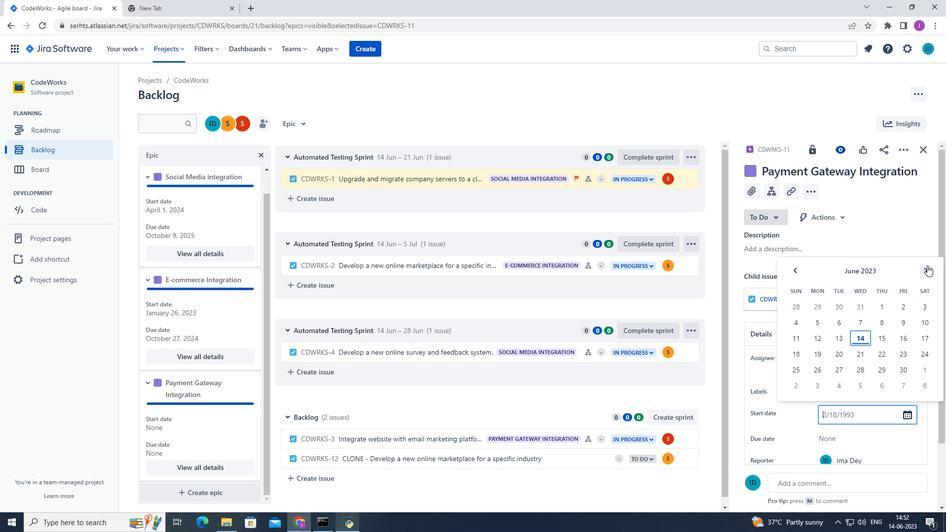 
Action: Mouse moved to (930, 269)
Screenshot: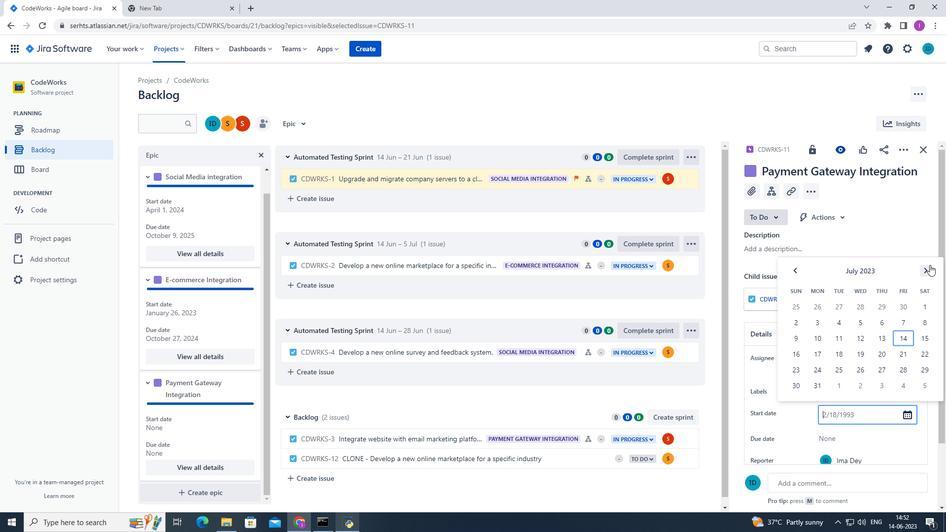 
Action: Mouse pressed left at (930, 269)
Screenshot: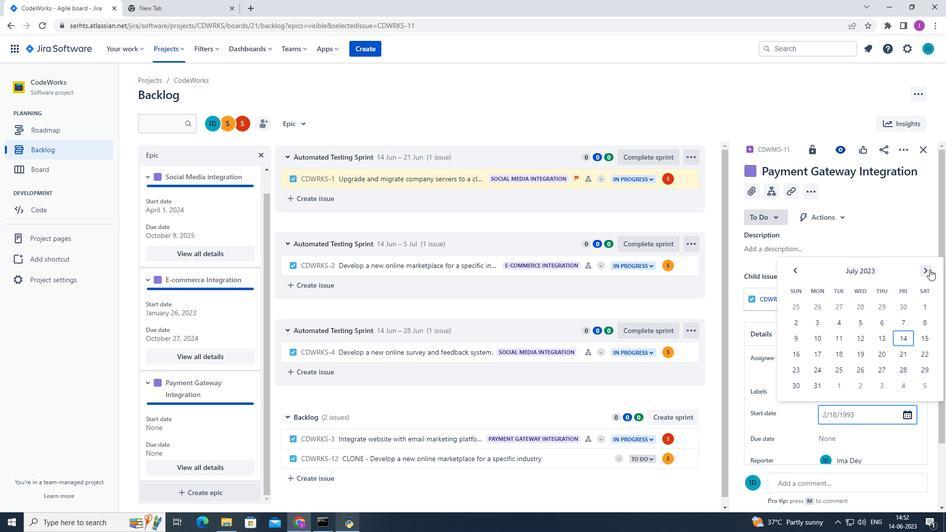 
Action: Mouse pressed left at (930, 269)
Screenshot: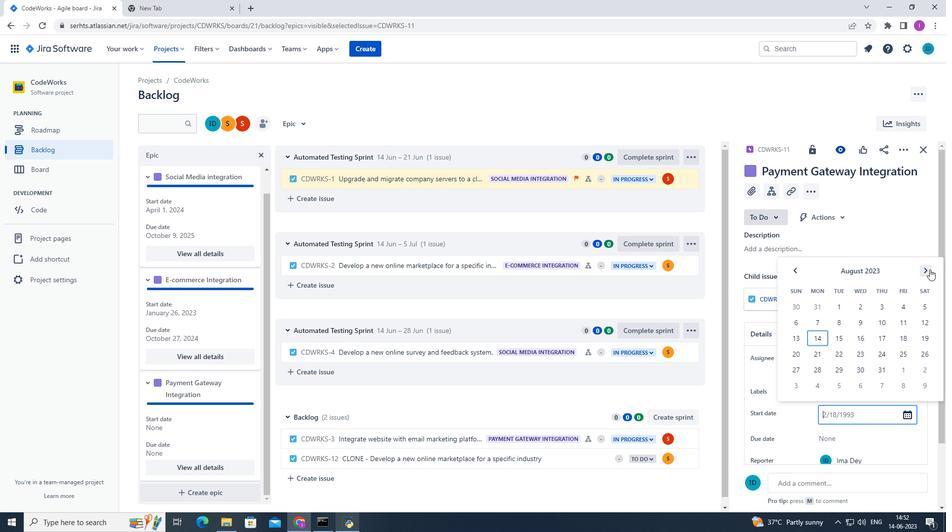 
Action: Mouse pressed left at (930, 269)
Screenshot: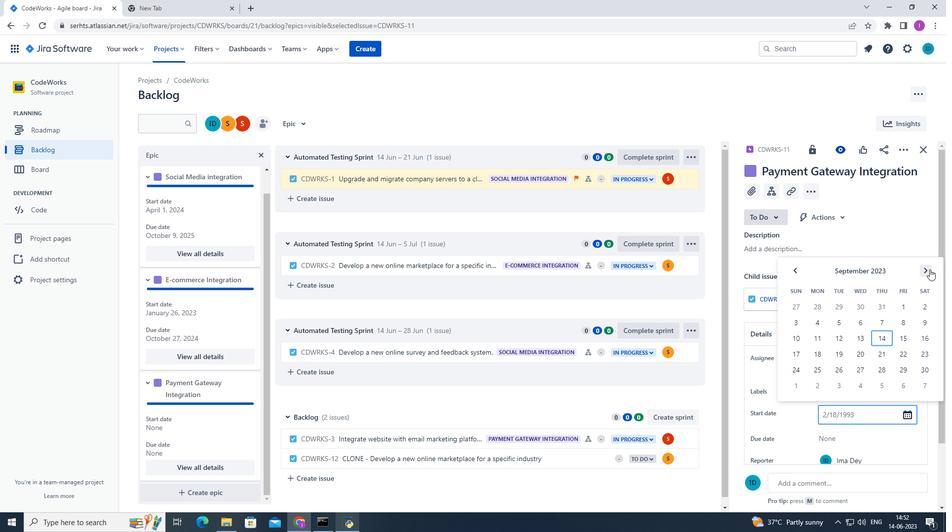 
Action: Mouse pressed left at (930, 269)
Screenshot: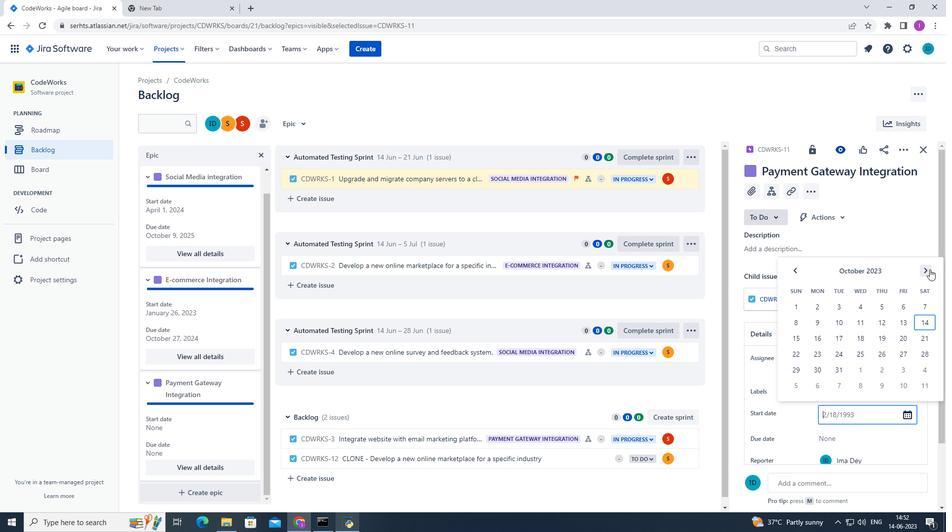 
Action: Mouse pressed left at (930, 269)
Screenshot: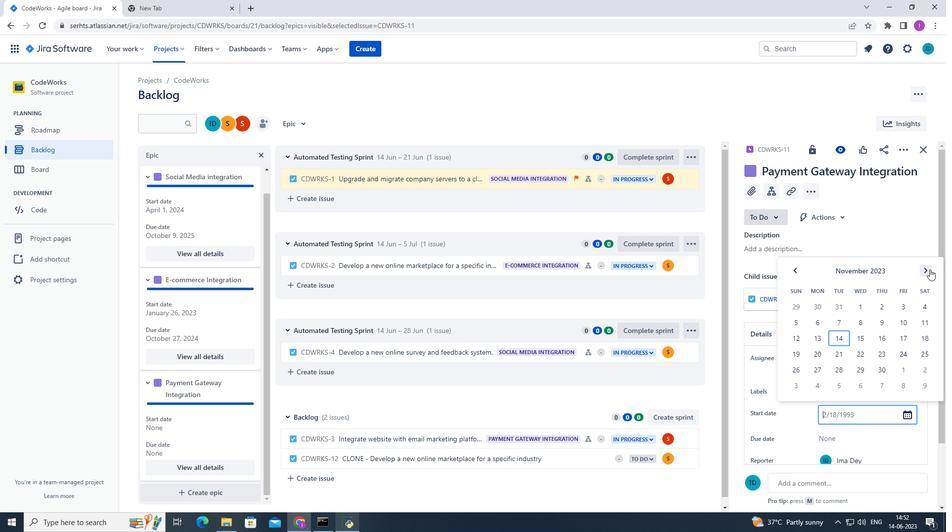 
Action: Mouse pressed left at (930, 269)
Screenshot: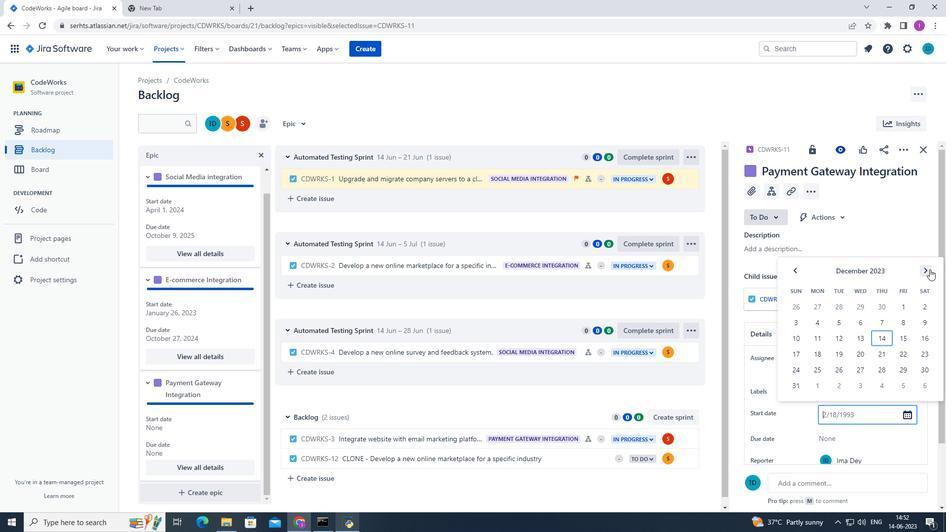 
Action: Mouse pressed left at (930, 269)
Screenshot: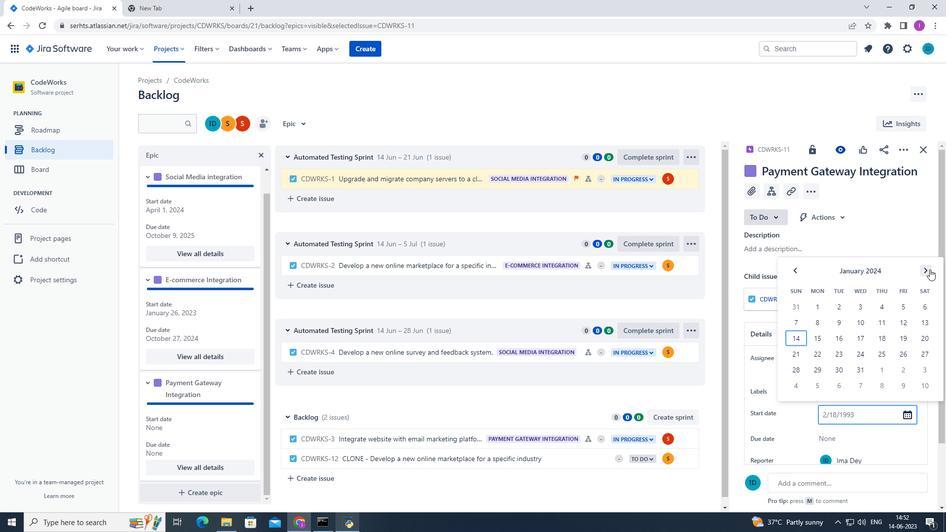 
Action: Mouse moved to (844, 370)
Screenshot: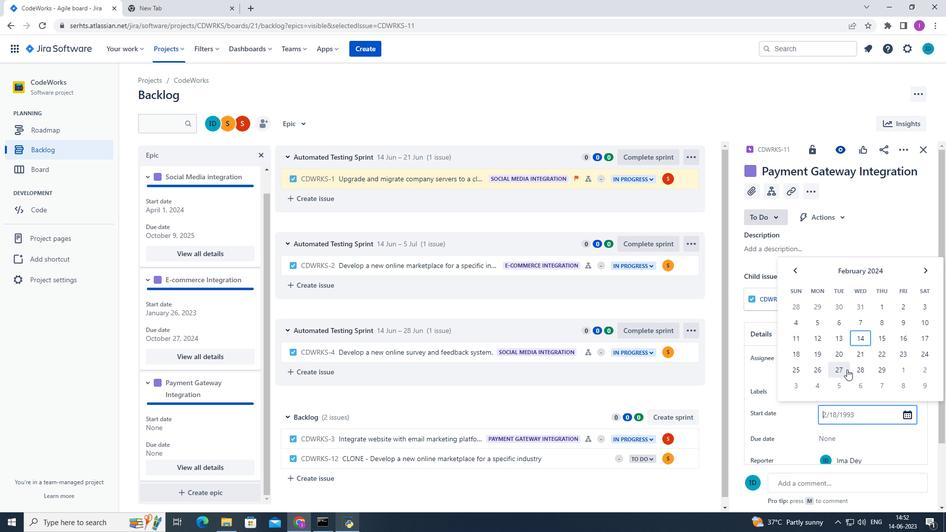 
Action: Mouse pressed left at (844, 370)
Screenshot: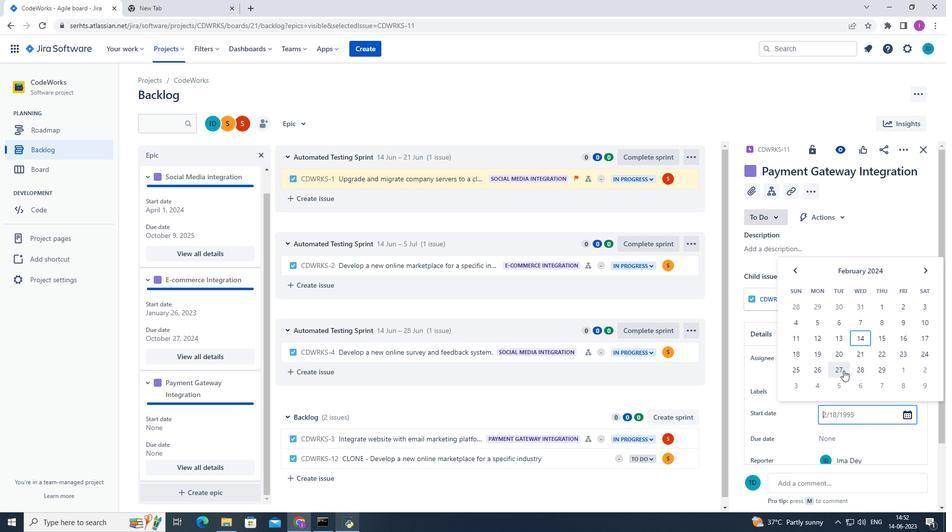 
Action: Mouse moved to (827, 440)
Screenshot: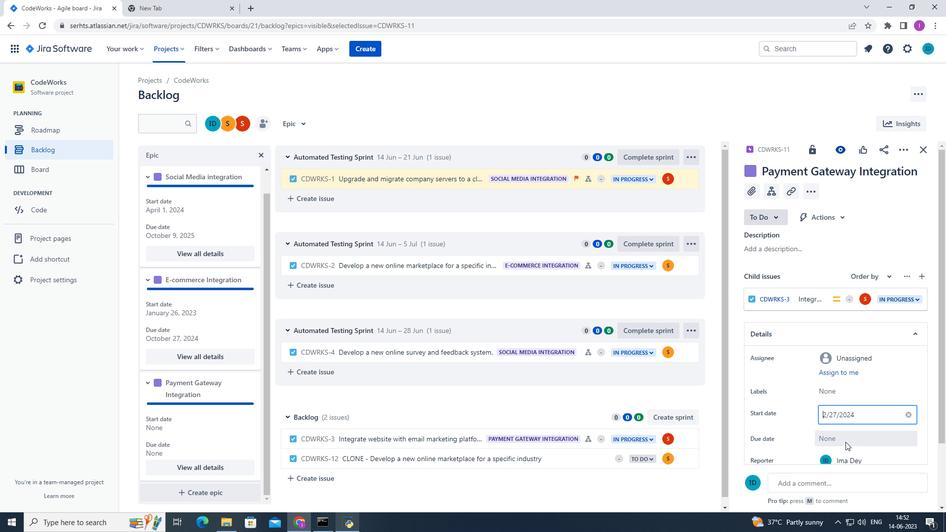 
Action: Mouse pressed left at (827, 440)
Screenshot: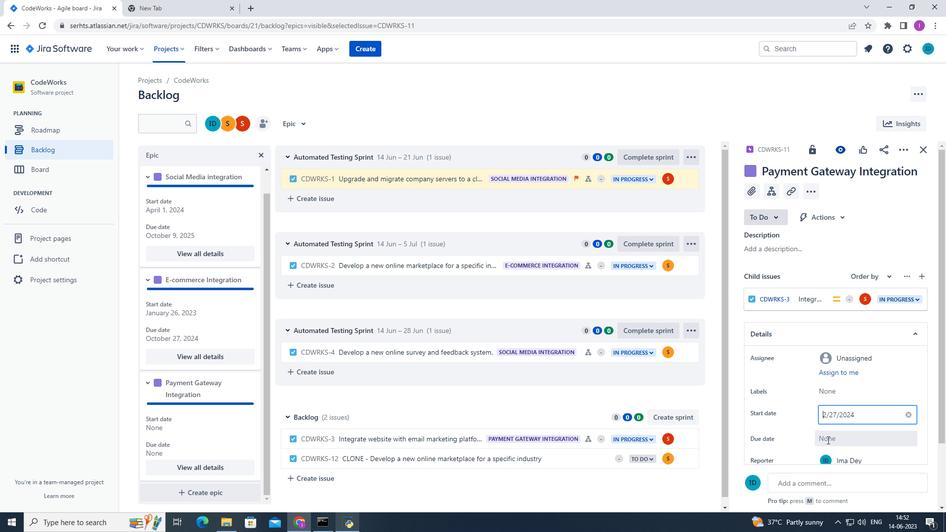 
Action: Mouse moved to (926, 294)
Screenshot: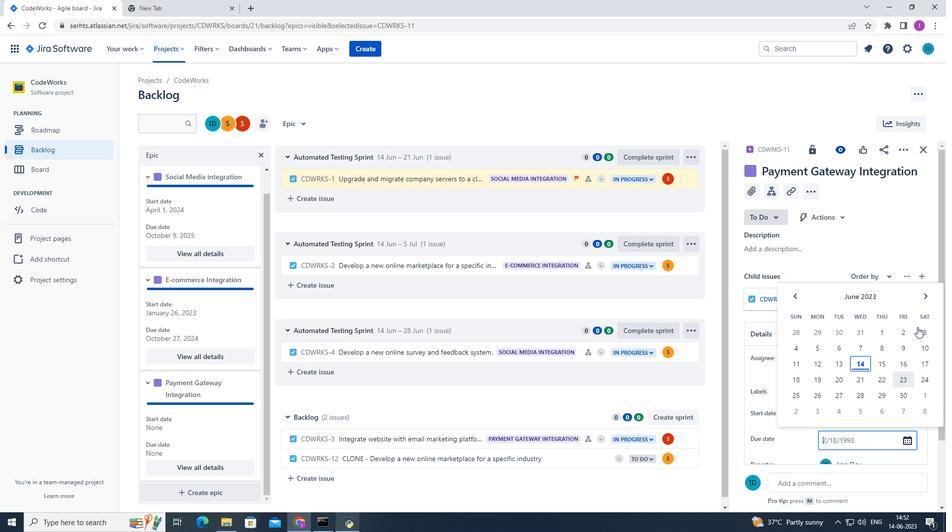 
Action: Mouse pressed left at (926, 294)
Screenshot: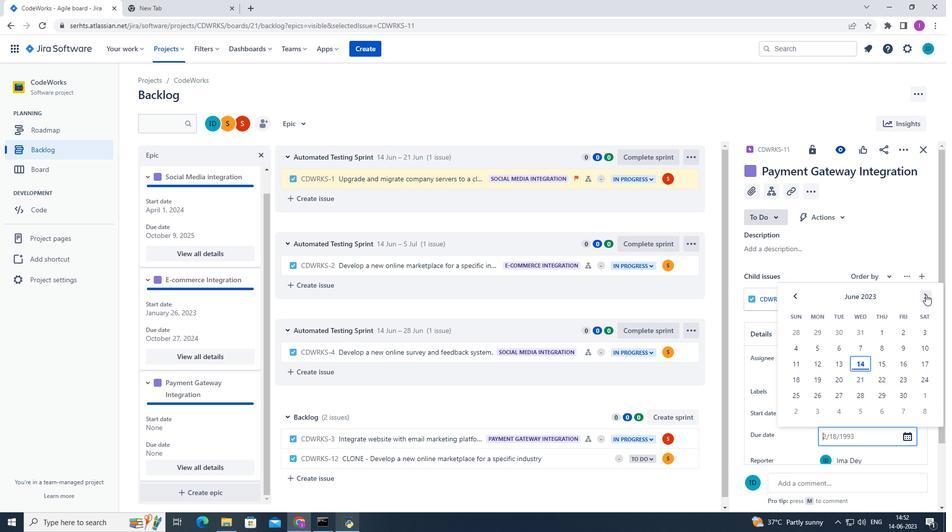 
Action: Mouse pressed left at (926, 294)
Screenshot: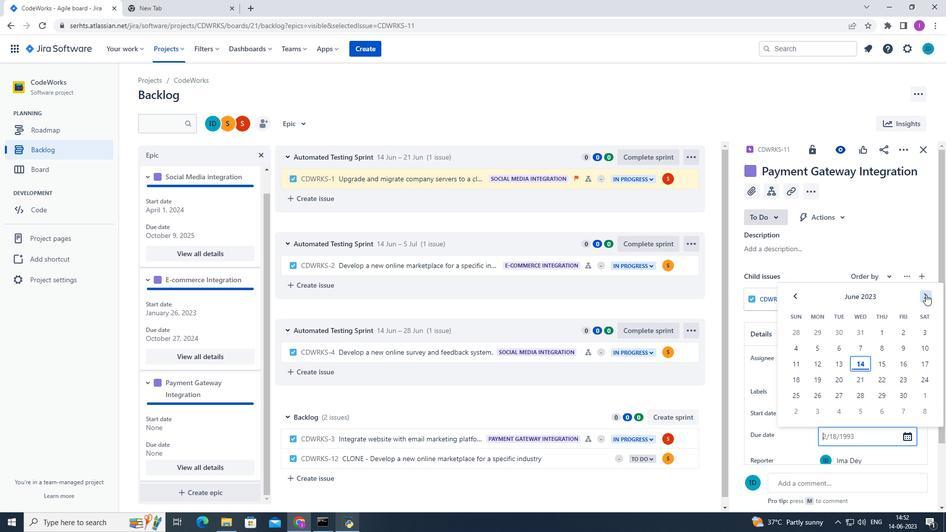 
Action: Mouse pressed left at (926, 294)
Screenshot: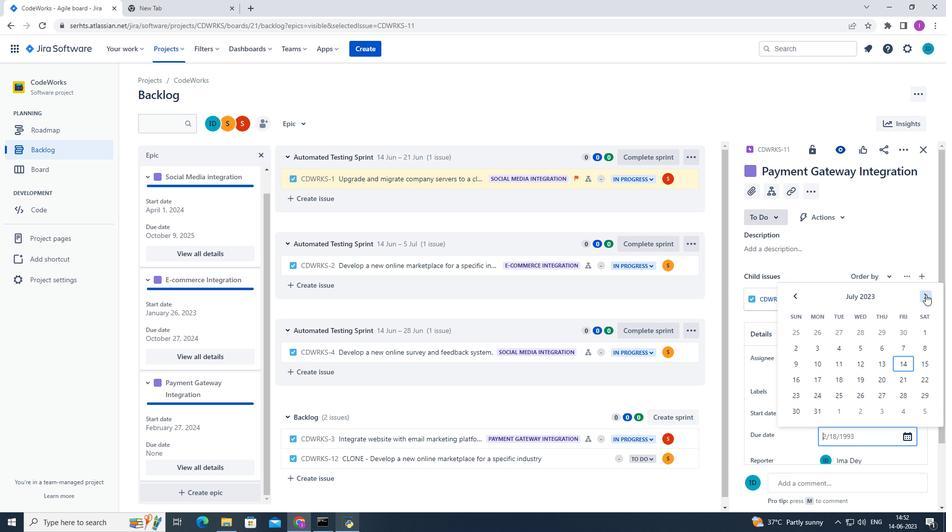 
Action: Mouse pressed left at (926, 294)
Screenshot: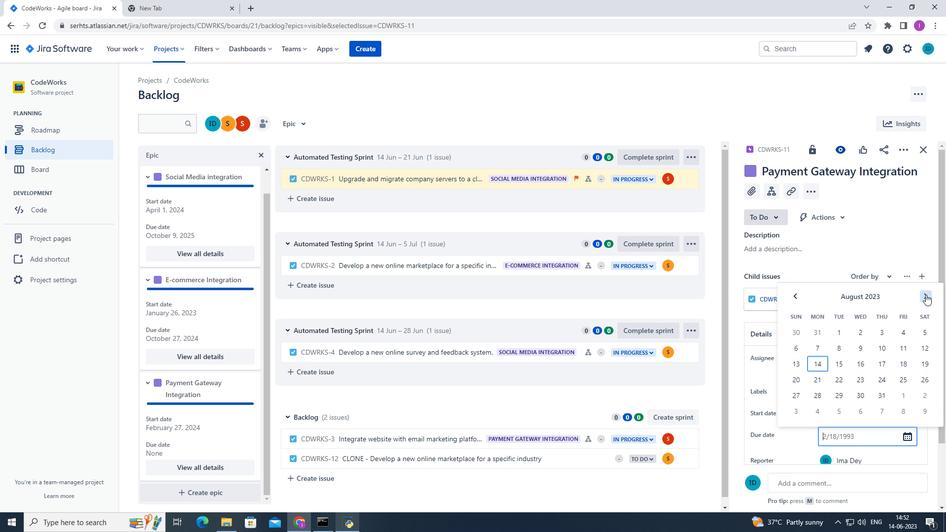 
Action: Mouse pressed left at (926, 294)
Screenshot: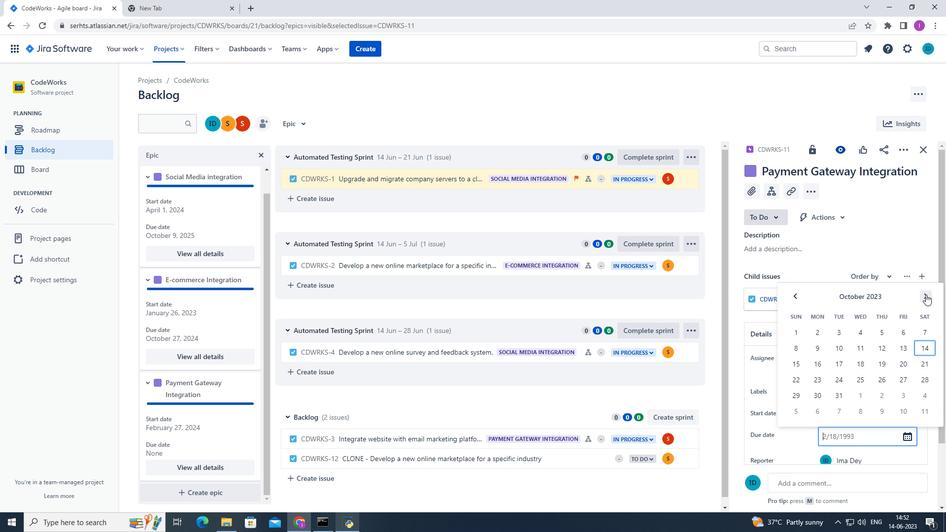 
Action: Mouse pressed left at (926, 294)
Screenshot: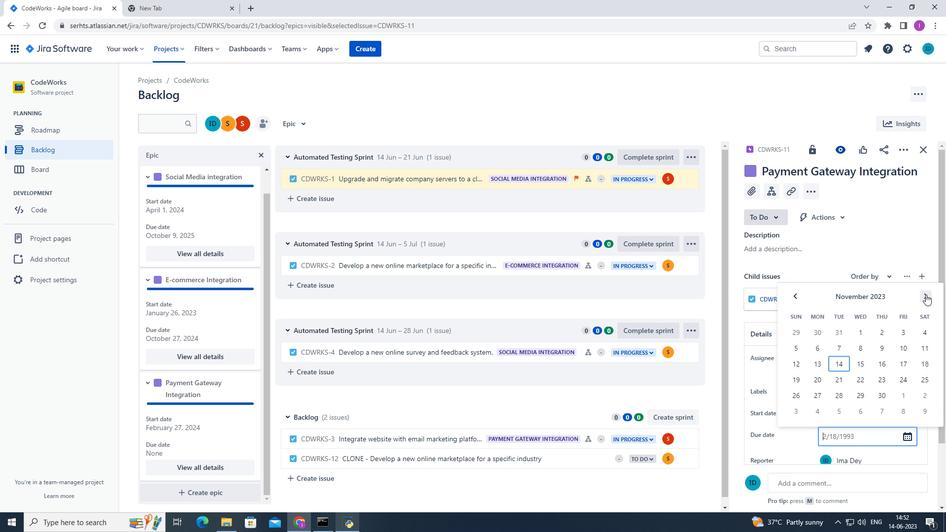 
Action: Mouse pressed left at (926, 294)
Screenshot: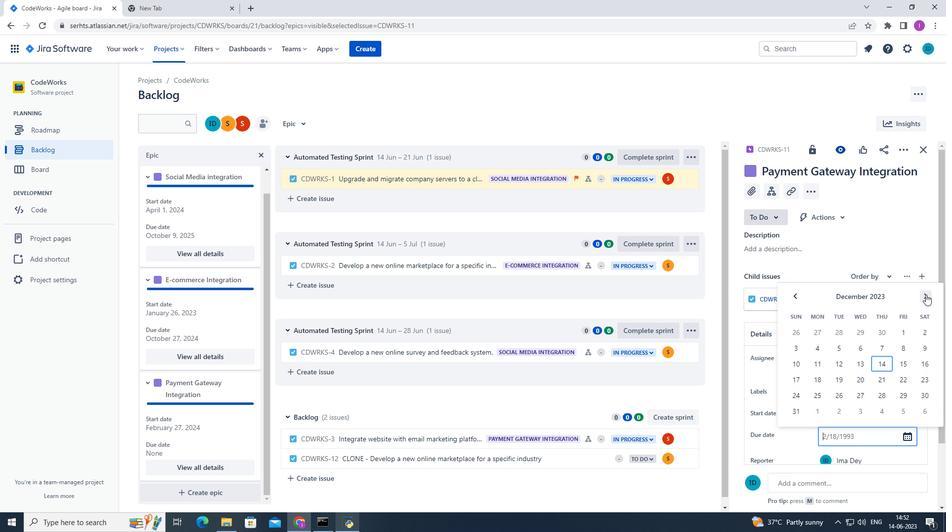 
Action: Mouse pressed left at (926, 294)
Screenshot: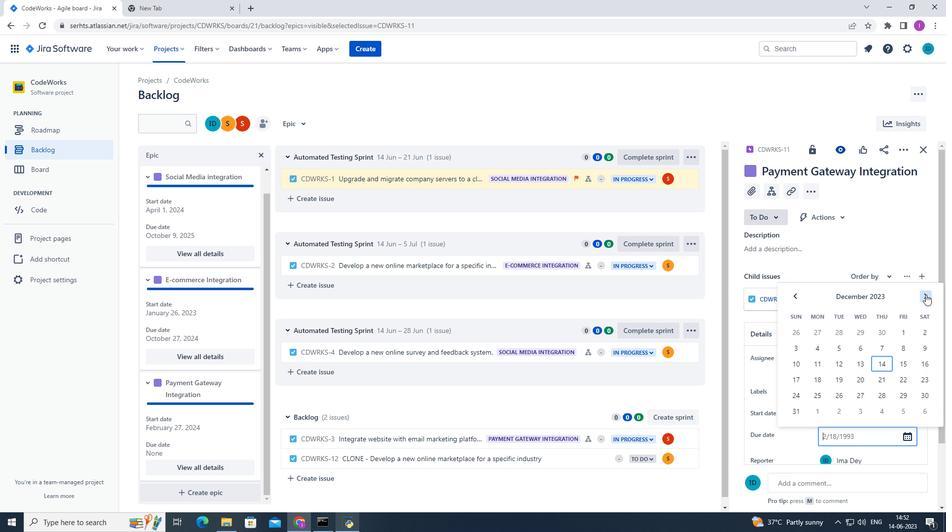 
Action: Mouse pressed left at (926, 294)
Screenshot: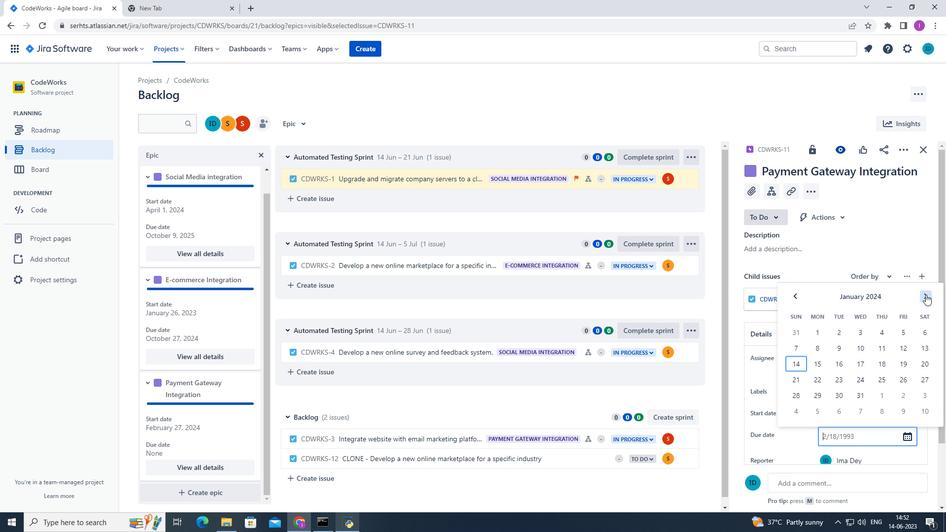 
Action: Mouse pressed left at (926, 294)
Screenshot: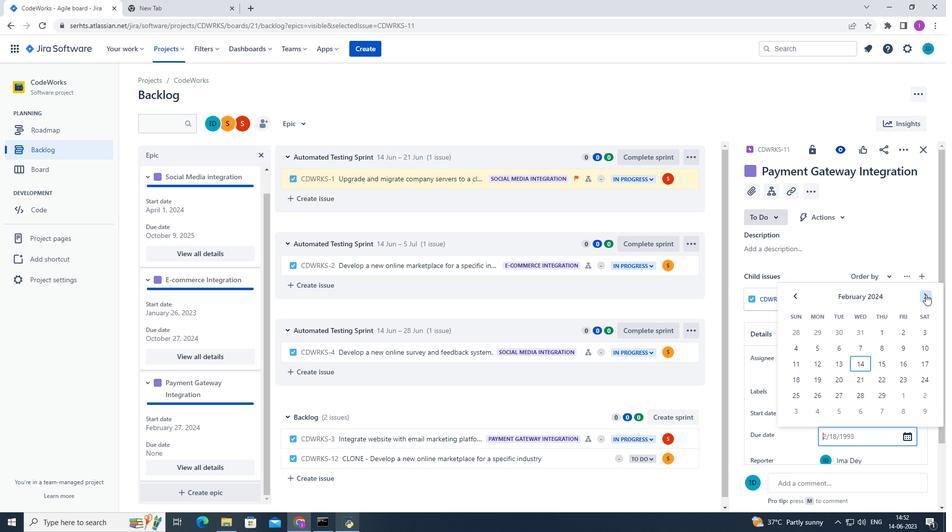 
Action: Mouse pressed left at (926, 294)
Screenshot: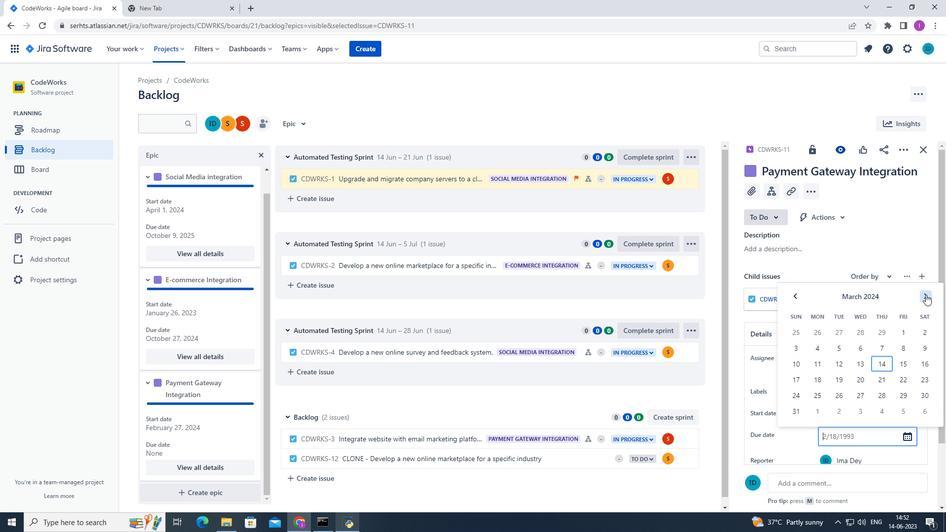 
Action: Mouse pressed left at (926, 294)
Screenshot: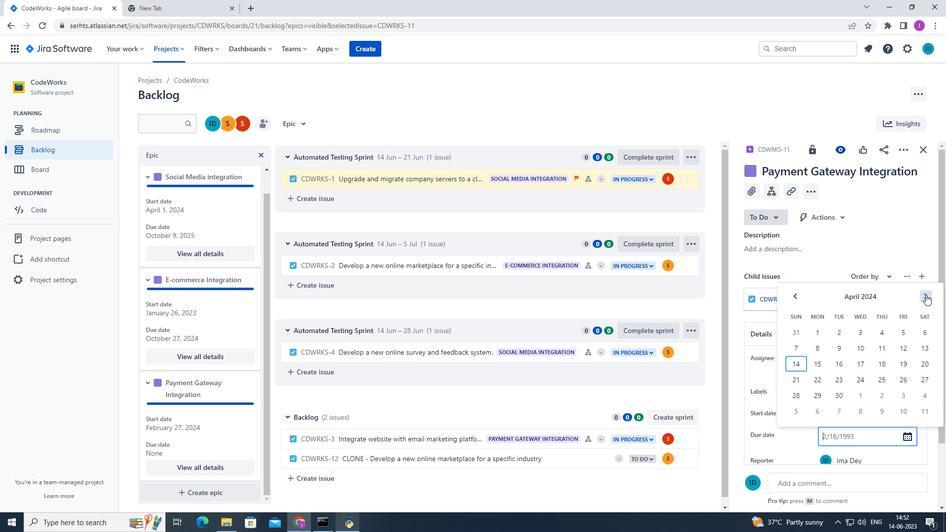 
Action: Mouse pressed left at (926, 294)
Screenshot: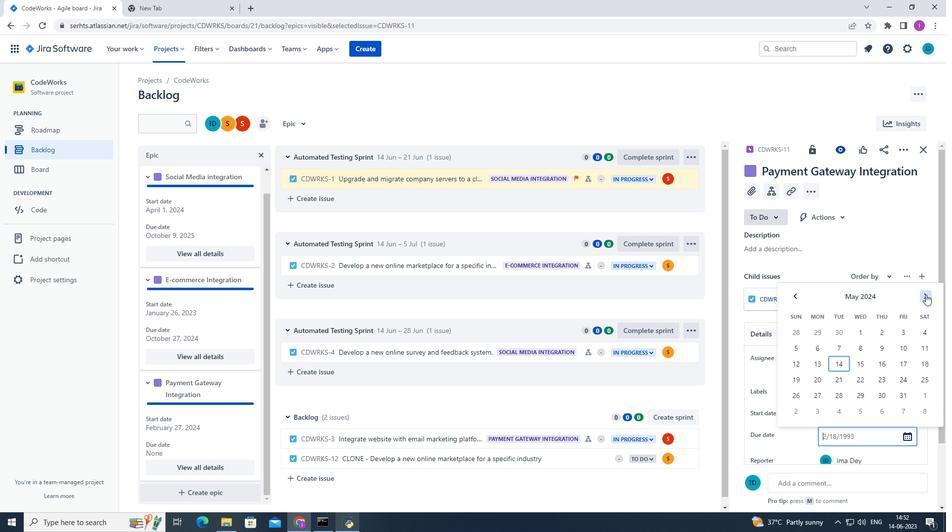 
Action: Mouse pressed left at (926, 294)
Screenshot: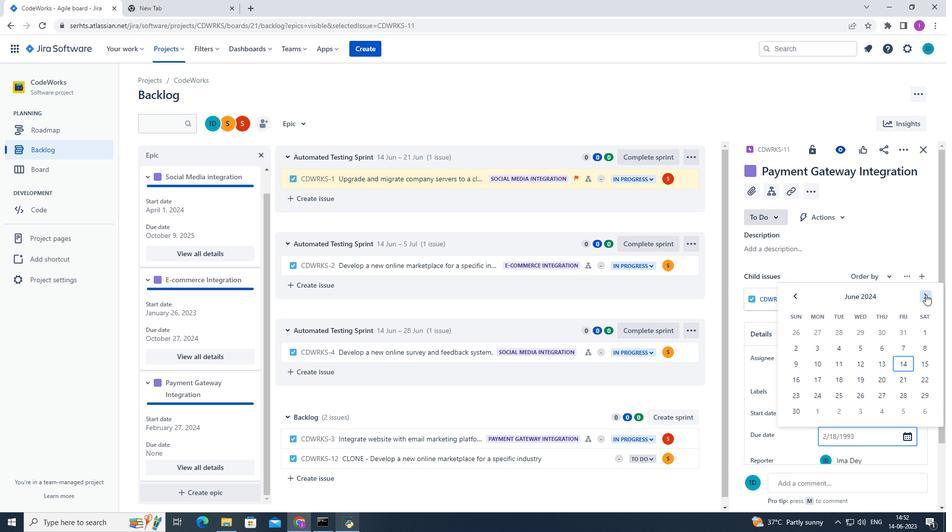 
Action: Mouse pressed left at (926, 294)
Screenshot: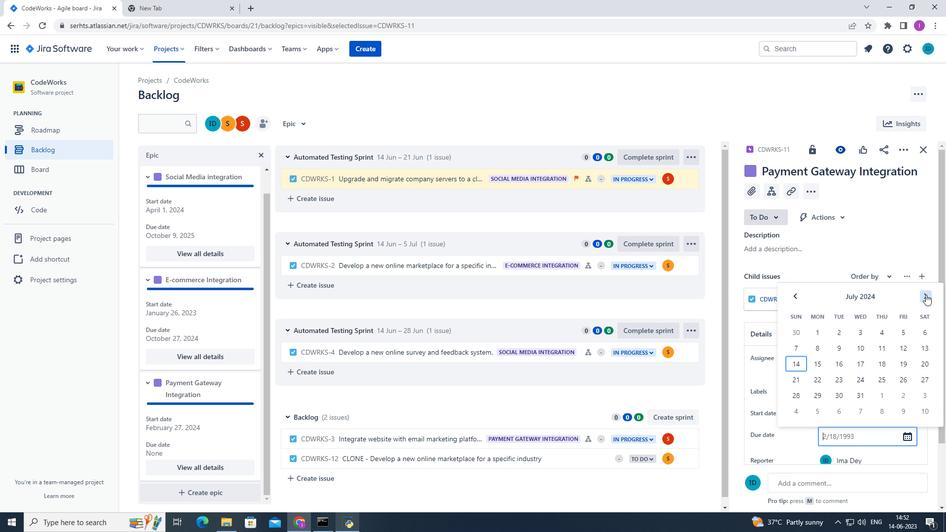 
Action: Mouse pressed left at (926, 294)
Screenshot: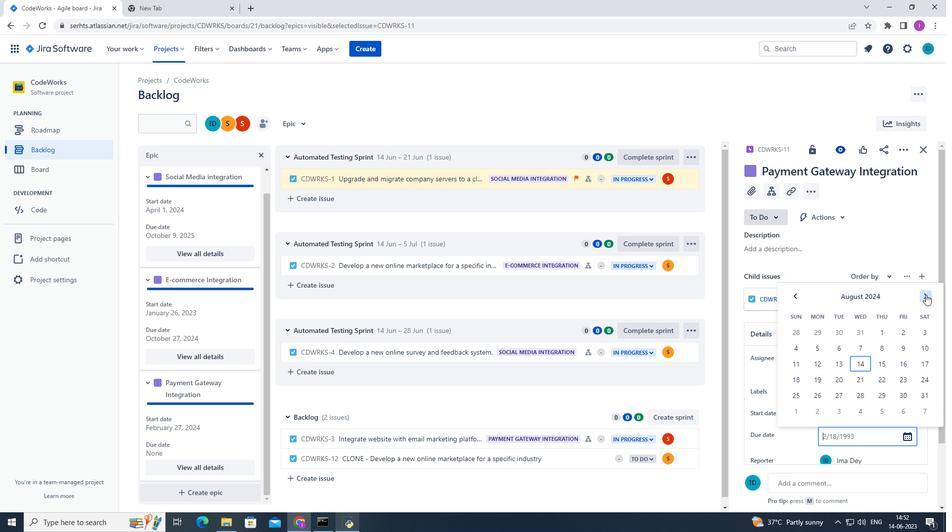
Action: Mouse pressed left at (926, 294)
Screenshot: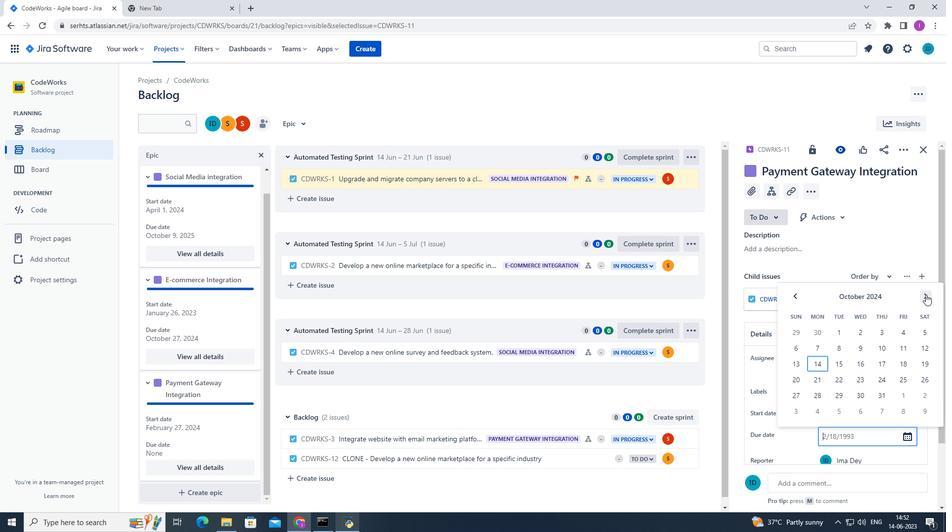 
Action: Mouse pressed left at (926, 294)
Screenshot: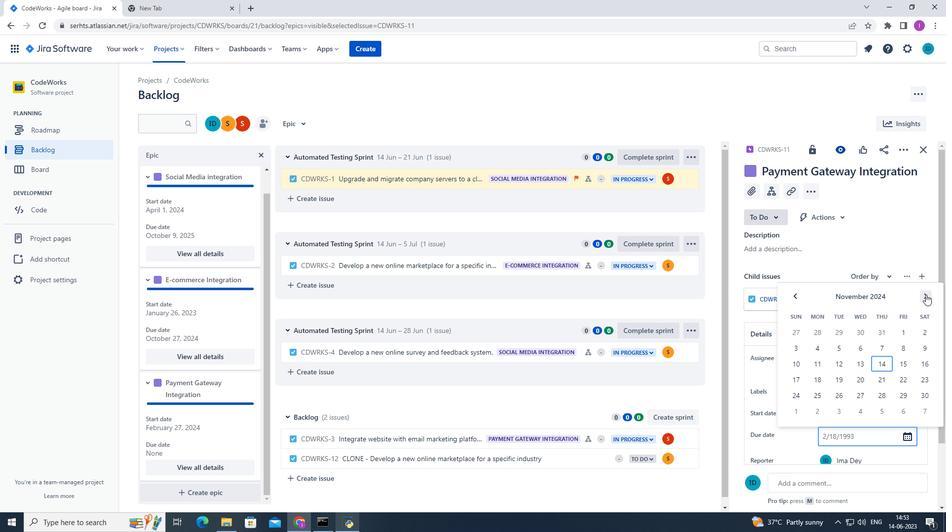 
Action: Mouse pressed left at (926, 294)
Screenshot: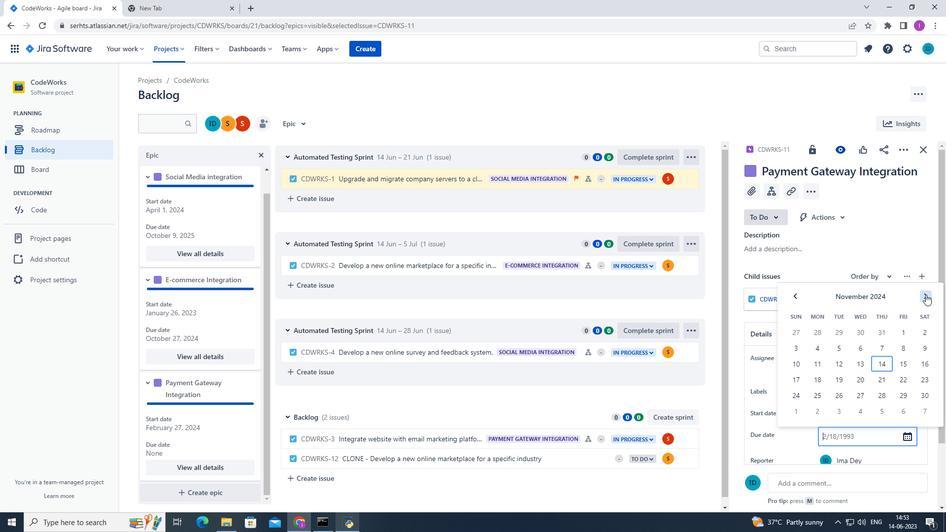 
Action: Mouse moved to (925, 291)
Screenshot: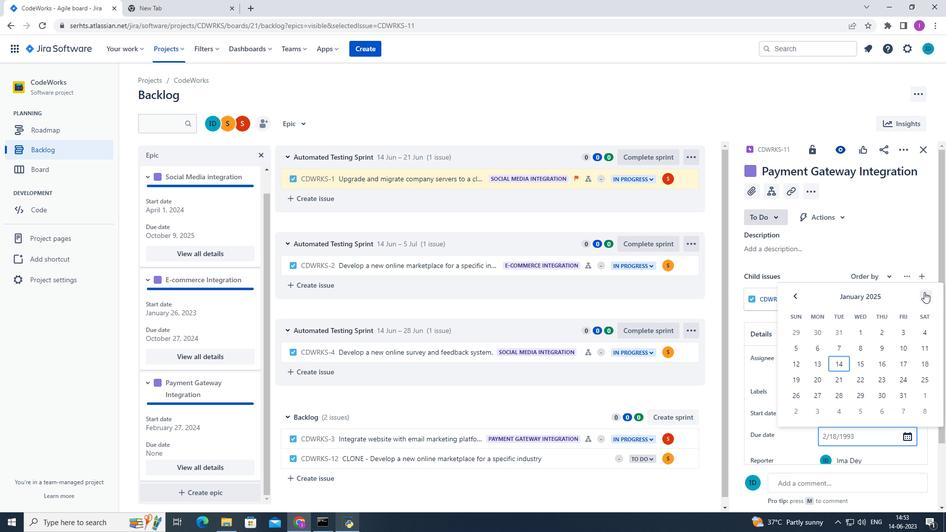 
Action: Mouse pressed left at (925, 291)
Screenshot: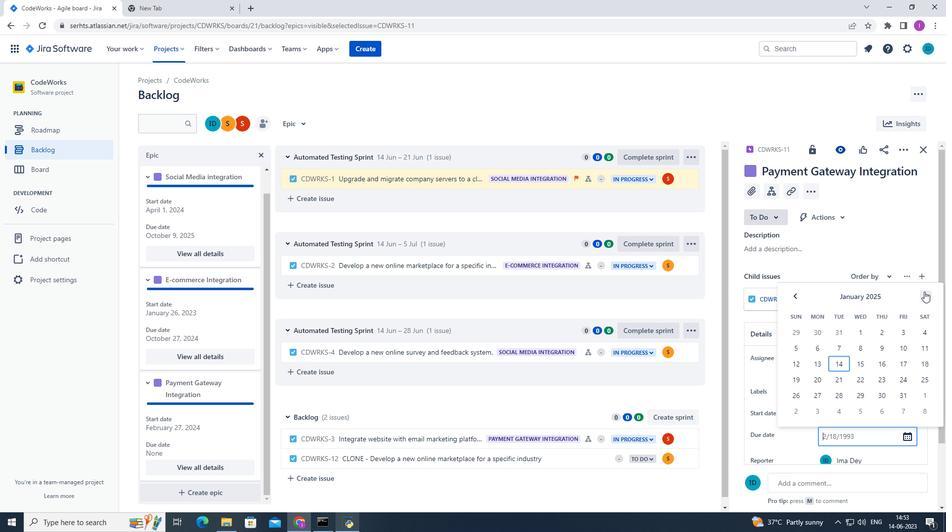 
Action: Mouse pressed left at (925, 291)
Screenshot: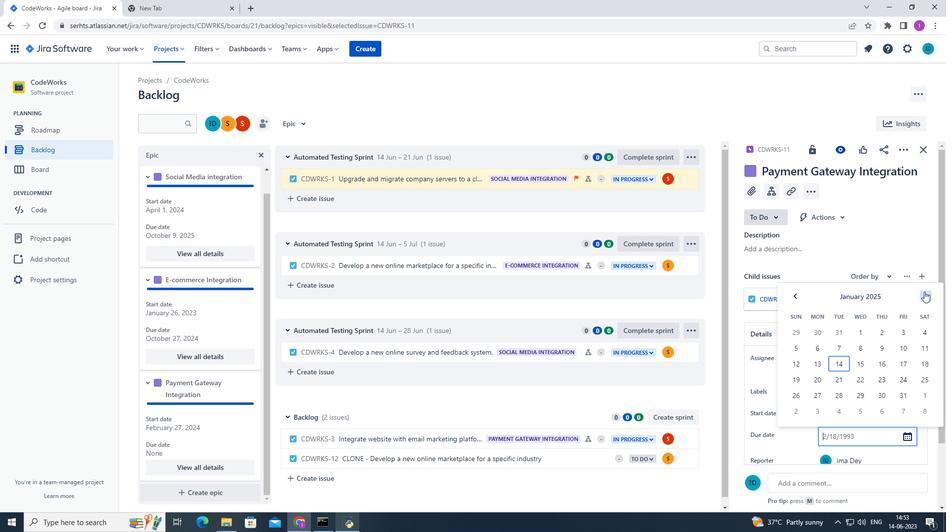 
Action: Mouse pressed left at (925, 291)
Screenshot: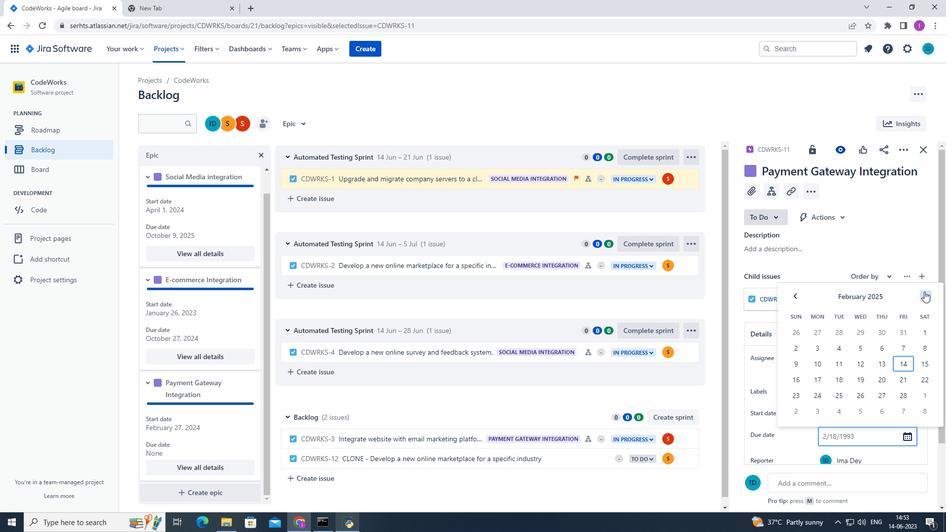 
Action: Mouse pressed left at (925, 291)
Screenshot: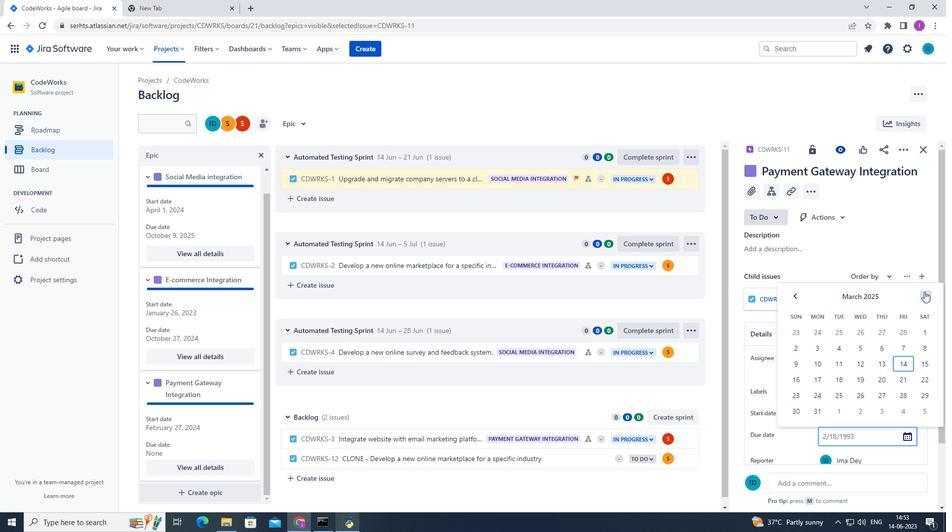 
Action: Mouse pressed left at (925, 291)
Screenshot: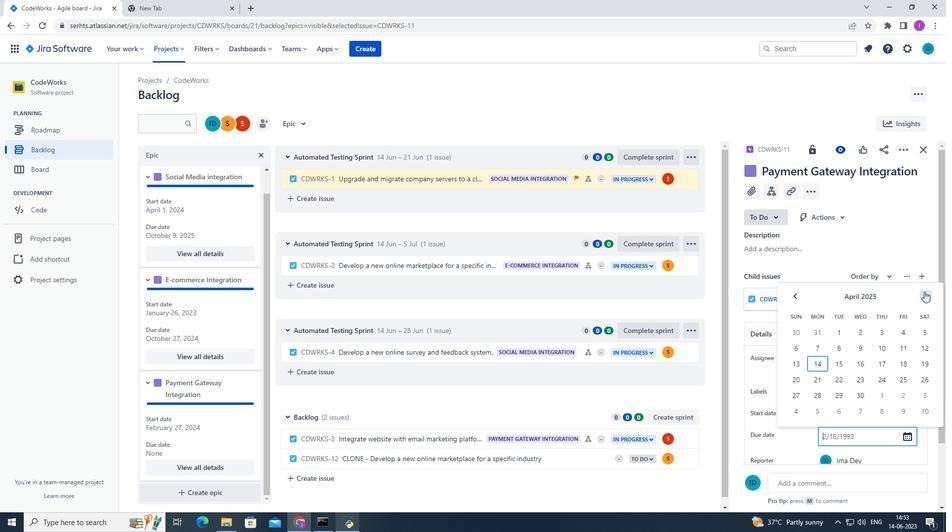 
Action: Mouse pressed left at (925, 291)
Screenshot: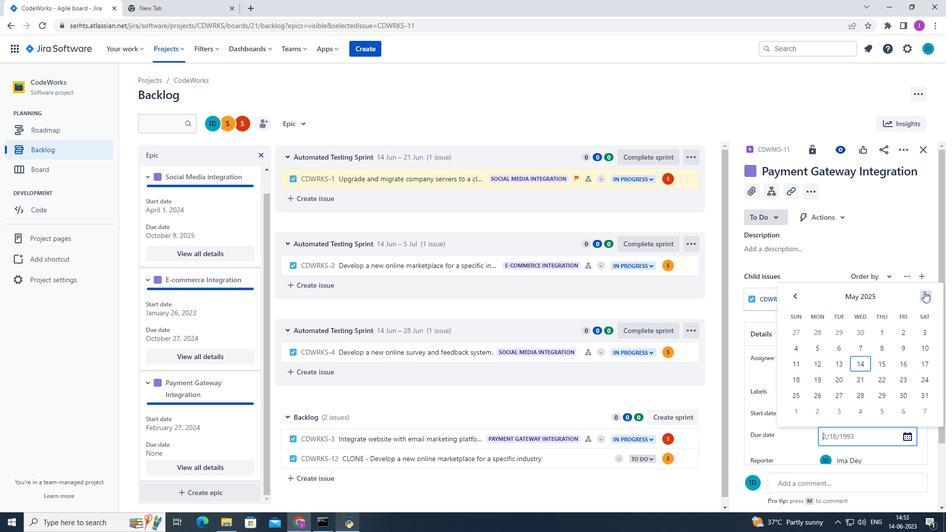 
Action: Mouse pressed left at (925, 291)
Screenshot: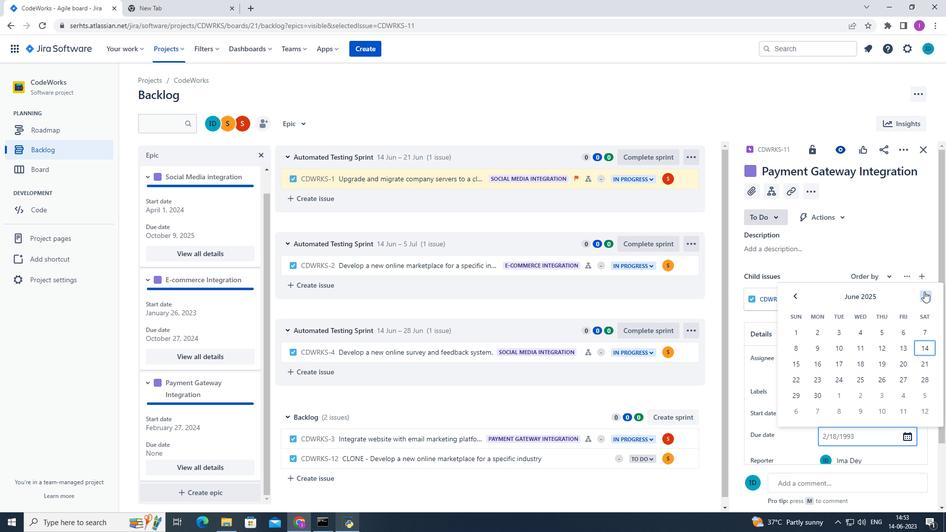 
Action: Mouse pressed left at (925, 291)
Screenshot: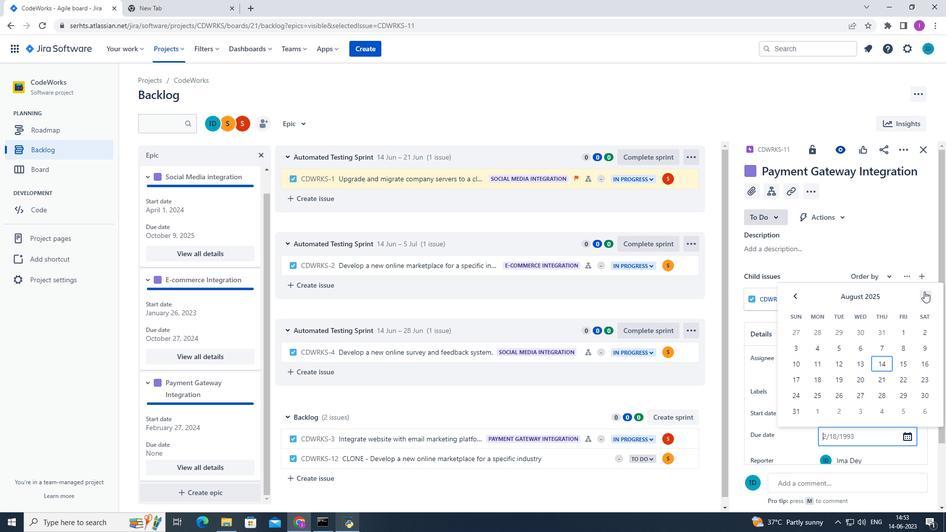 
Action: Mouse pressed left at (925, 291)
Screenshot: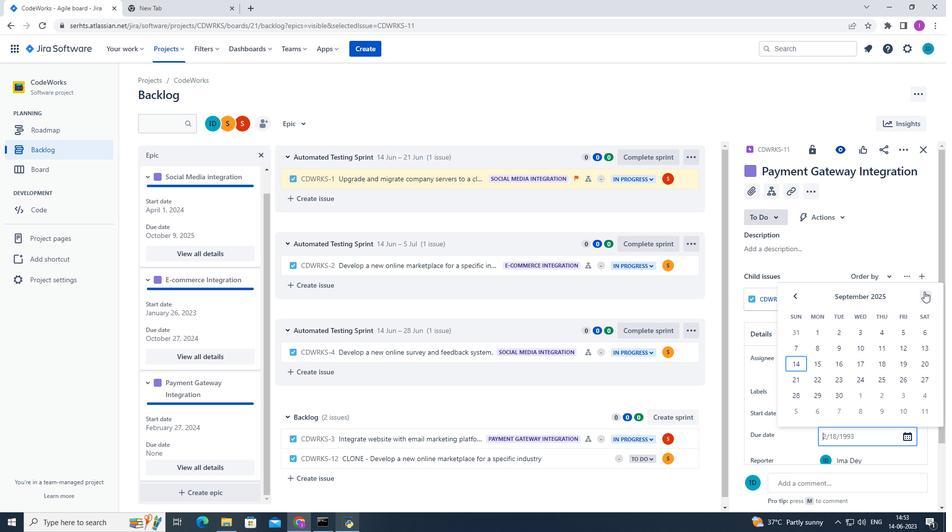 
Action: Mouse pressed left at (925, 291)
Screenshot: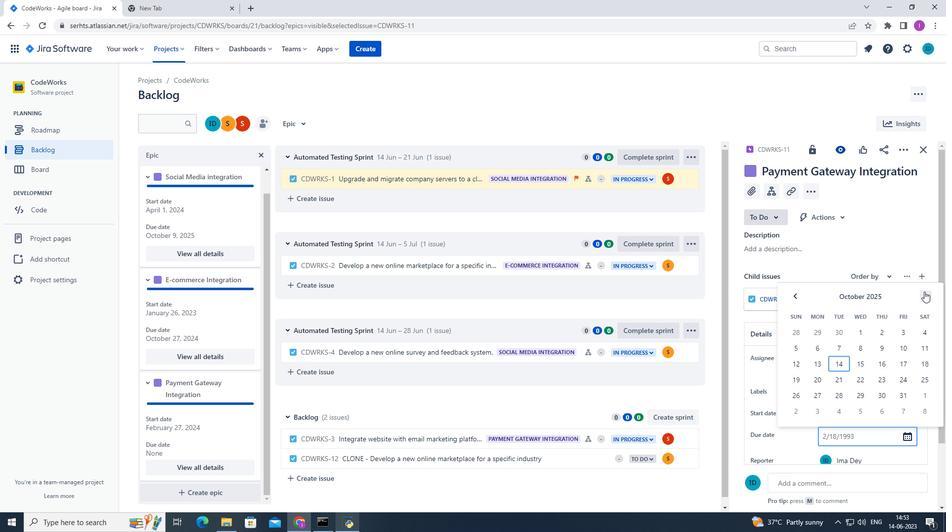 
Action: Mouse moved to (814, 360)
Screenshot: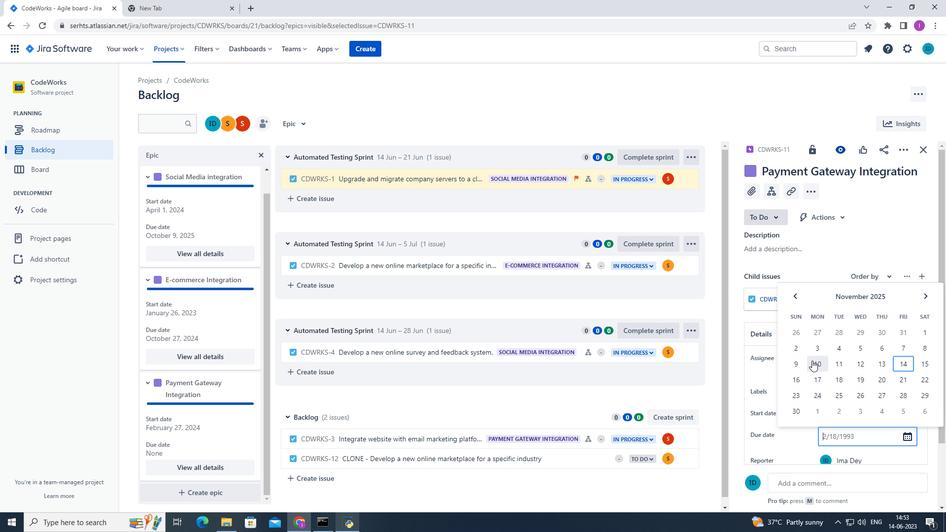 
Action: Mouse pressed left at (814, 360)
Screenshot: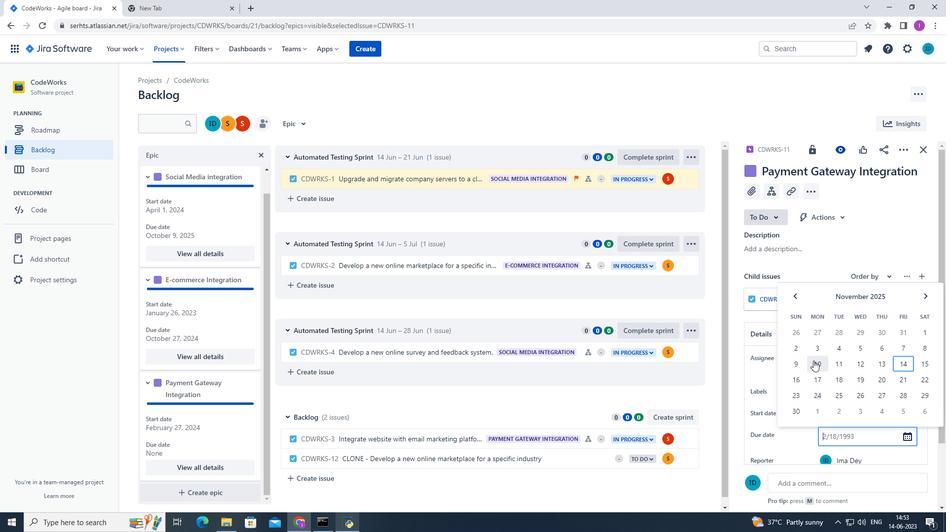 
Action: Mouse moved to (786, 368)
Screenshot: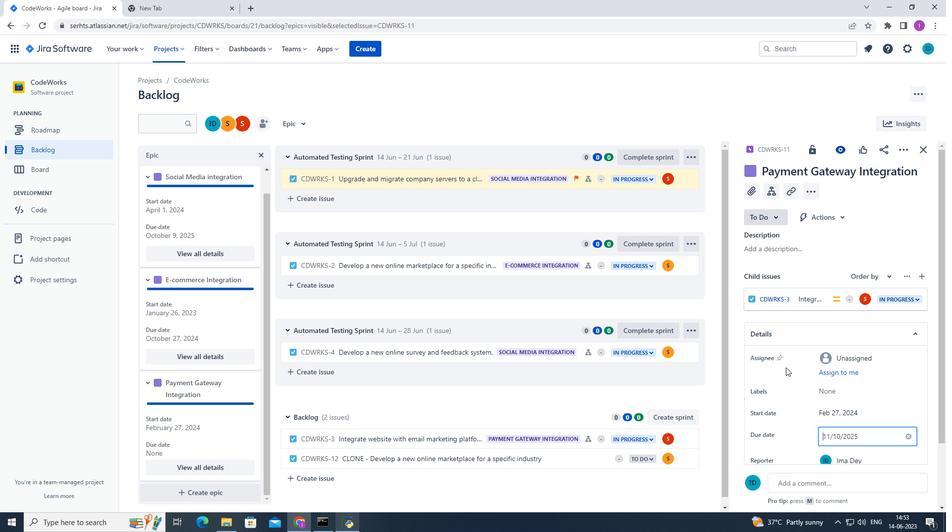 
Action: Mouse scrolled (786, 367) with delta (0, 0)
Screenshot: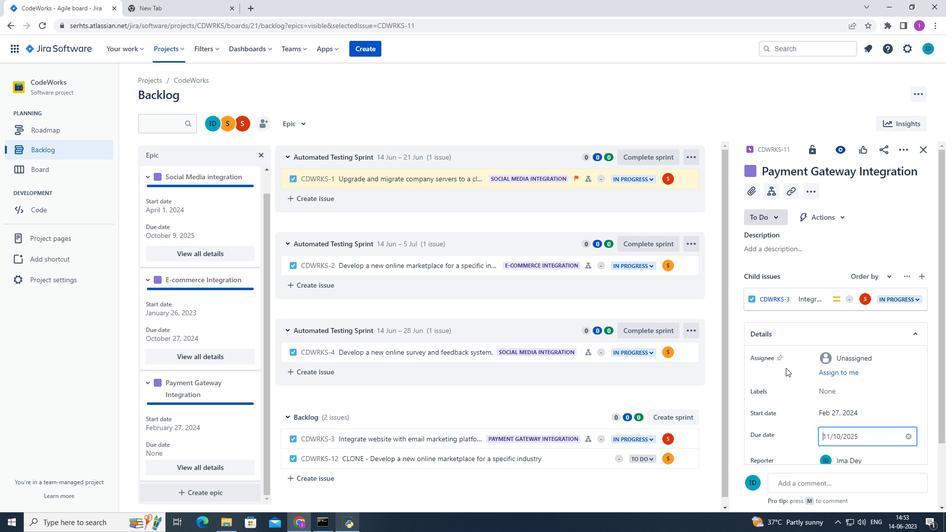 
Action: Mouse moved to (828, 344)
Screenshot: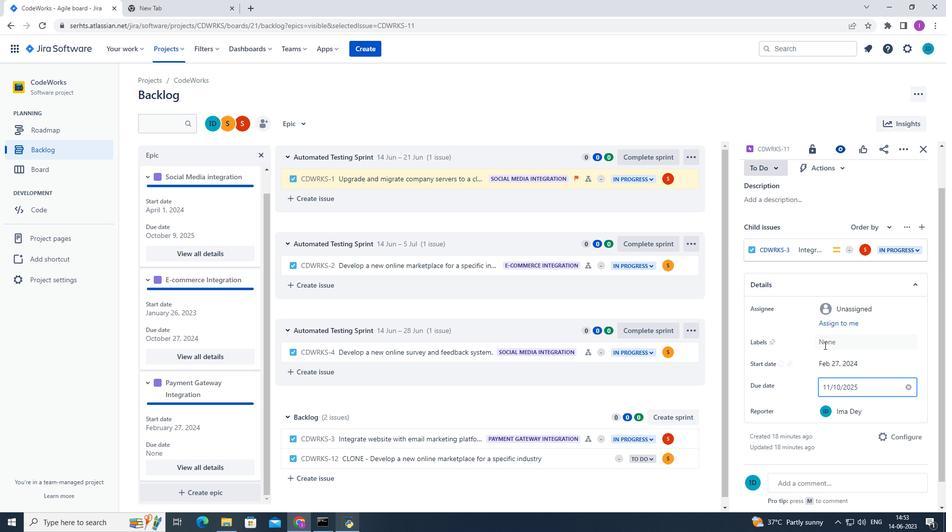 
Action: Mouse pressed left at (828, 344)
Screenshot: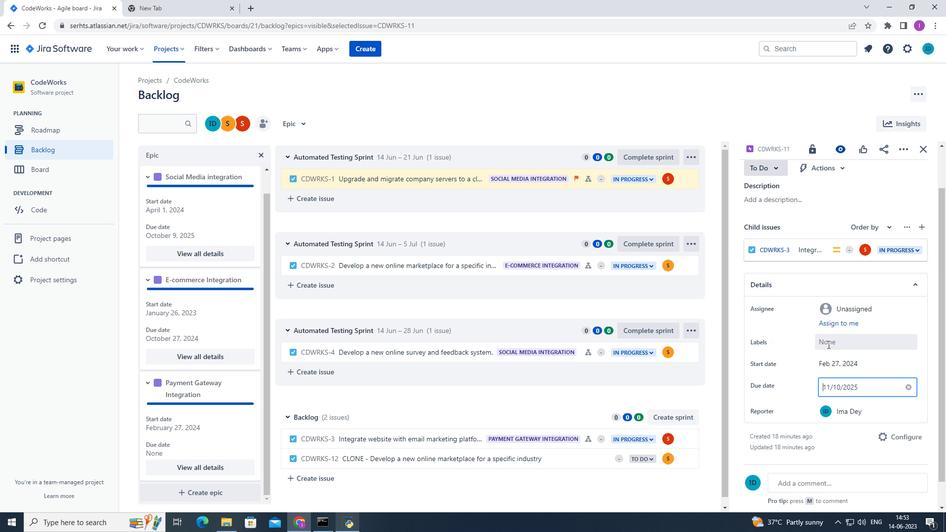 
Action: Mouse moved to (124, 429)
Screenshot: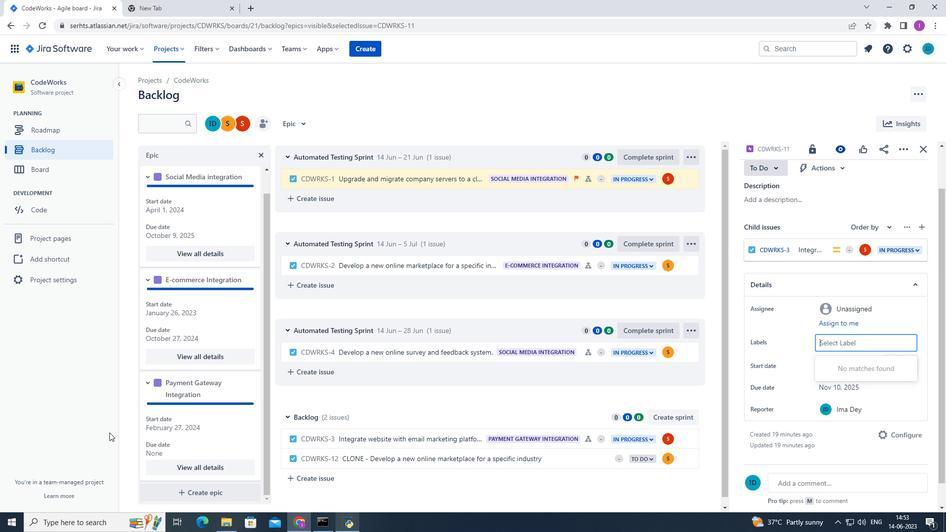 
Action: Mouse pressed left at (124, 429)
Screenshot: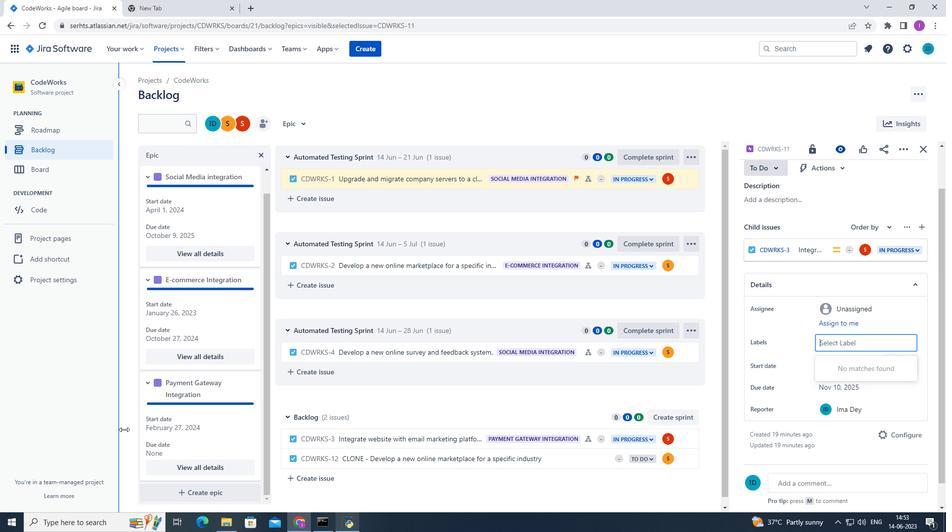 
Action: Mouse moved to (130, 429)
Screenshot: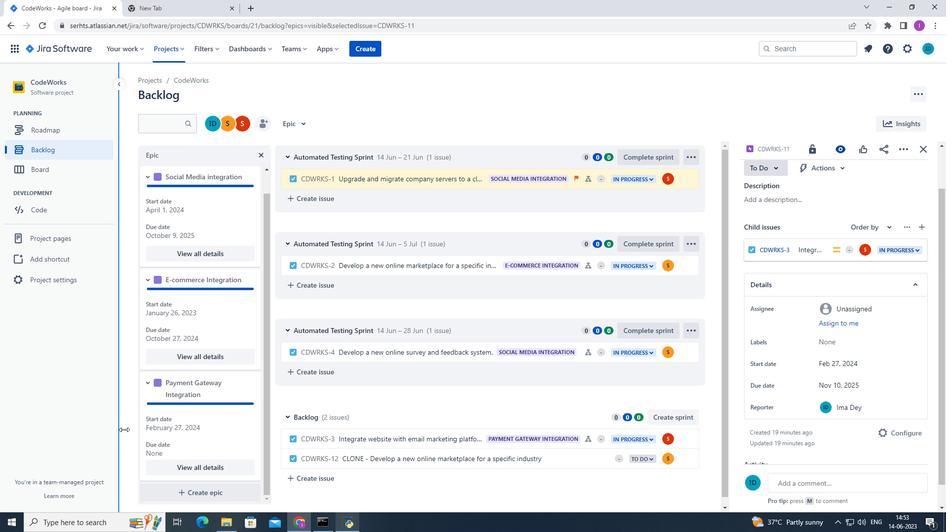 
Action: Mouse pressed left at (130, 429)
Screenshot: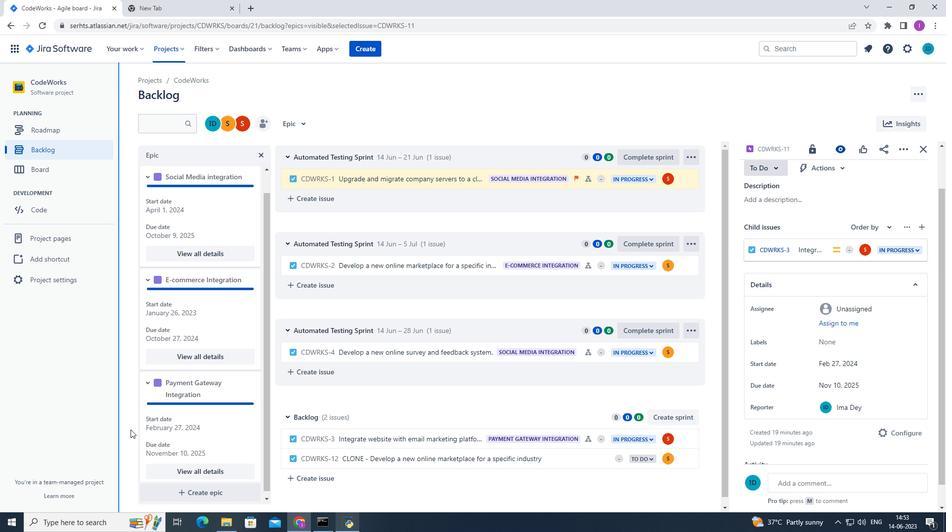 
Action: Mouse moved to (182, 353)
Screenshot: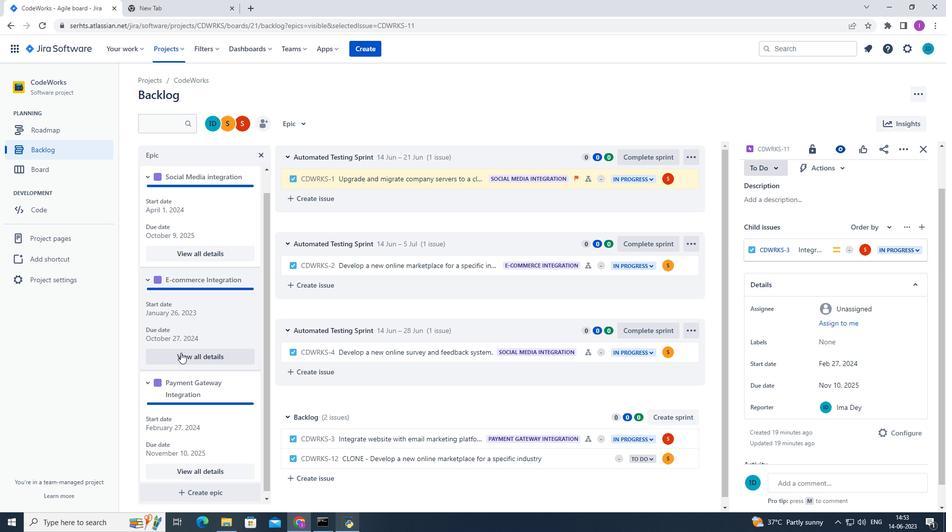 
Action: Mouse scrolled (182, 352) with delta (0, 0)
Screenshot: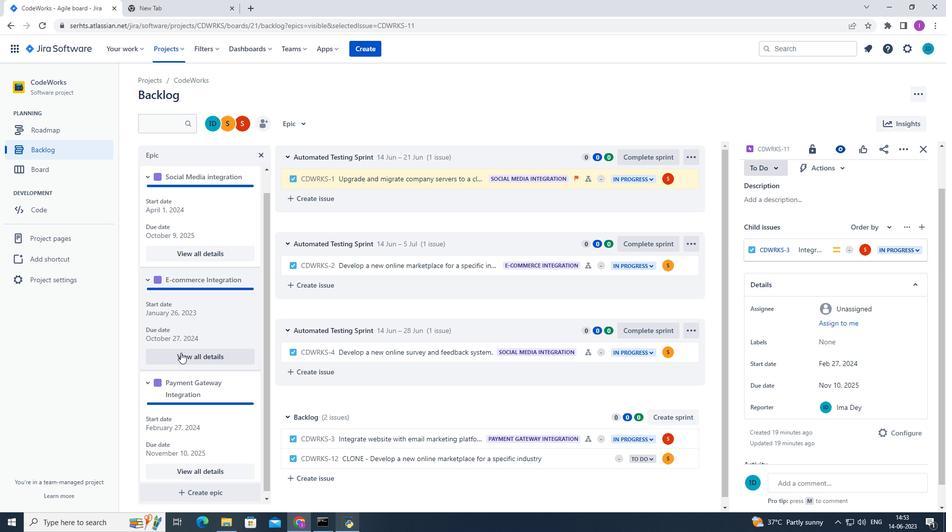 
Action: Mouse moved to (184, 354)
Screenshot: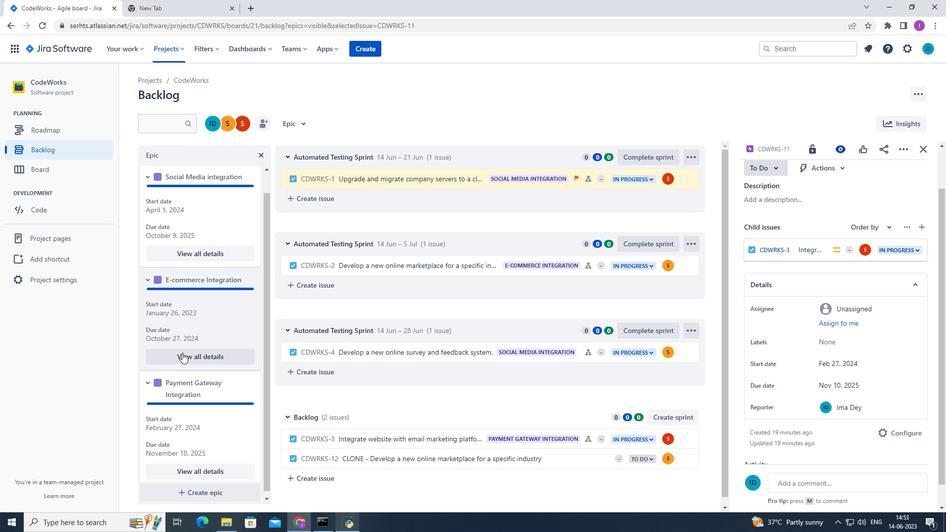 
Action: Mouse scrolled (184, 354) with delta (0, 0)
Screenshot: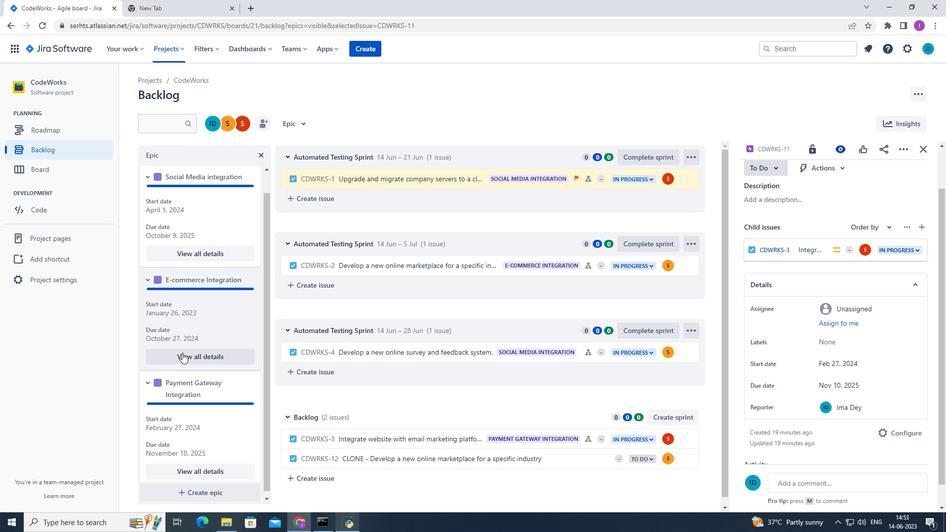 
Action: Mouse moved to (186, 358)
Screenshot: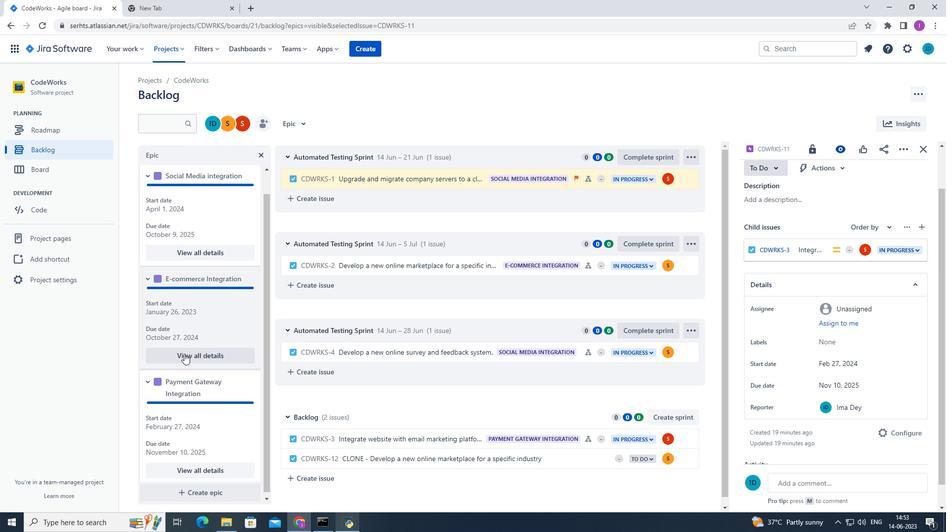 
Action: Mouse scrolled (186, 357) with delta (0, 0)
Screenshot: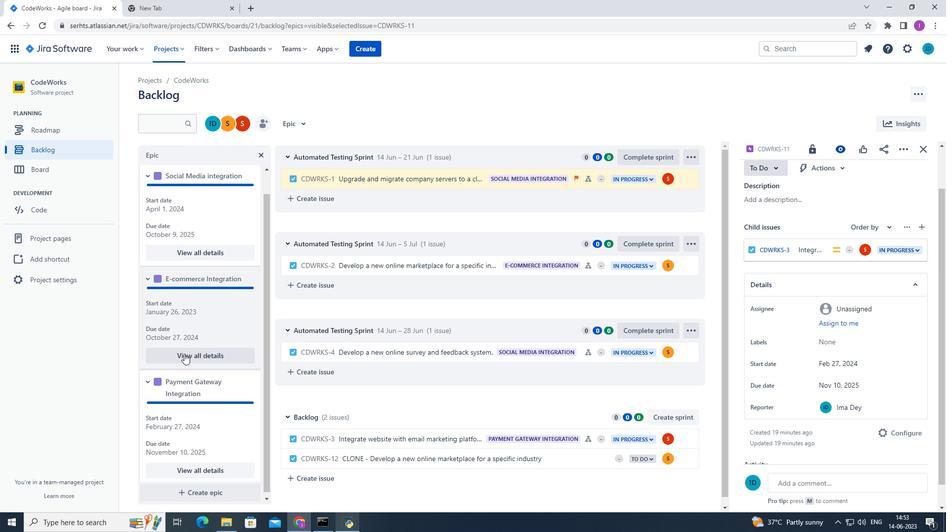 
Action: Mouse moved to (123, 231)
Screenshot: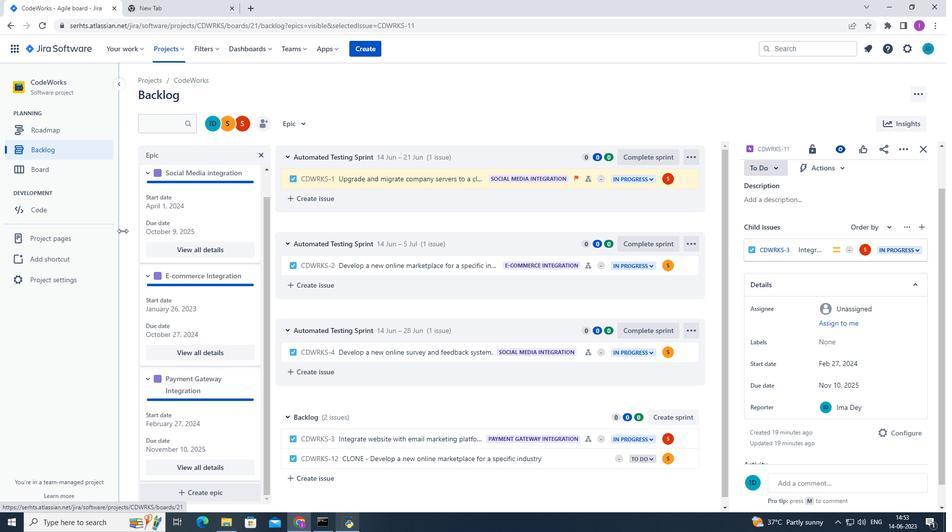 
